 Task: Reply to email with the signature Erica Taylor with the subject Request for project resources from softage.1@softage.net with the message Please let me know if you require any assistance with the upcoming presentation. with CC to softage.7@softage.net with an attached document Business_model_canvas.pdf
Action: Mouse moved to (430, 552)
Screenshot: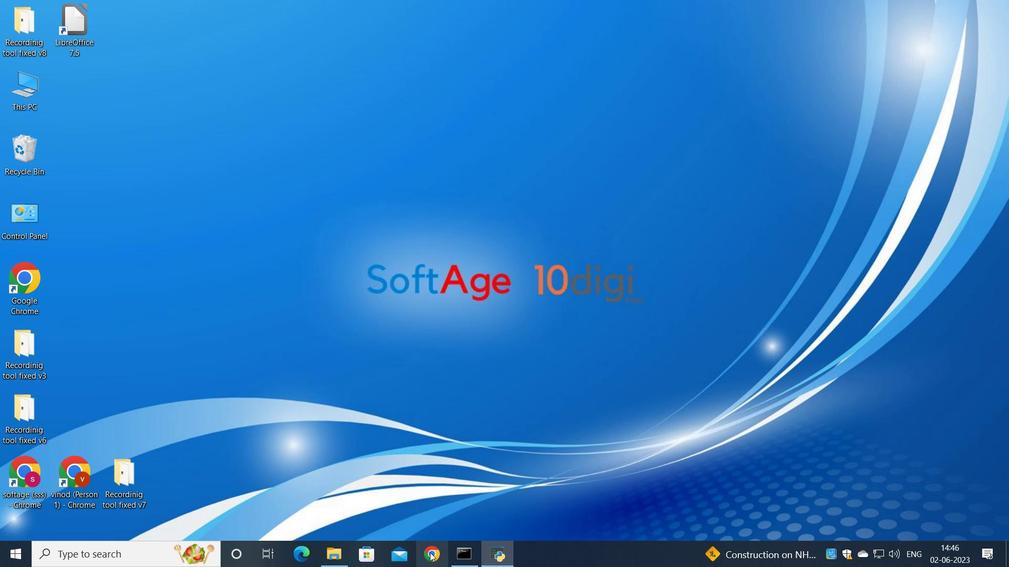 
Action: Mouse pressed left at (430, 552)
Screenshot: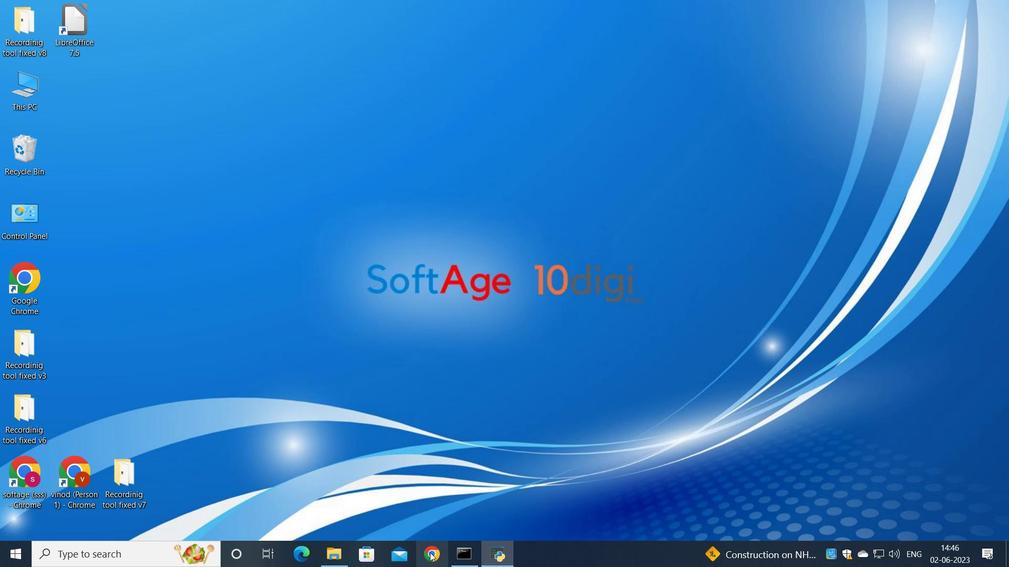 
Action: Mouse moved to (440, 351)
Screenshot: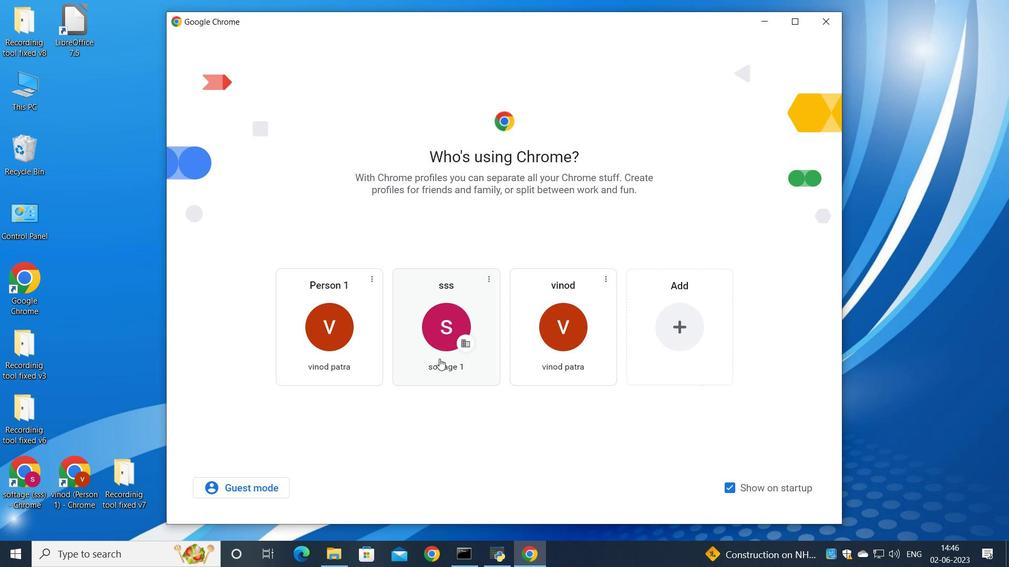 
Action: Mouse pressed left at (440, 351)
Screenshot: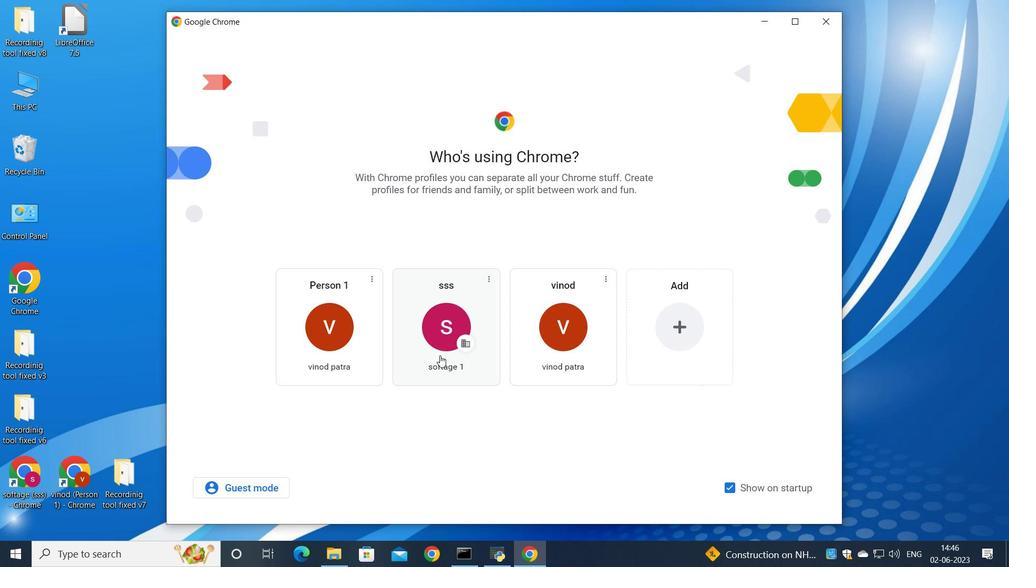 
Action: Mouse moved to (880, 83)
Screenshot: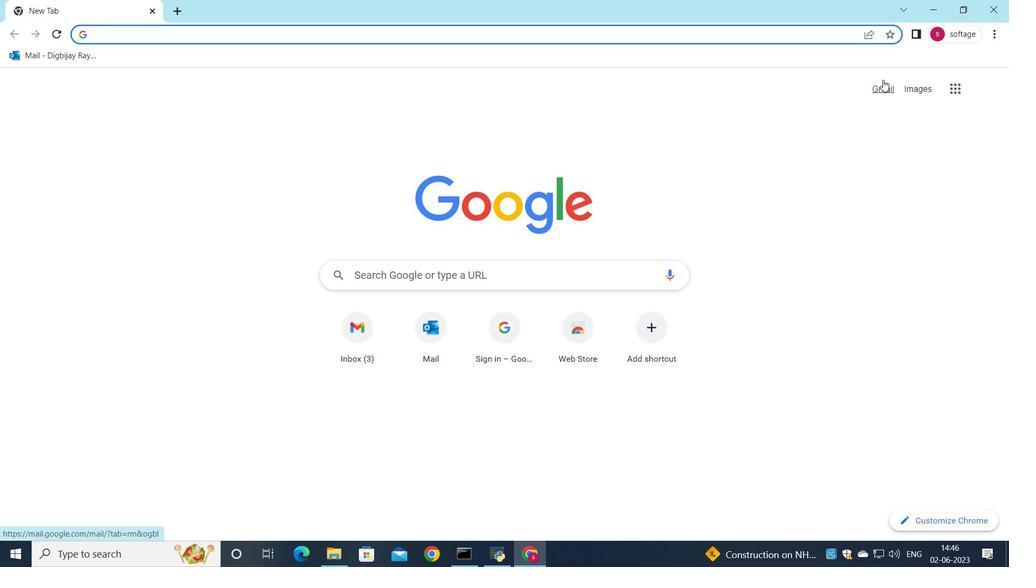 
Action: Mouse pressed left at (880, 83)
Screenshot: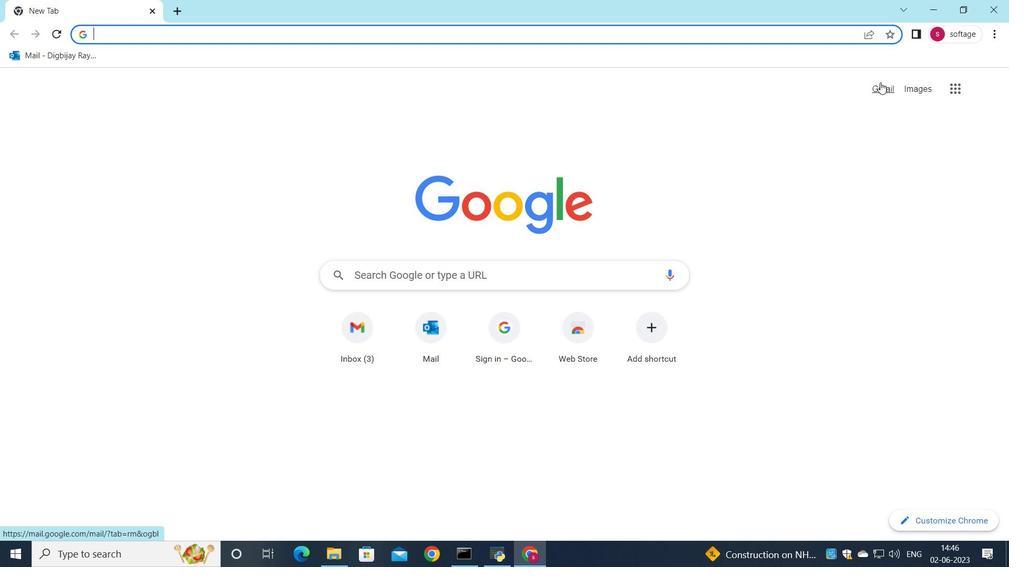 
Action: Mouse moved to (855, 87)
Screenshot: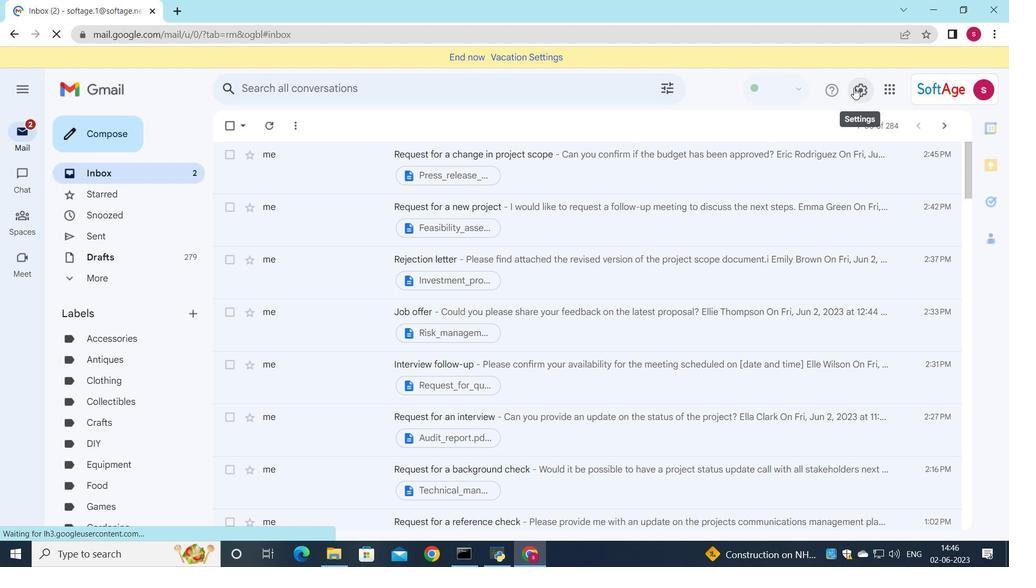 
Action: Mouse pressed left at (855, 87)
Screenshot: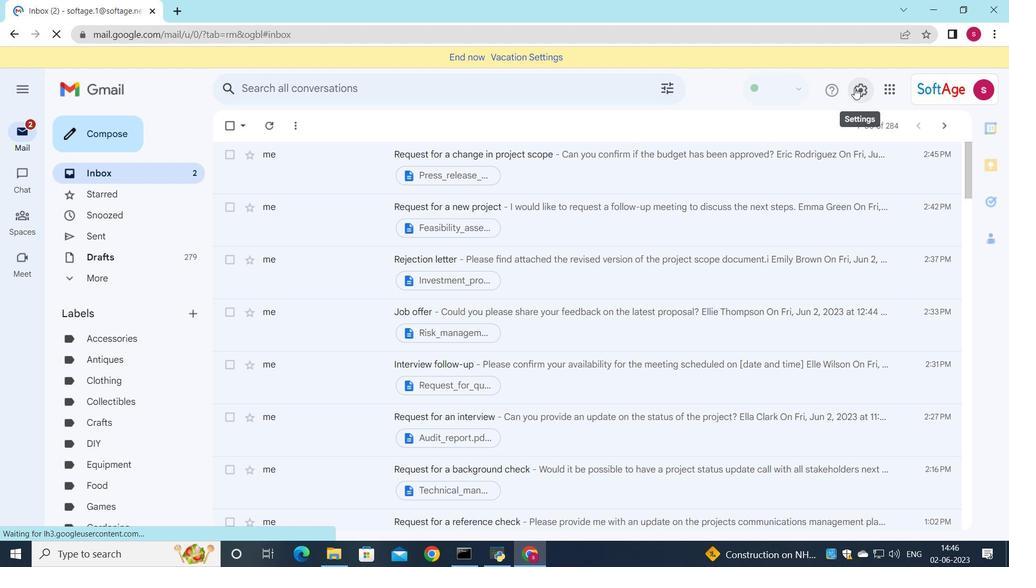 
Action: Mouse moved to (865, 149)
Screenshot: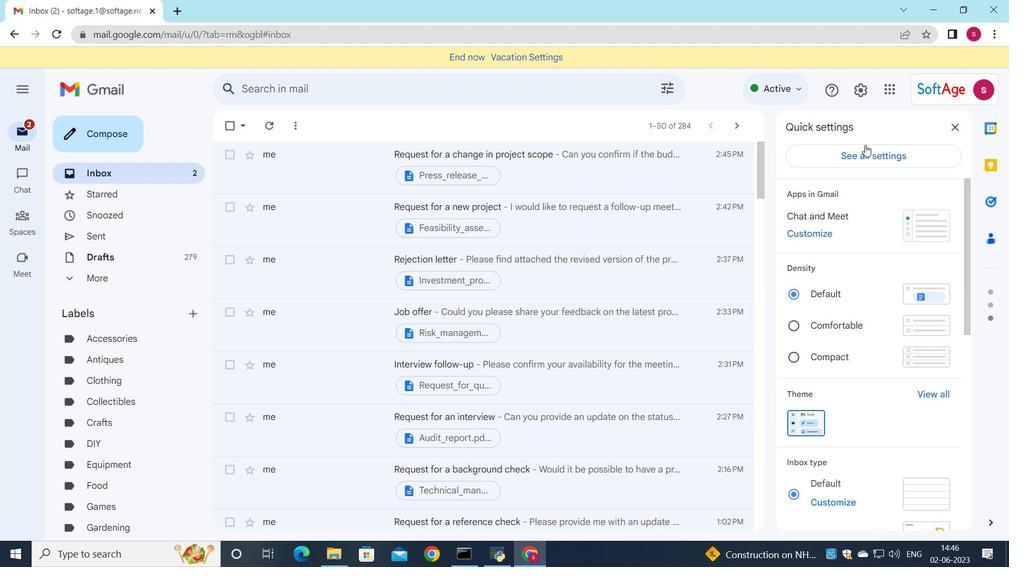 
Action: Mouse pressed left at (865, 149)
Screenshot: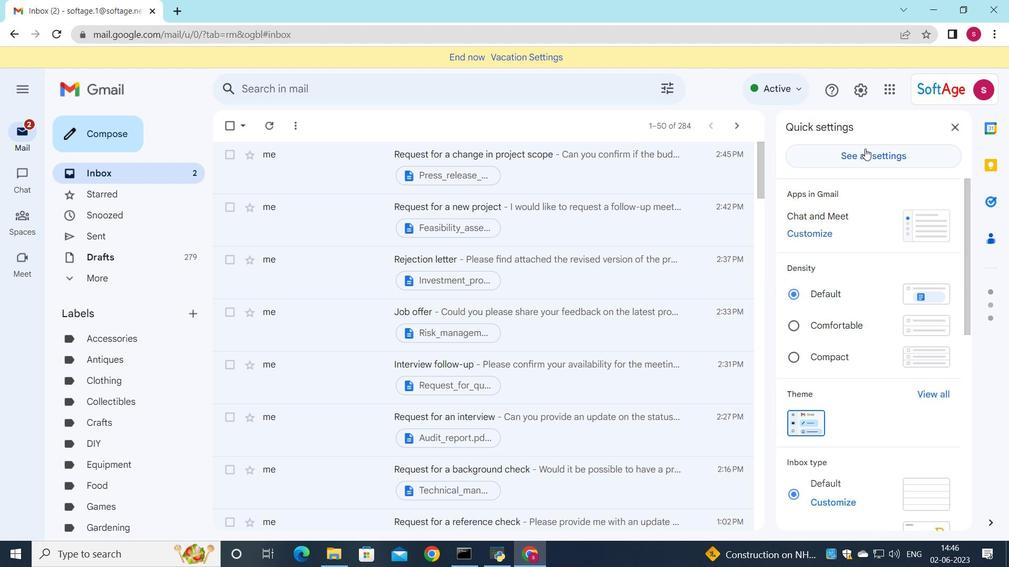 
Action: Mouse moved to (541, 435)
Screenshot: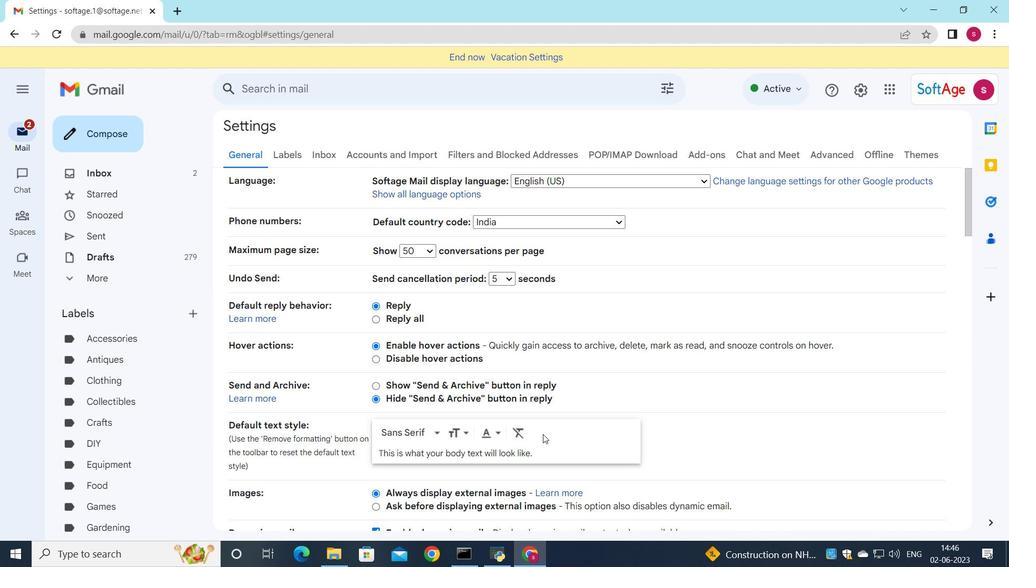 
Action: Mouse scrolled (541, 435) with delta (0, 0)
Screenshot: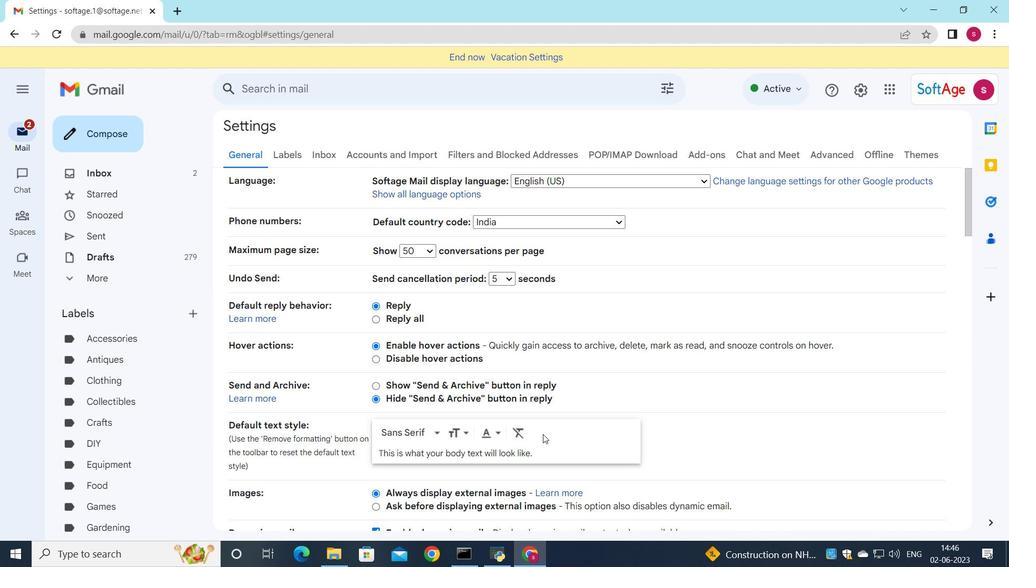 
Action: Mouse moved to (539, 437)
Screenshot: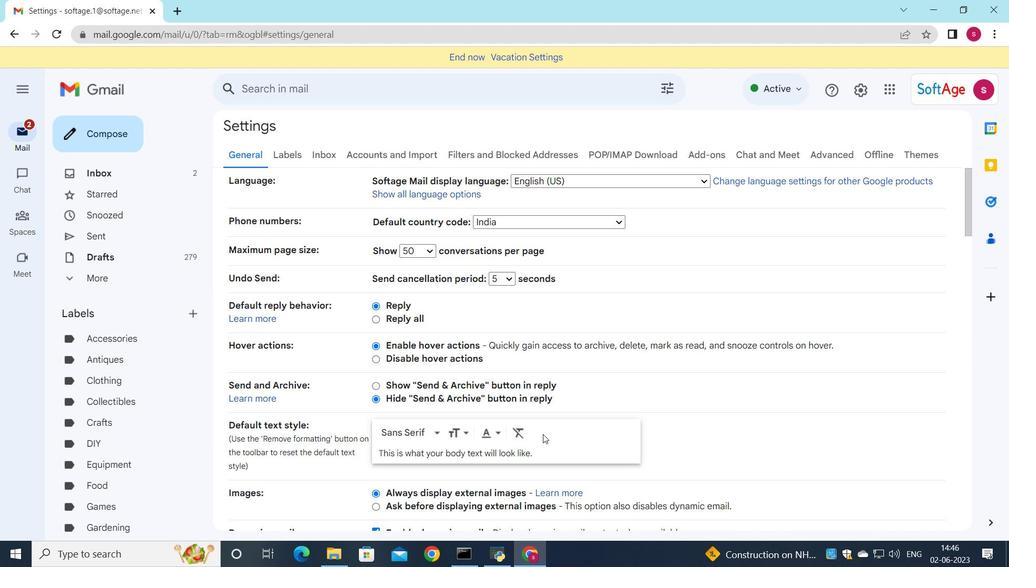 
Action: Mouse scrolled (539, 436) with delta (0, 0)
Screenshot: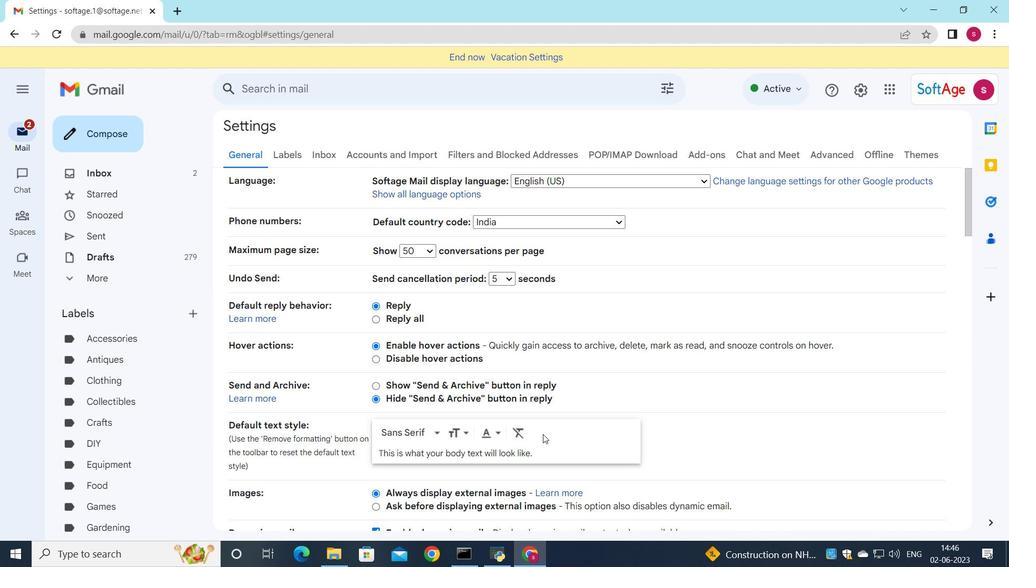 
Action: Mouse moved to (535, 439)
Screenshot: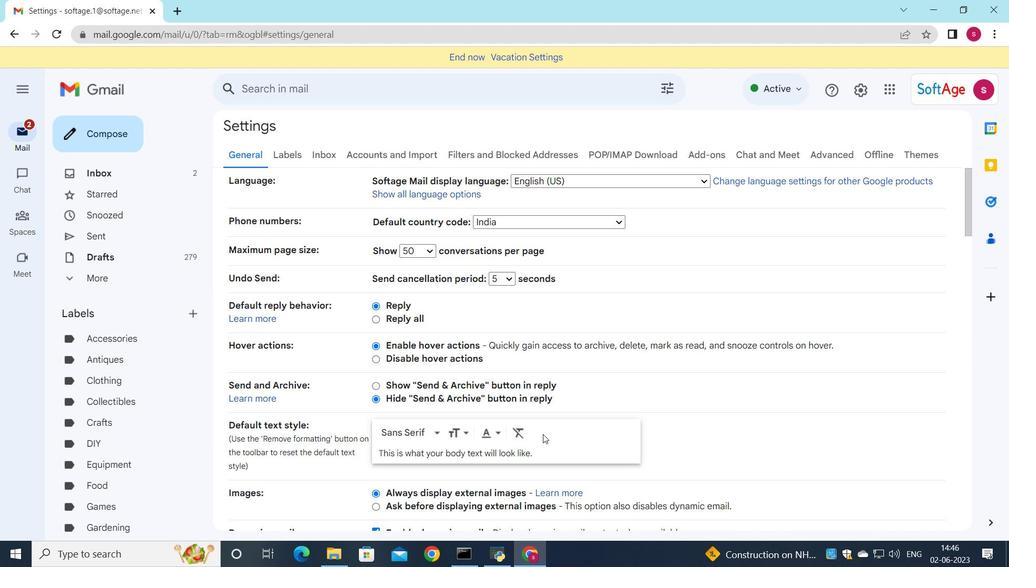 
Action: Mouse scrolled (536, 438) with delta (0, 0)
Screenshot: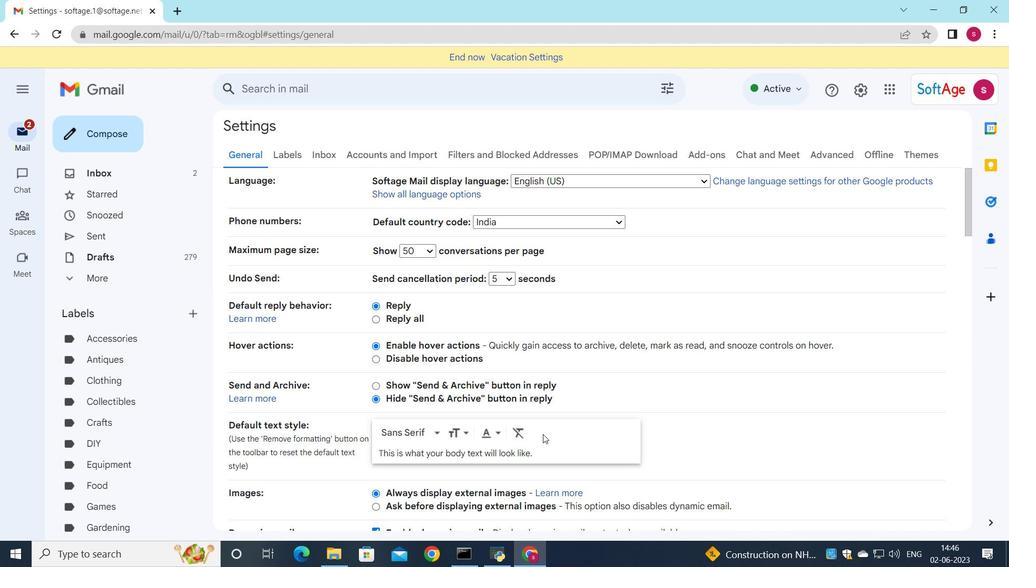 
Action: Mouse moved to (514, 440)
Screenshot: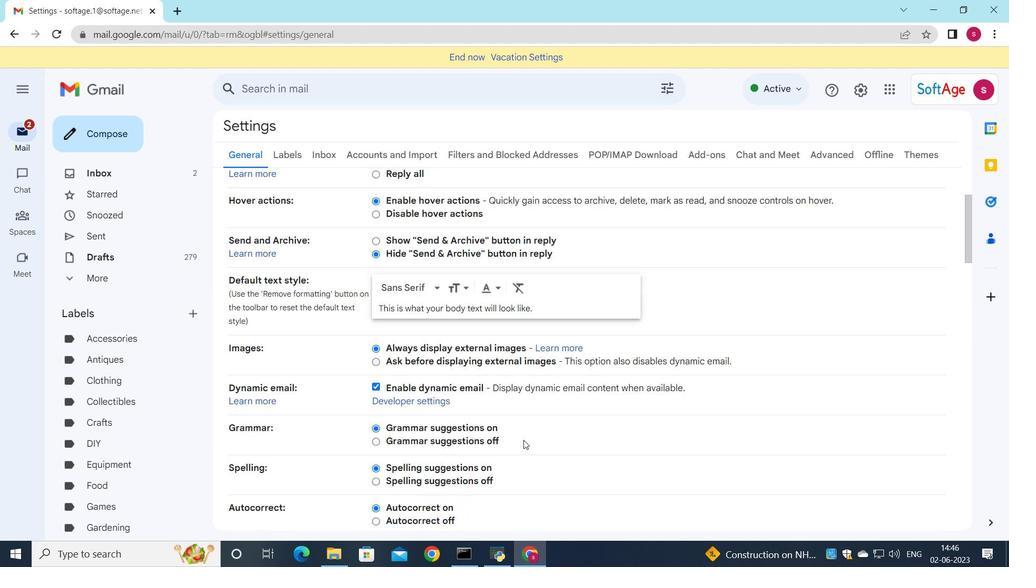 
Action: Mouse scrolled (514, 440) with delta (0, 0)
Screenshot: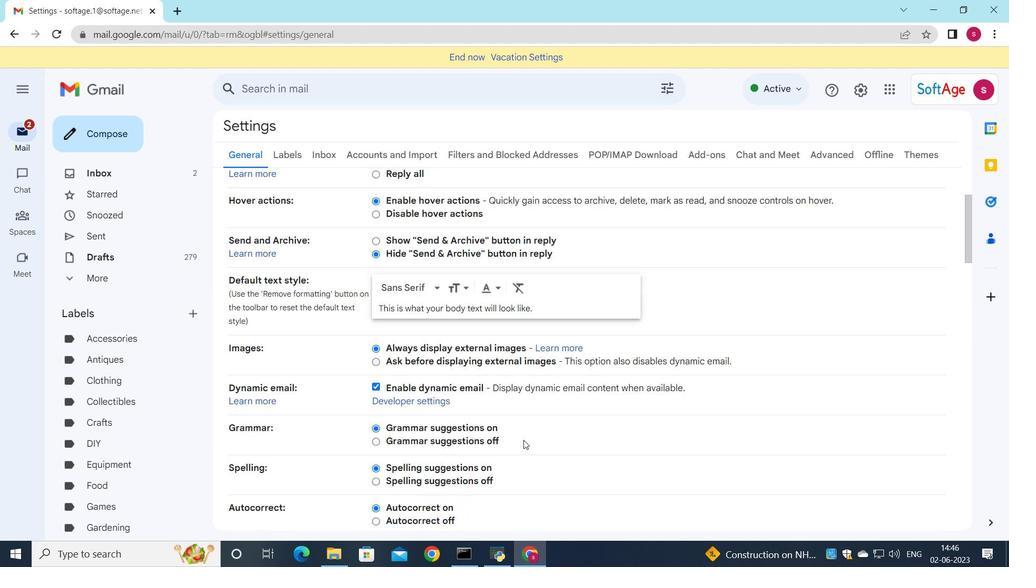 
Action: Mouse scrolled (514, 440) with delta (0, 0)
Screenshot: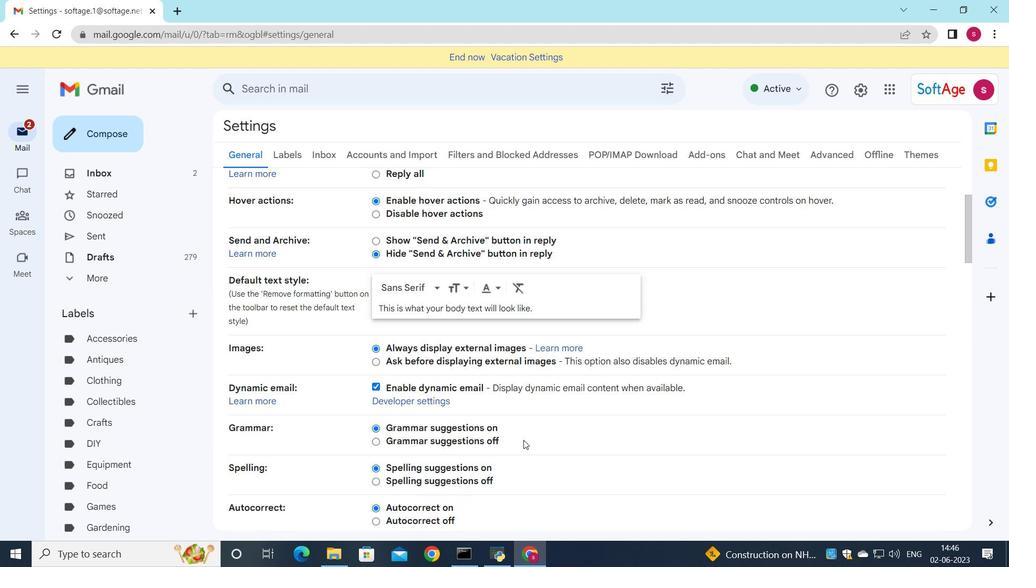 
Action: Mouse scrolled (514, 440) with delta (0, 0)
Screenshot: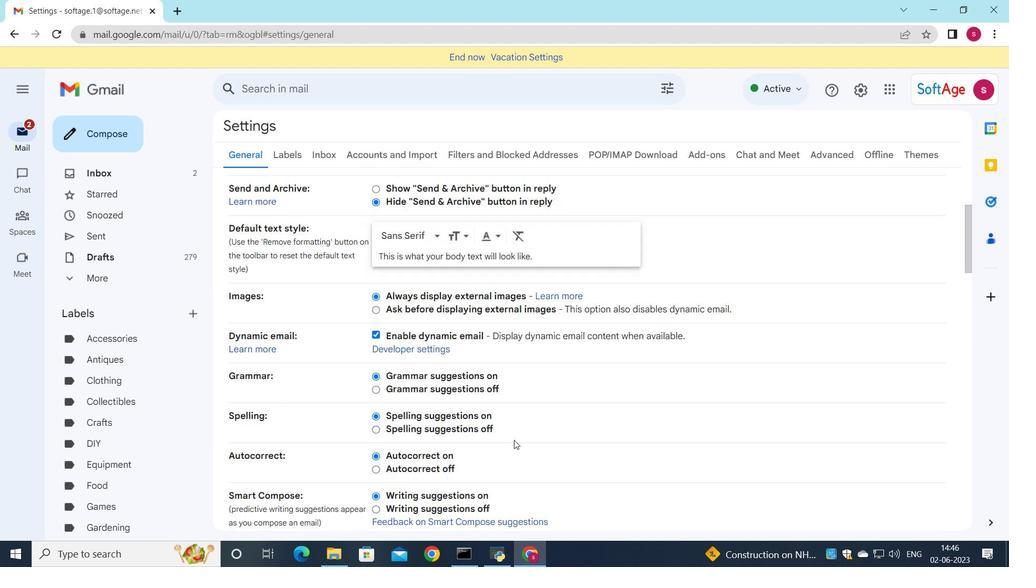 
Action: Mouse moved to (518, 459)
Screenshot: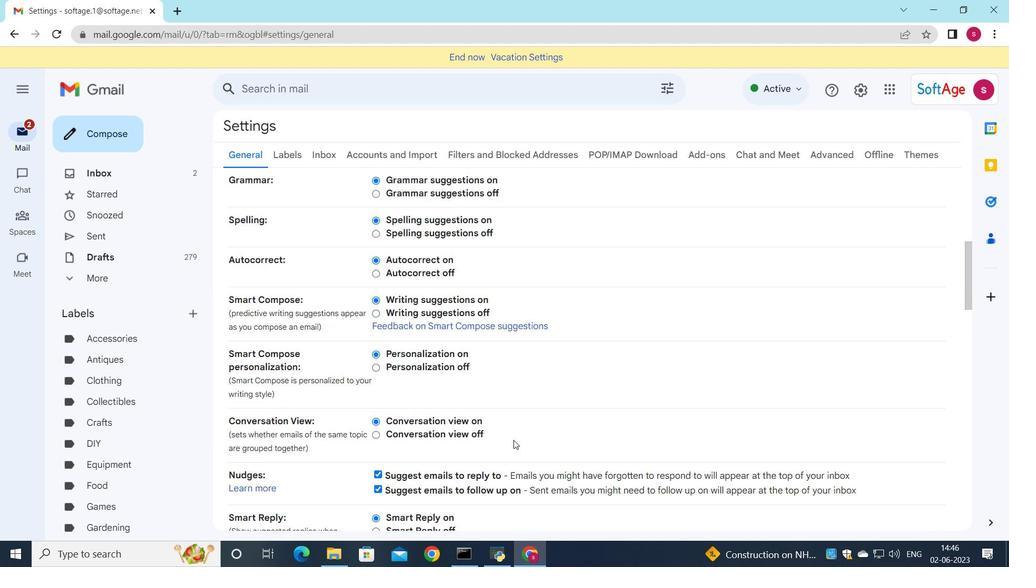 
Action: Mouse scrolled (518, 458) with delta (0, 0)
Screenshot: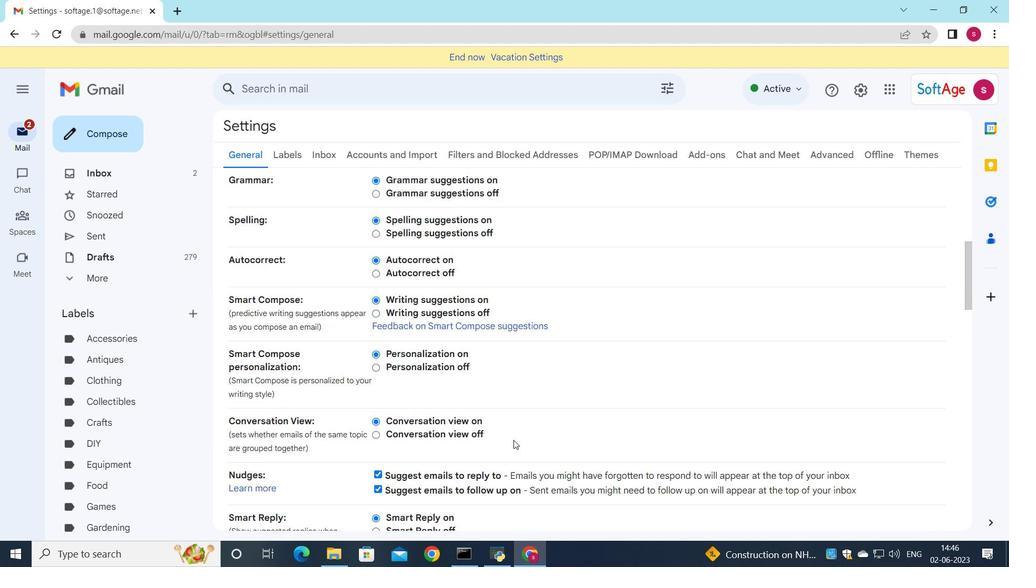 
Action: Mouse moved to (518, 459)
Screenshot: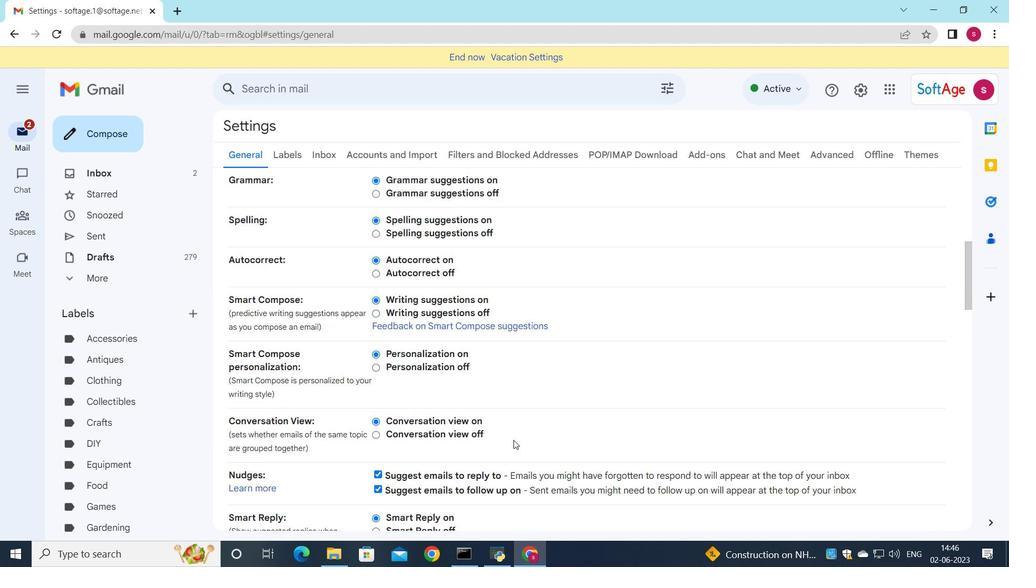 
Action: Mouse scrolled (518, 459) with delta (0, 0)
Screenshot: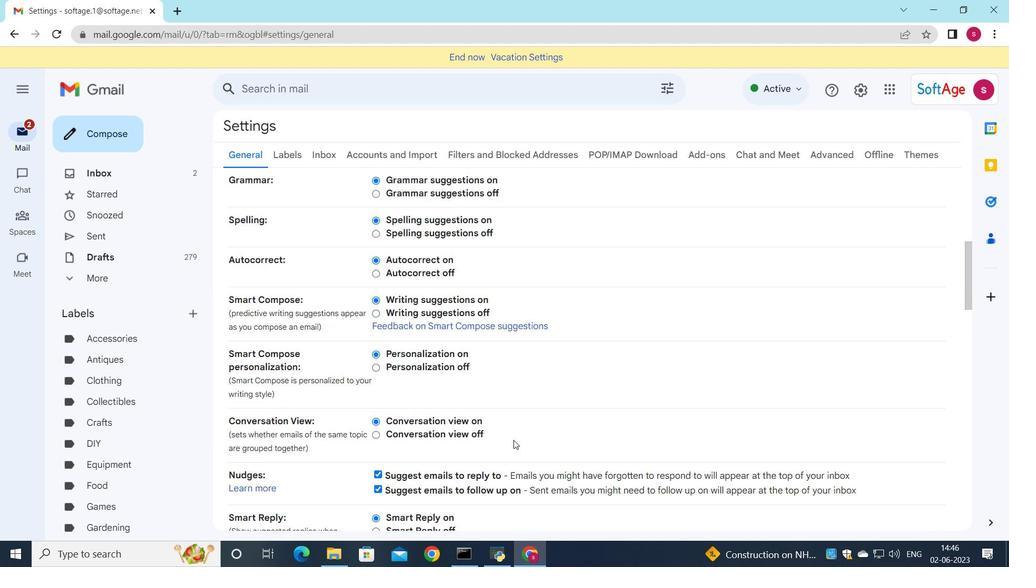 
Action: Mouse moved to (492, 447)
Screenshot: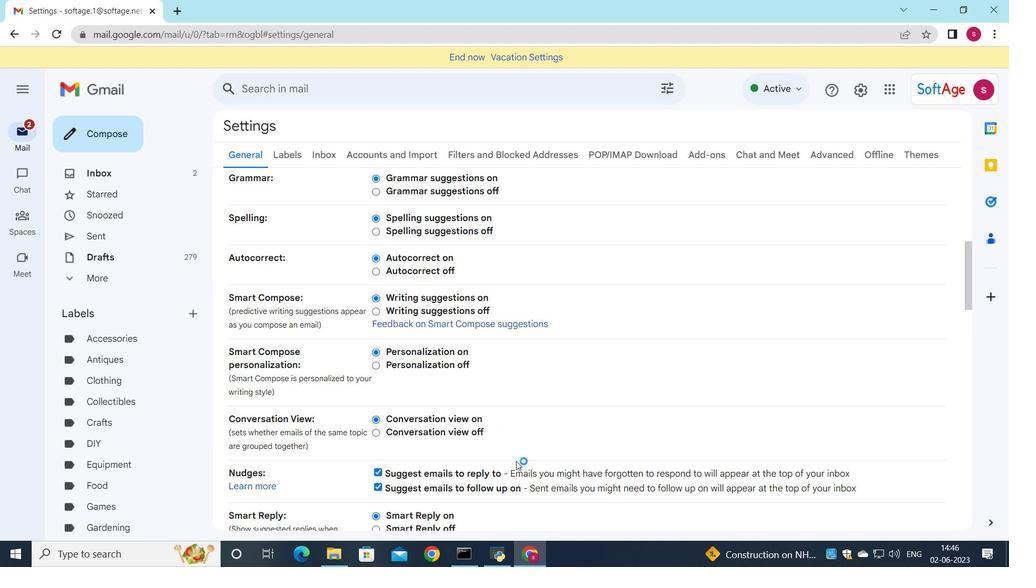 
Action: Mouse scrolled (492, 447) with delta (0, 0)
Screenshot: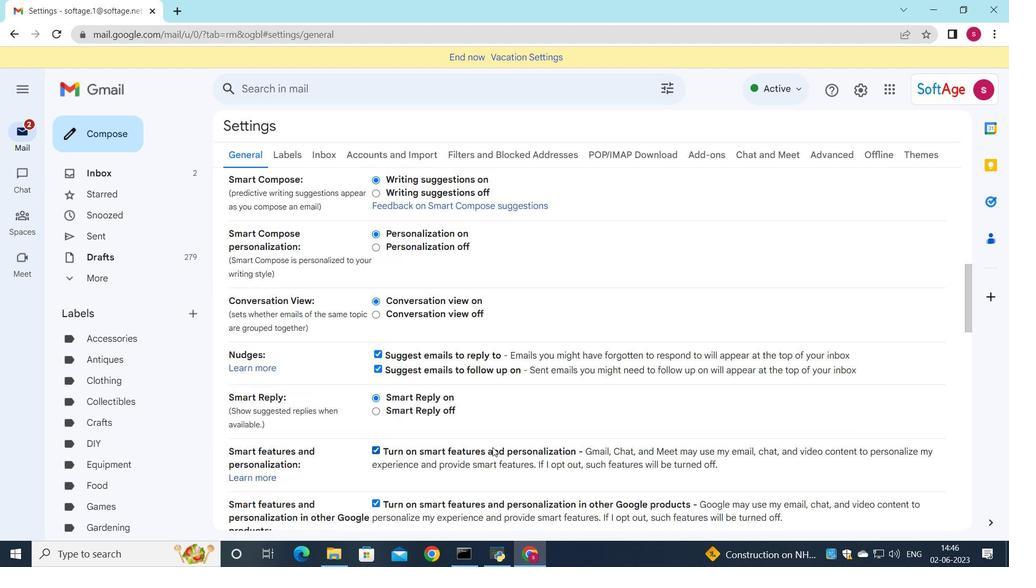 
Action: Mouse scrolled (492, 447) with delta (0, 0)
Screenshot: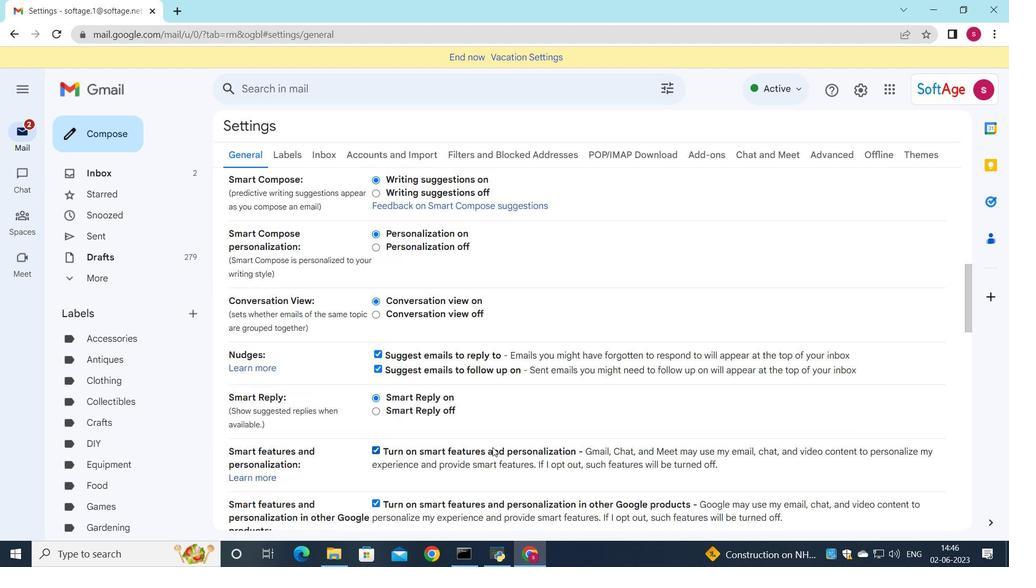 
Action: Mouse scrolled (492, 447) with delta (0, 0)
Screenshot: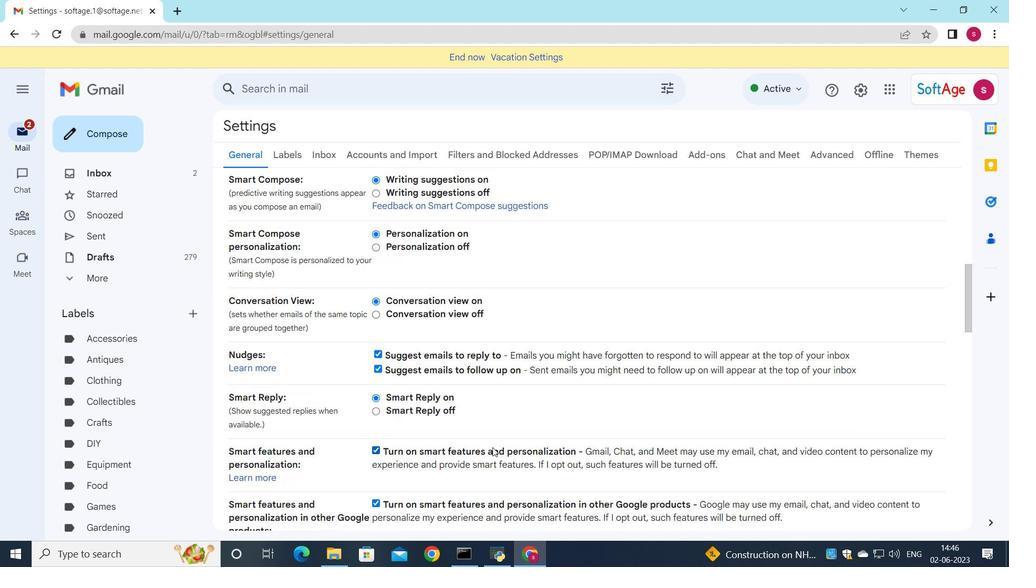 
Action: Mouse scrolled (492, 447) with delta (0, 0)
Screenshot: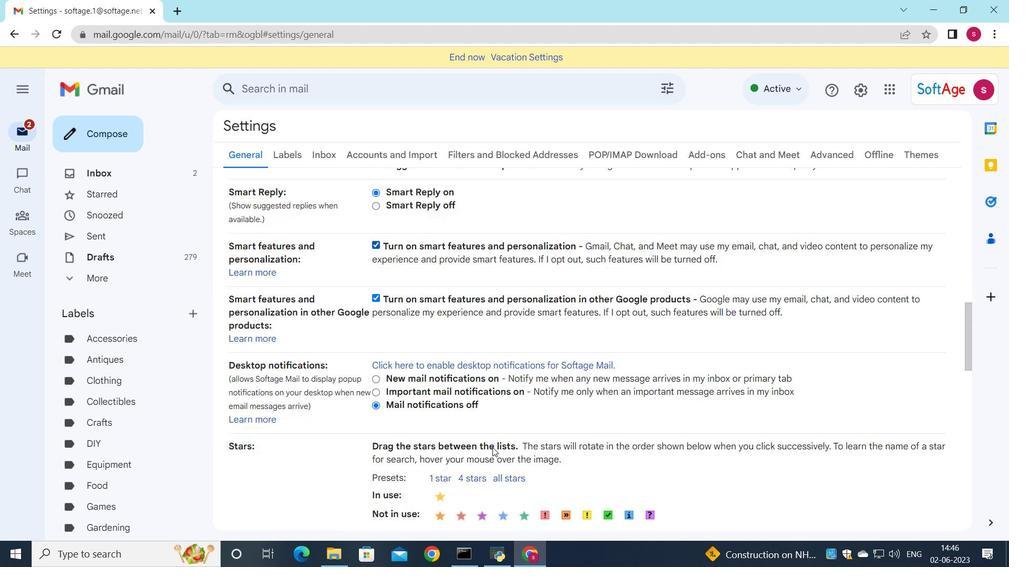 
Action: Mouse scrolled (492, 447) with delta (0, 0)
Screenshot: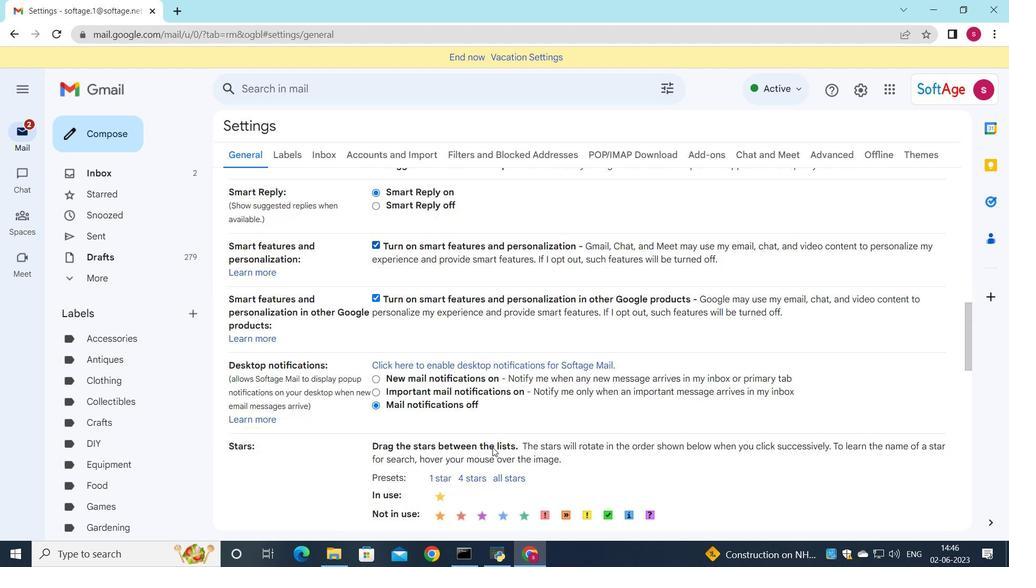
Action: Mouse scrolled (492, 447) with delta (0, 0)
Screenshot: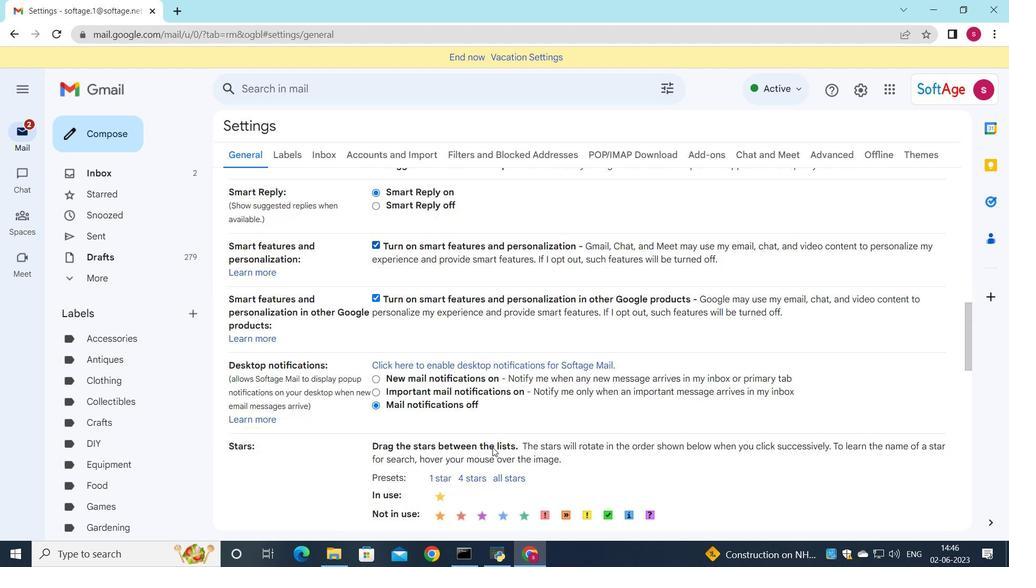 
Action: Mouse scrolled (492, 447) with delta (0, 0)
Screenshot: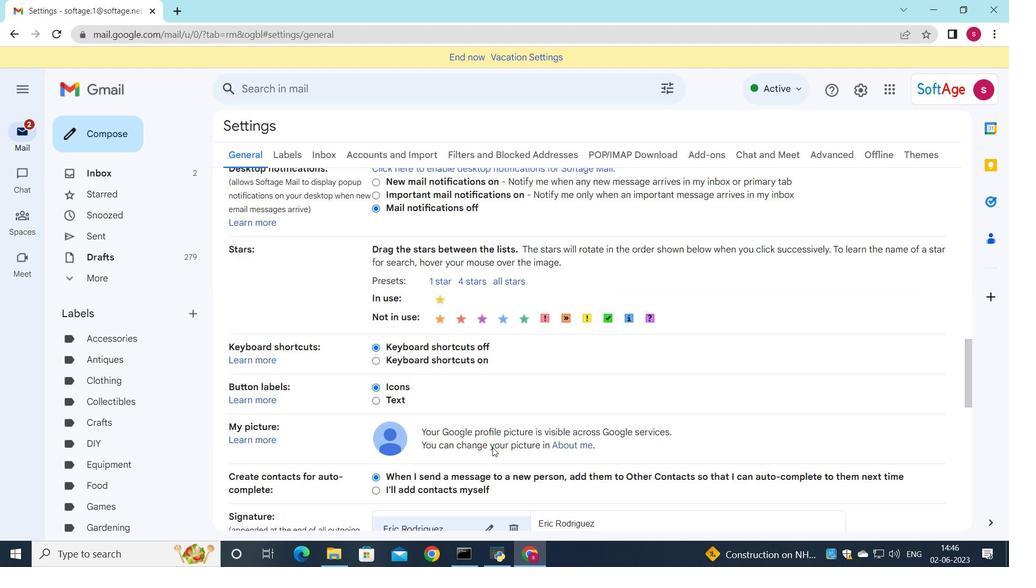 
Action: Mouse scrolled (492, 447) with delta (0, 0)
Screenshot: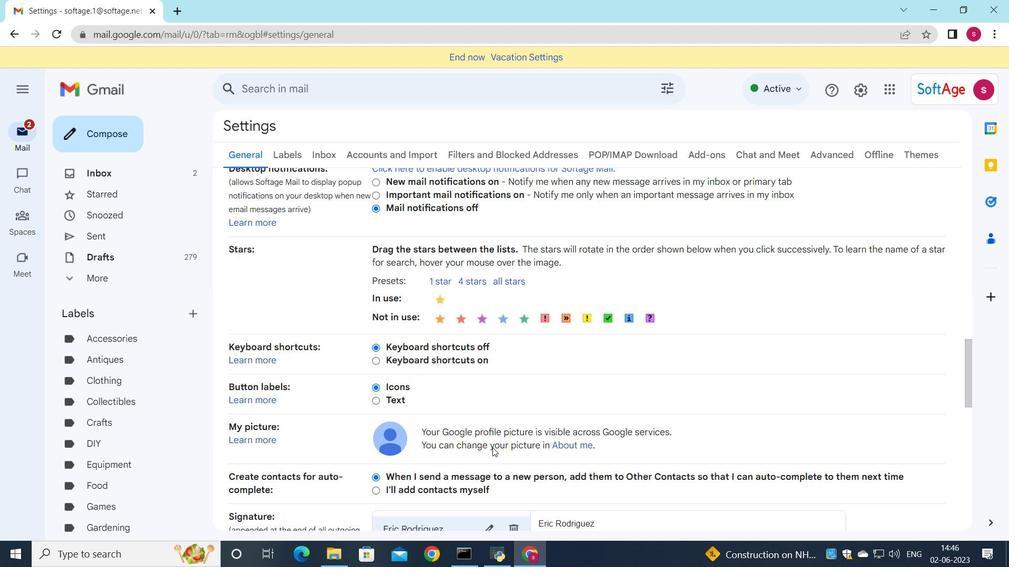 
Action: Mouse scrolled (492, 447) with delta (0, 0)
Screenshot: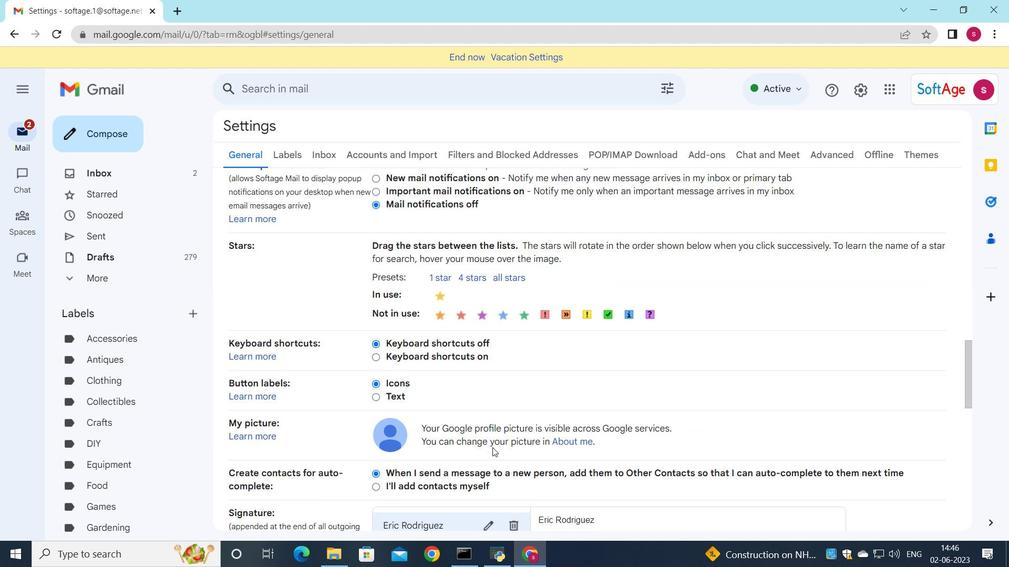 
Action: Mouse moved to (510, 329)
Screenshot: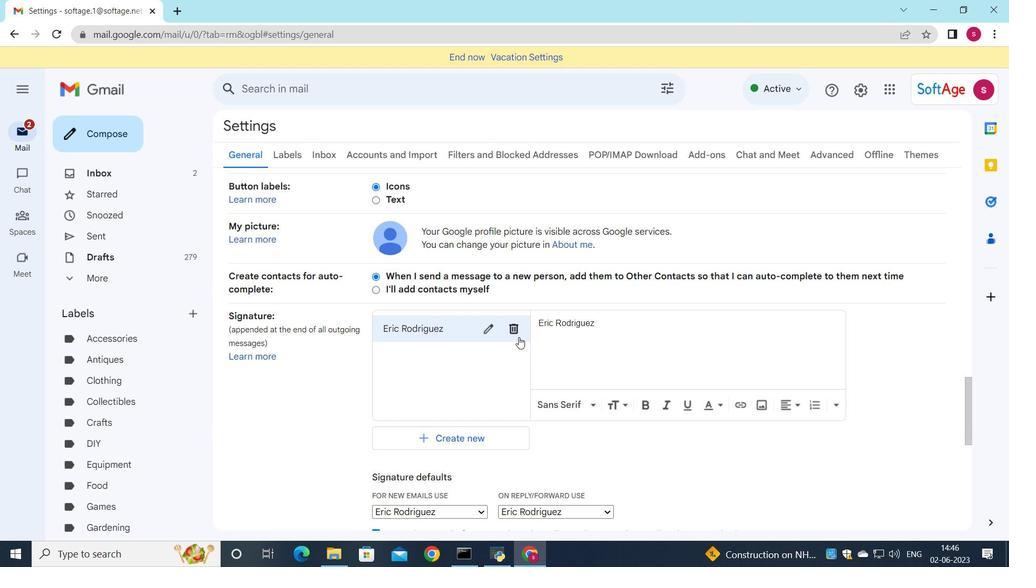 
Action: Mouse pressed left at (510, 329)
Screenshot: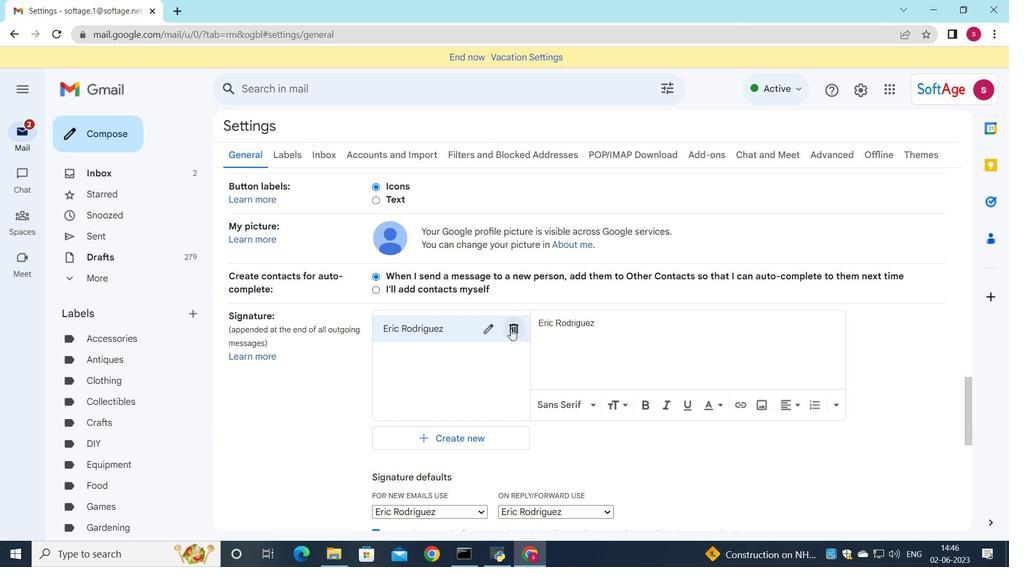 
Action: Mouse moved to (623, 325)
Screenshot: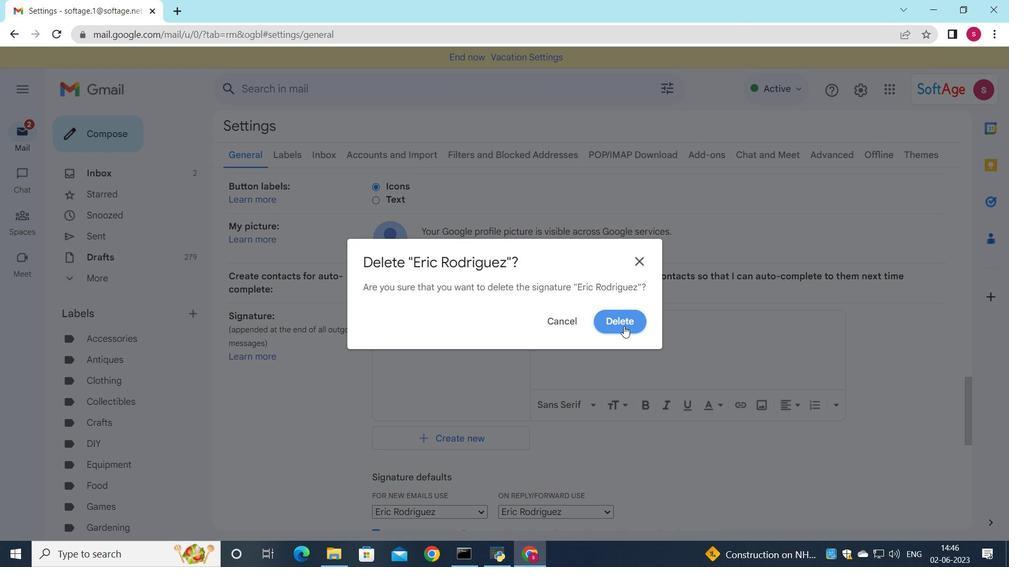 
Action: Mouse pressed left at (623, 325)
Screenshot: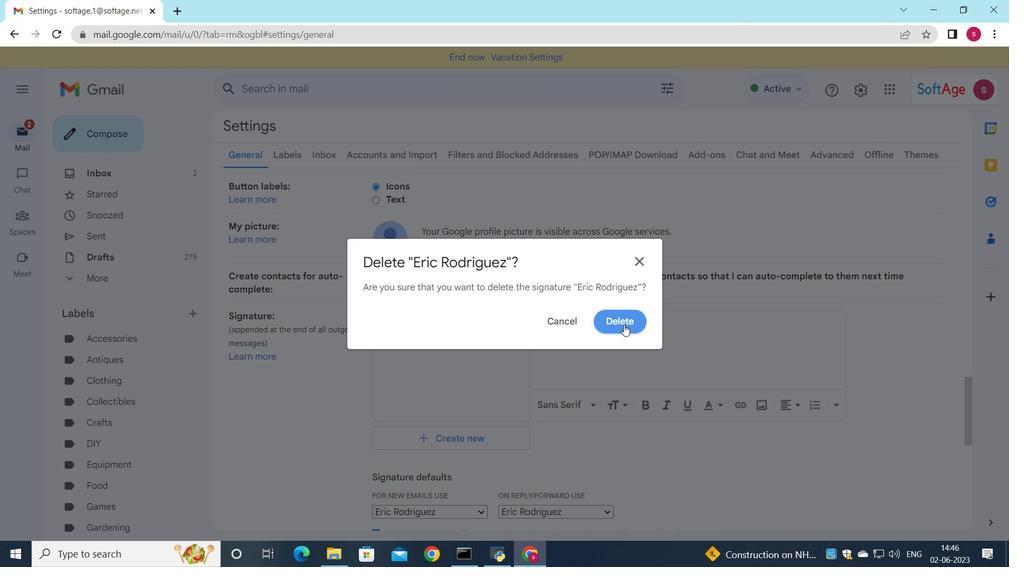 
Action: Mouse moved to (430, 341)
Screenshot: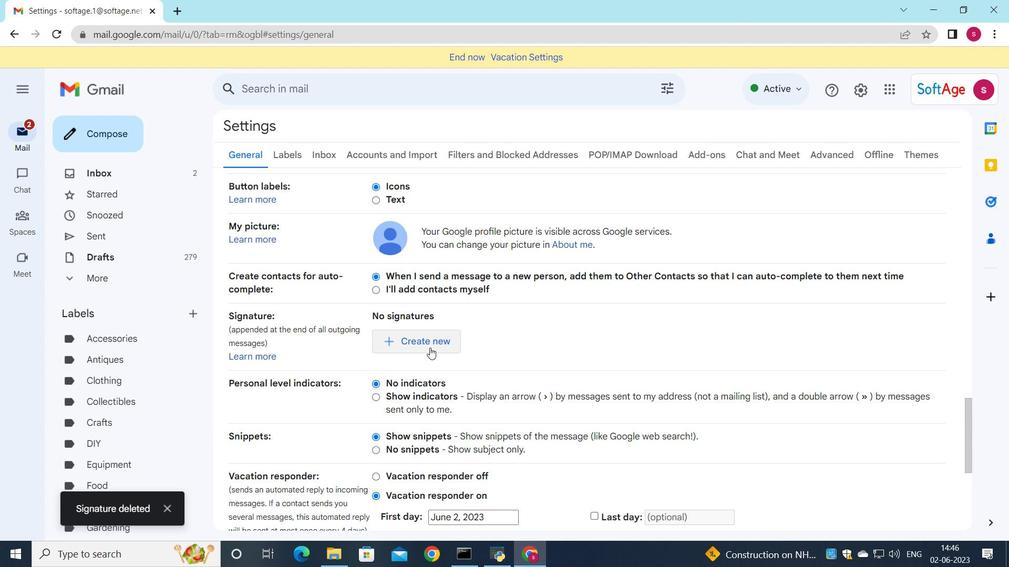 
Action: Mouse pressed left at (430, 341)
Screenshot: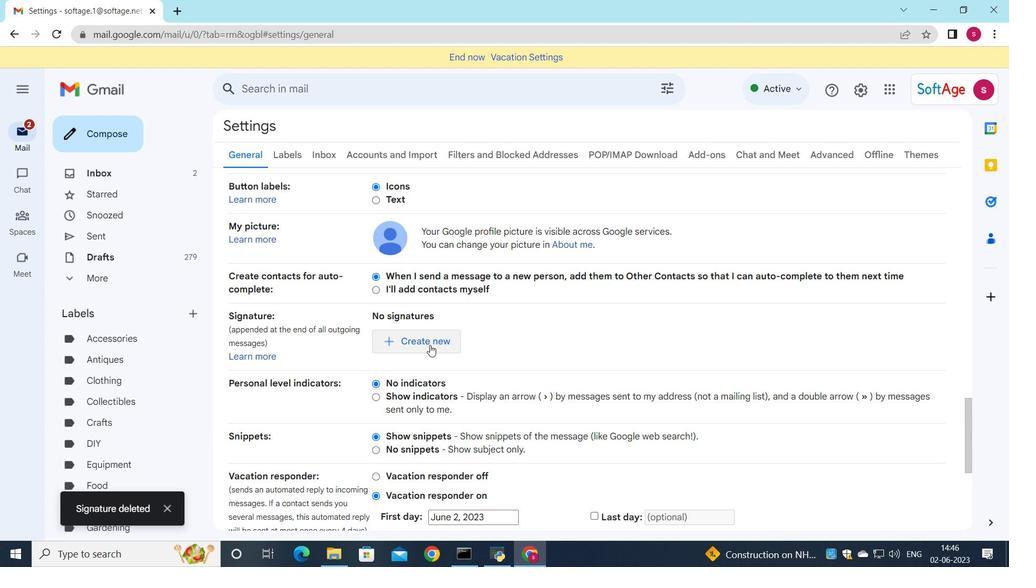
Action: Mouse moved to (471, 344)
Screenshot: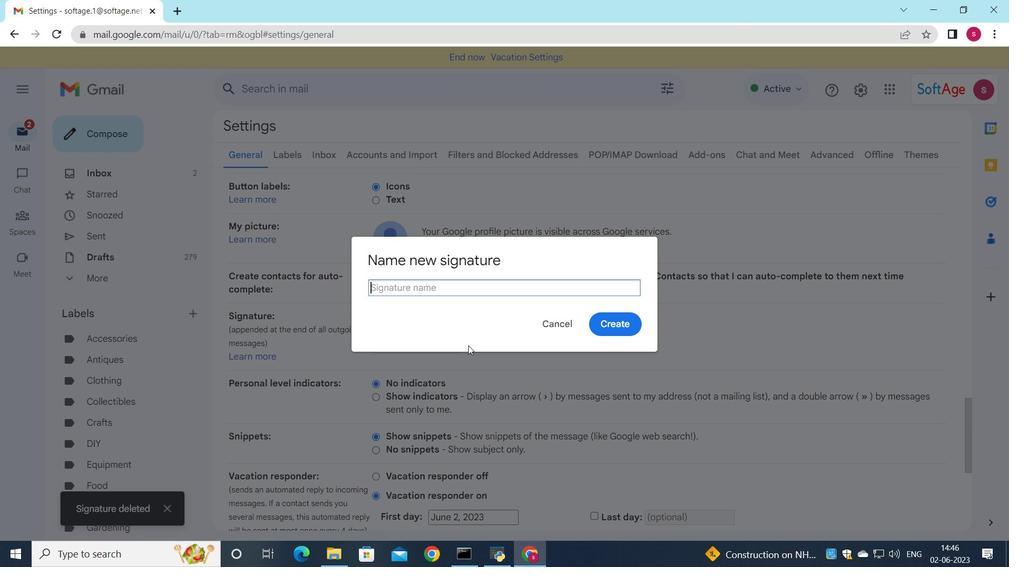 
Action: Key pressed <Key.shift>Erica<Key.space>tay<Key.backspace><Key.backspace><Key.backspace><Key.shift>Taylor
Screenshot: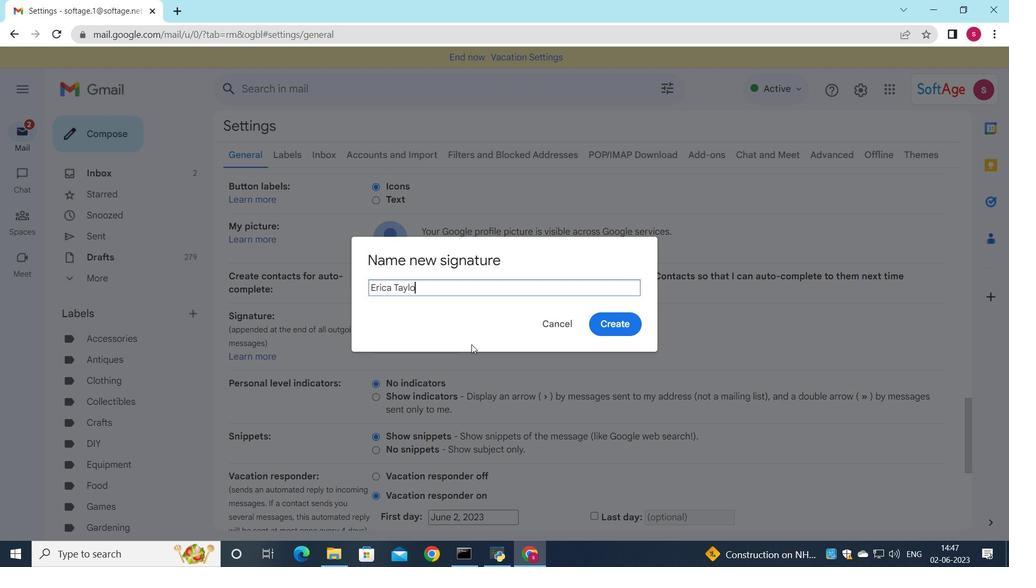 
Action: Mouse moved to (617, 330)
Screenshot: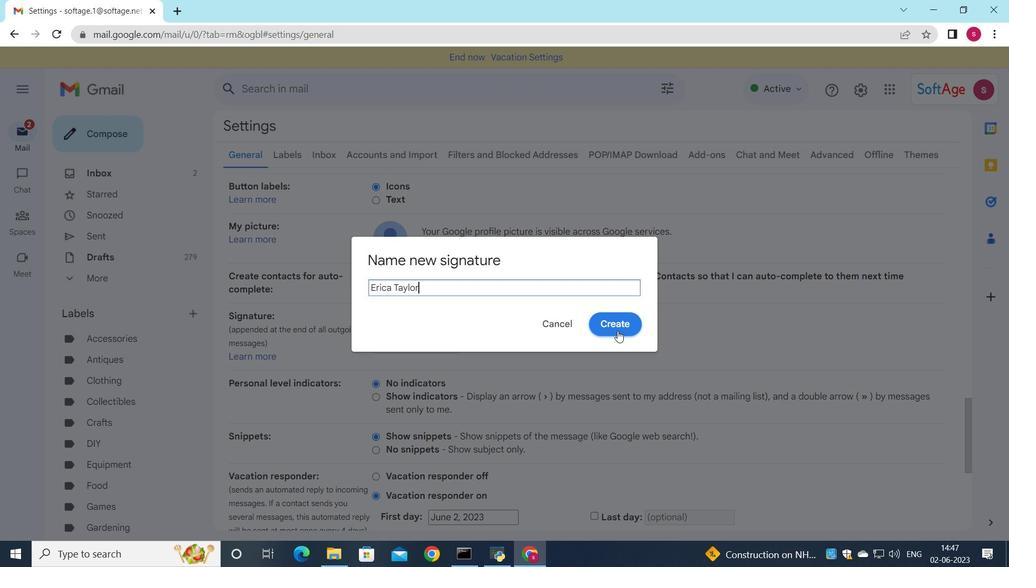 
Action: Mouse pressed left at (617, 330)
Screenshot: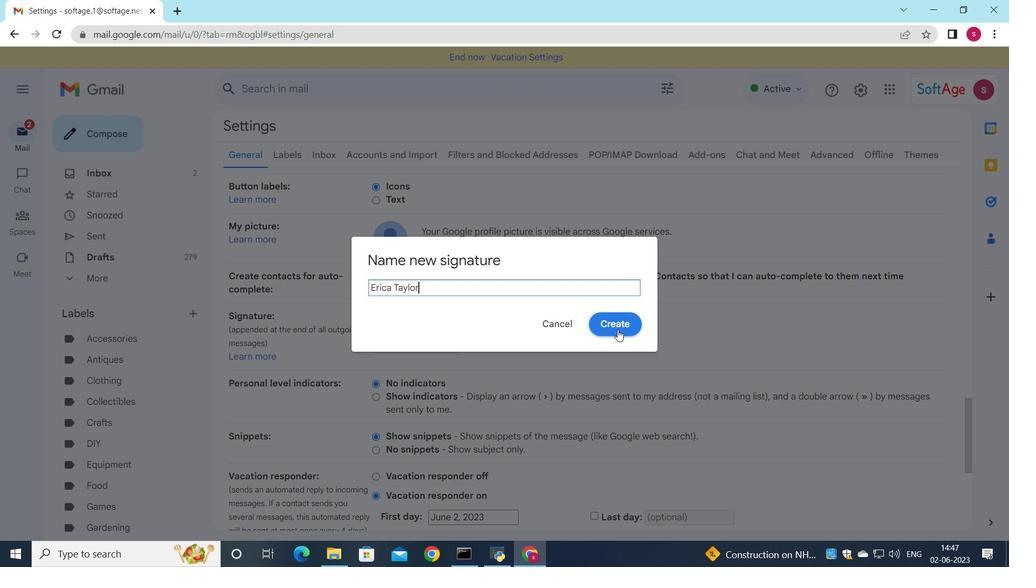 
Action: Mouse moved to (650, 337)
Screenshot: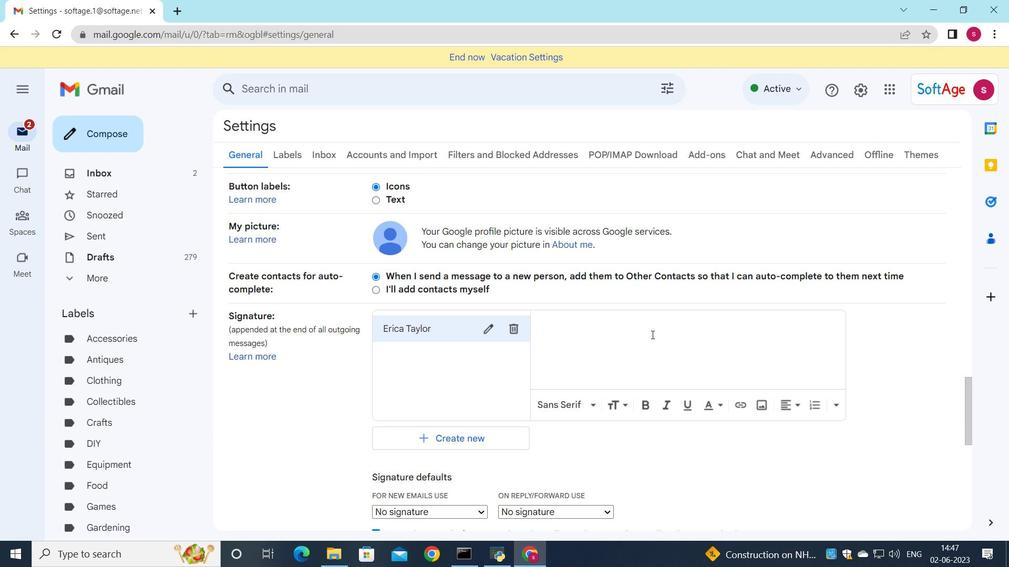 
Action: Mouse pressed left at (650, 337)
Screenshot: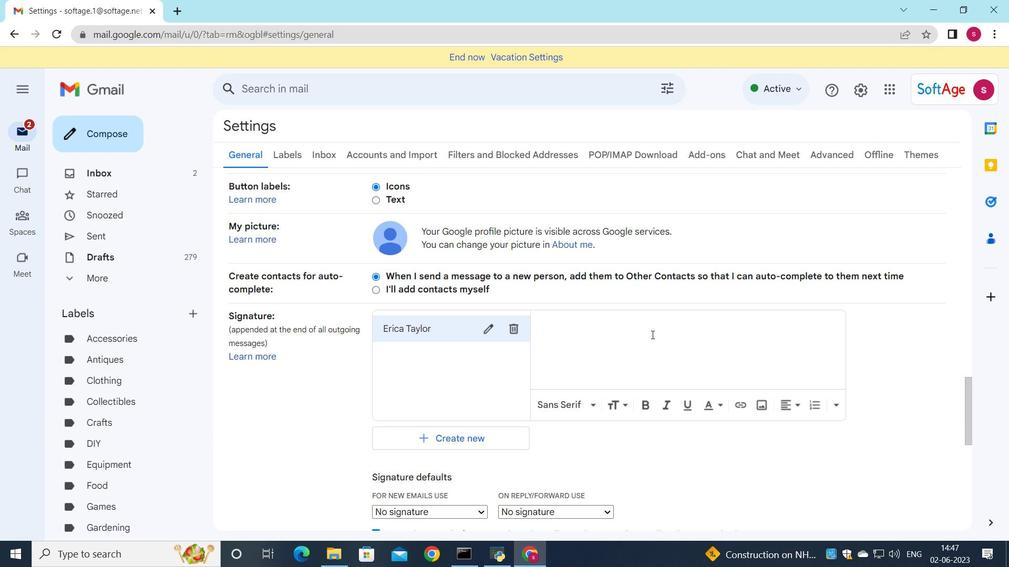 
Action: Key pressed <Key.shift>Erica<Key.space><Key.shift>Taylor
Screenshot: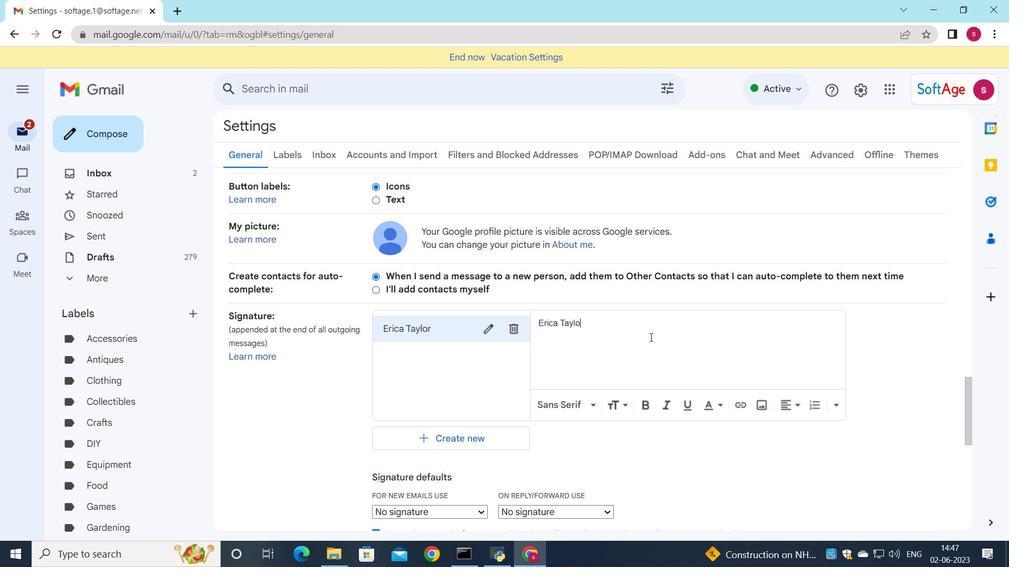 
Action: Mouse scrolled (650, 336) with delta (0, 0)
Screenshot: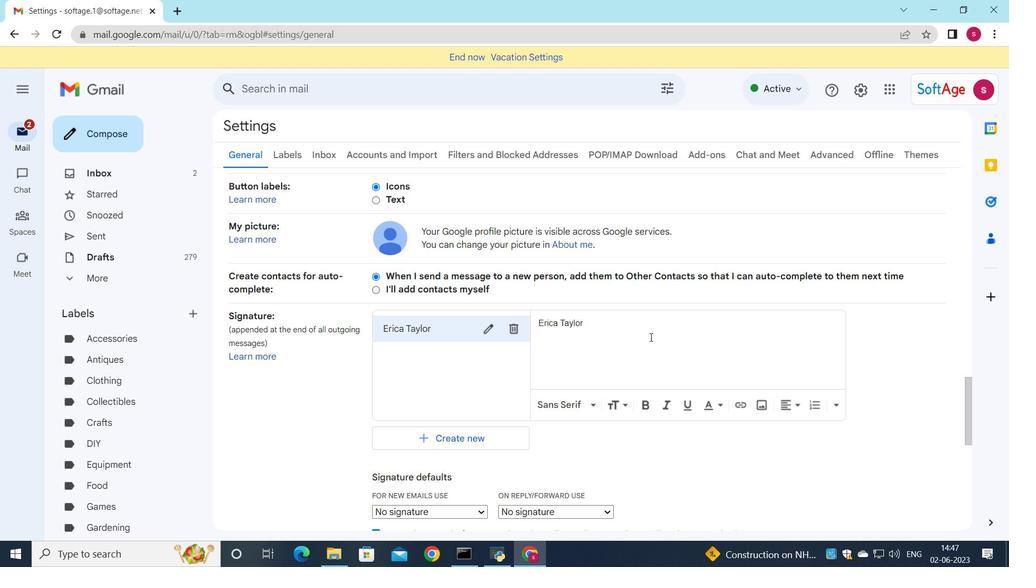 
Action: Mouse scrolled (650, 336) with delta (0, 0)
Screenshot: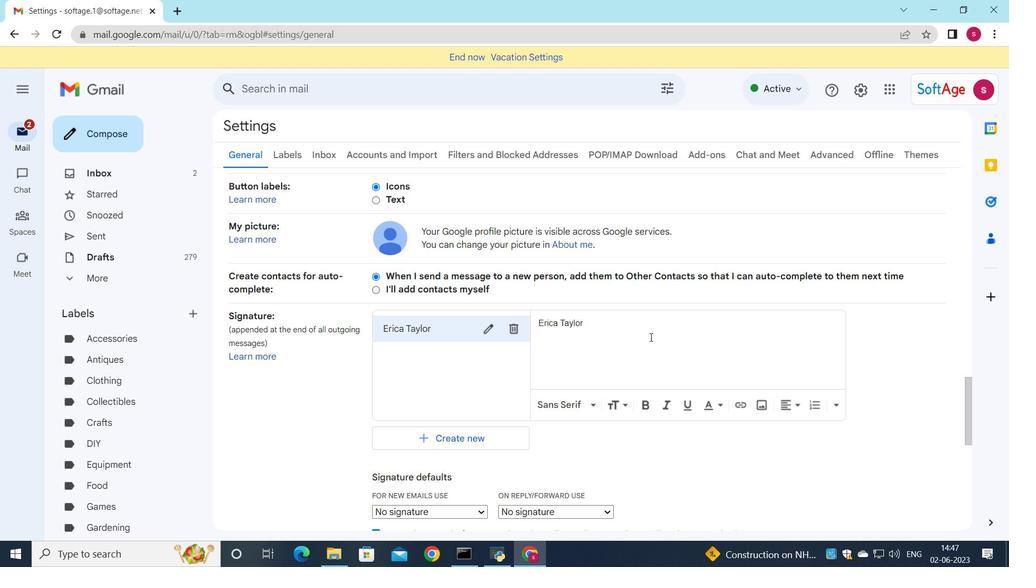 
Action: Mouse scrolled (650, 336) with delta (0, 0)
Screenshot: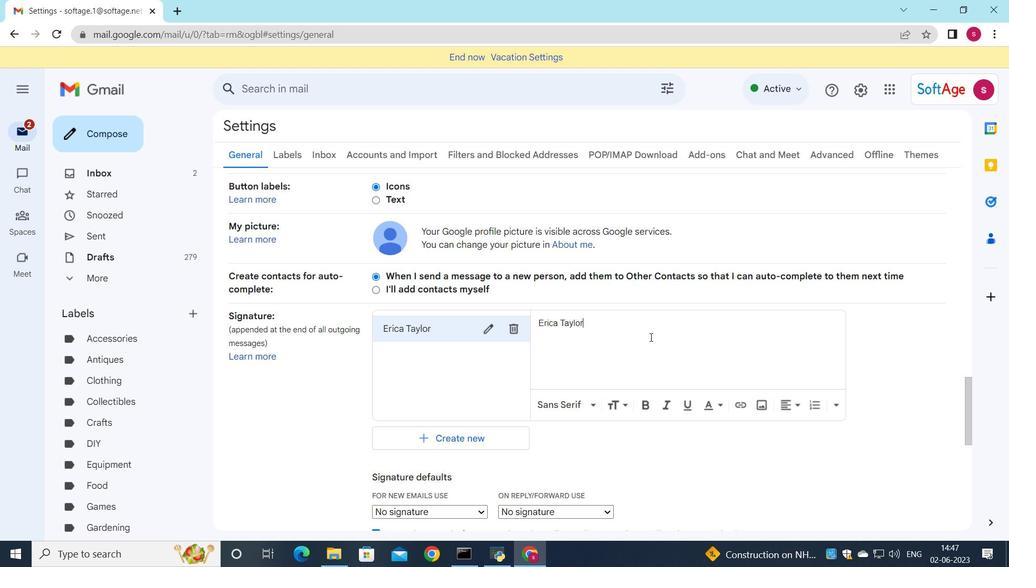 
Action: Mouse moved to (477, 311)
Screenshot: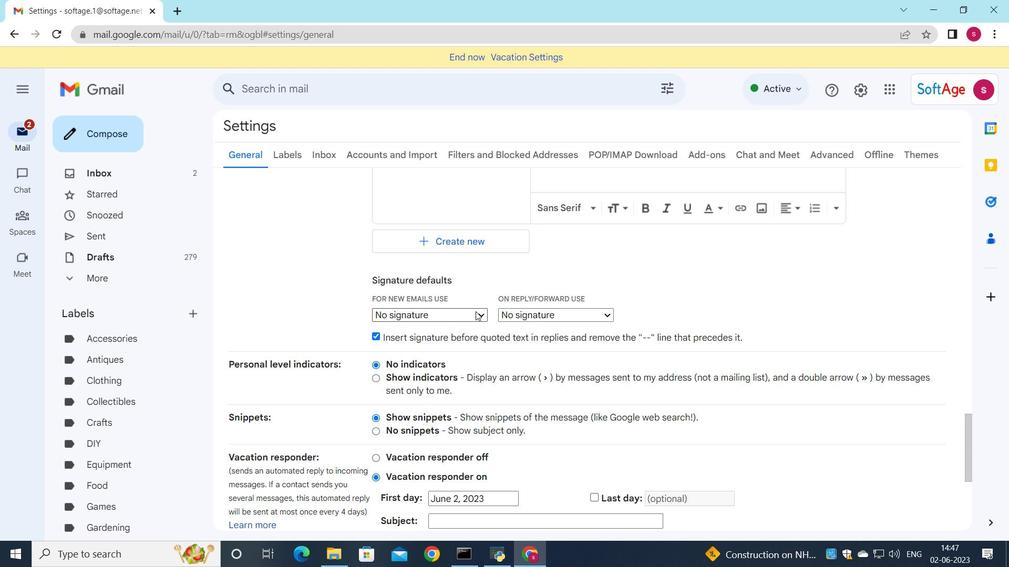 
Action: Mouse pressed left at (477, 311)
Screenshot: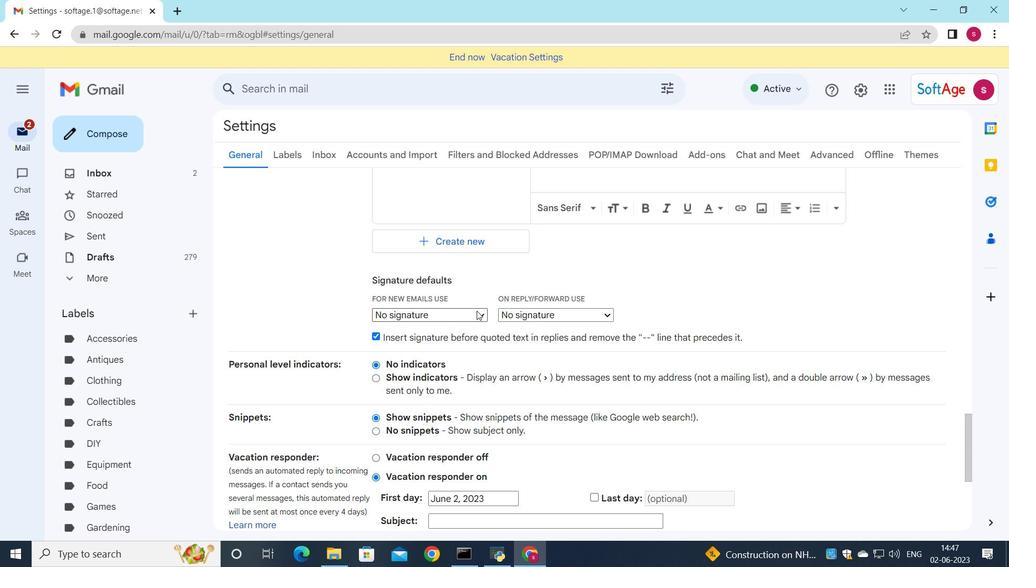
Action: Mouse moved to (466, 343)
Screenshot: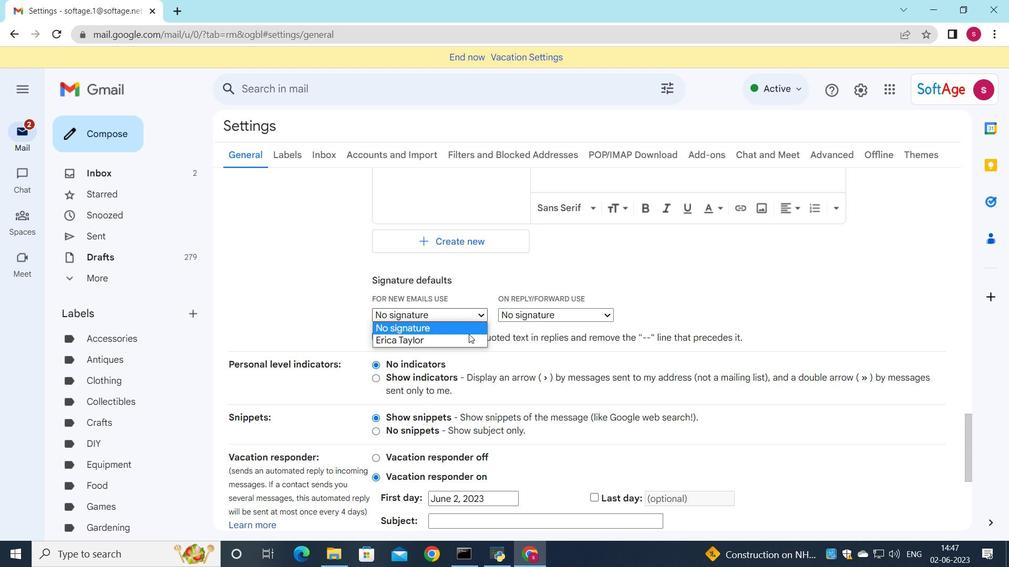 
Action: Mouse pressed left at (466, 343)
Screenshot: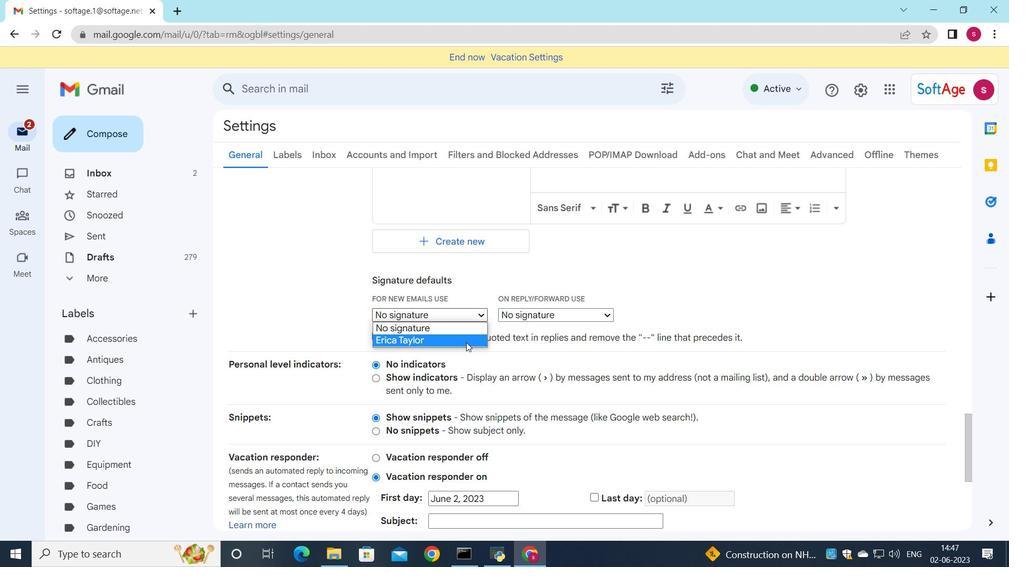 
Action: Mouse moved to (531, 314)
Screenshot: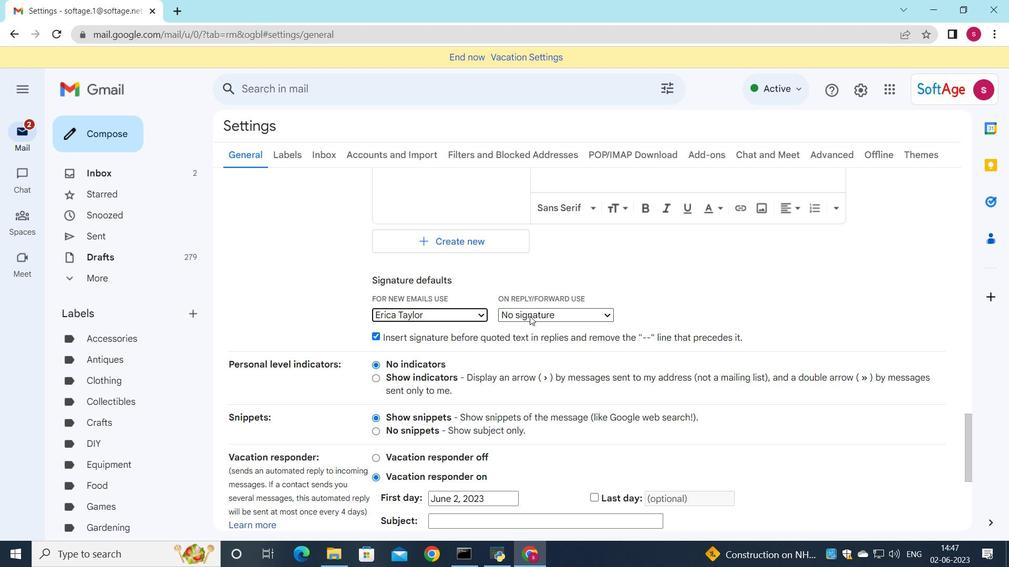 
Action: Mouse pressed left at (531, 314)
Screenshot: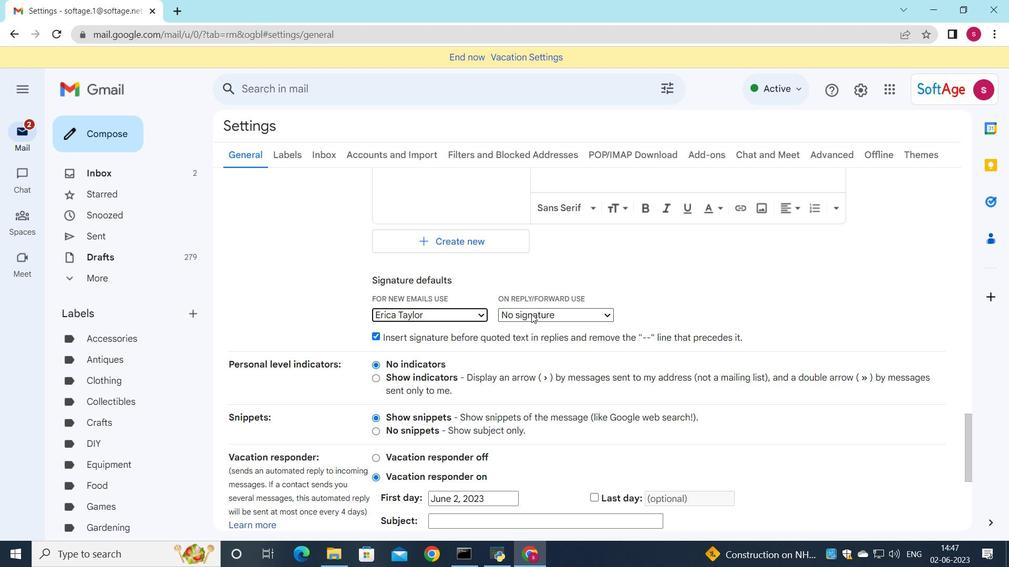 
Action: Mouse moved to (528, 338)
Screenshot: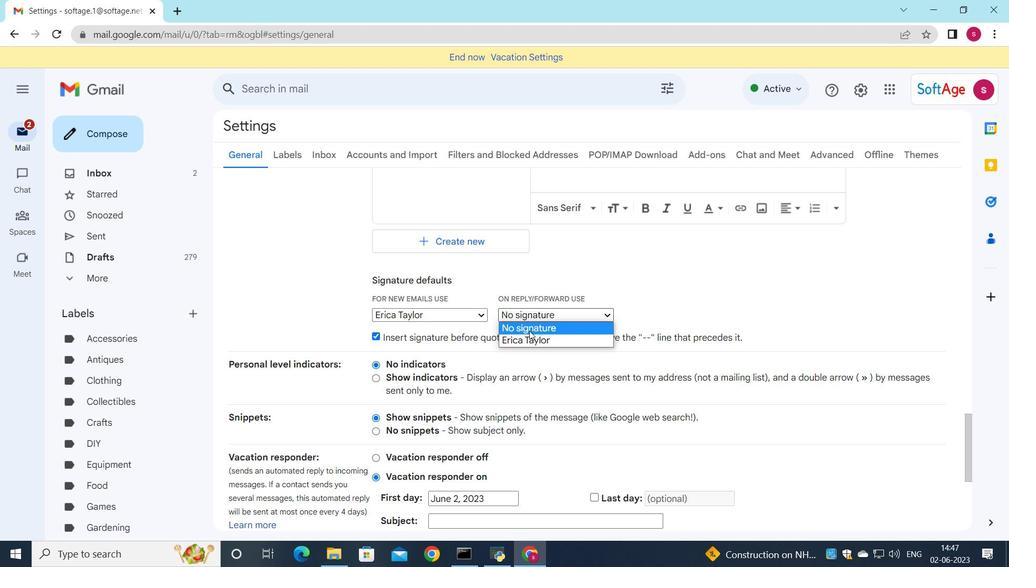 
Action: Mouse pressed left at (528, 338)
Screenshot: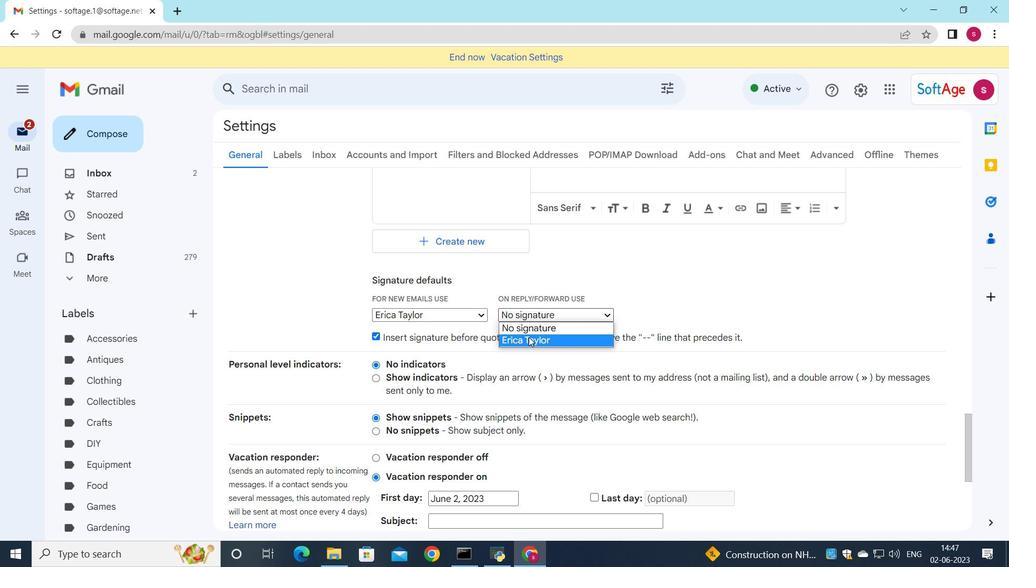 
Action: Mouse moved to (528, 338)
Screenshot: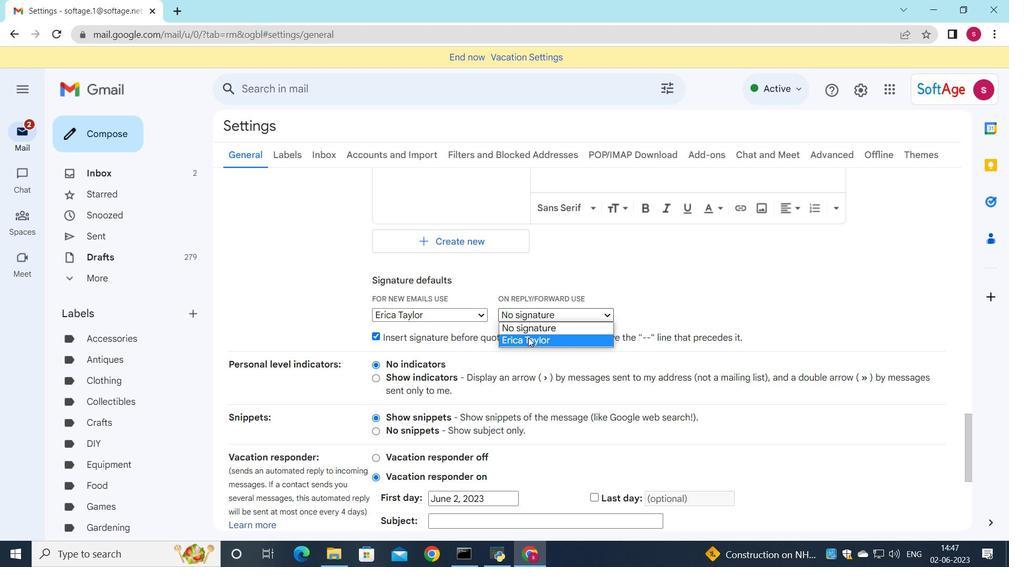 
Action: Mouse scrolled (528, 337) with delta (0, 0)
Screenshot: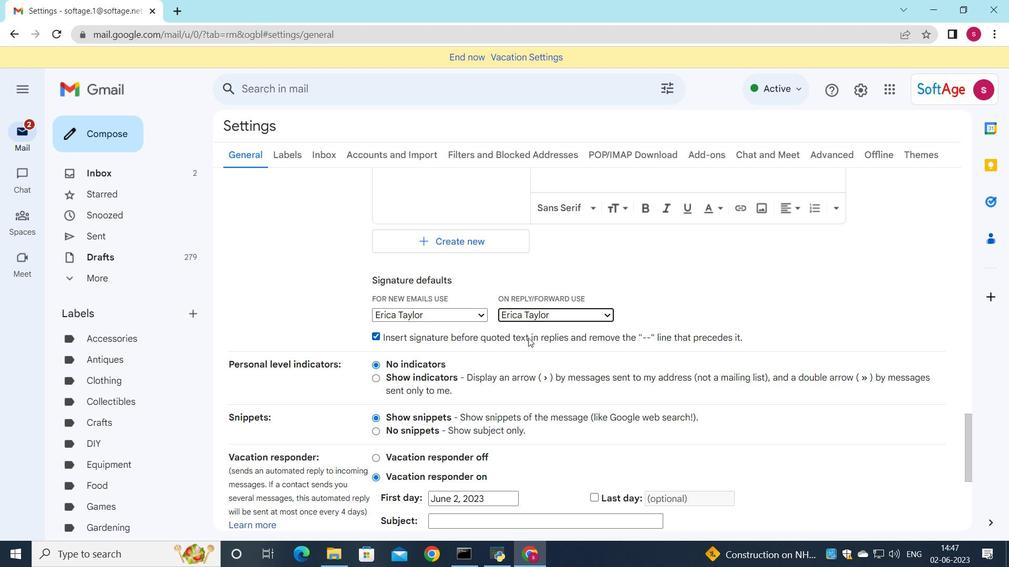 
Action: Mouse scrolled (528, 337) with delta (0, 0)
Screenshot: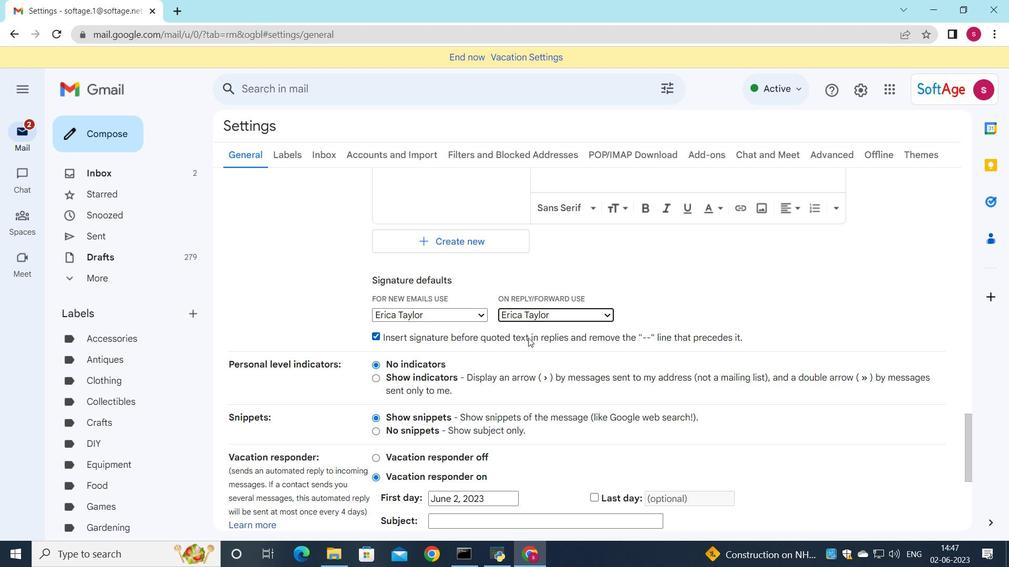 
Action: Mouse scrolled (528, 337) with delta (0, 0)
Screenshot: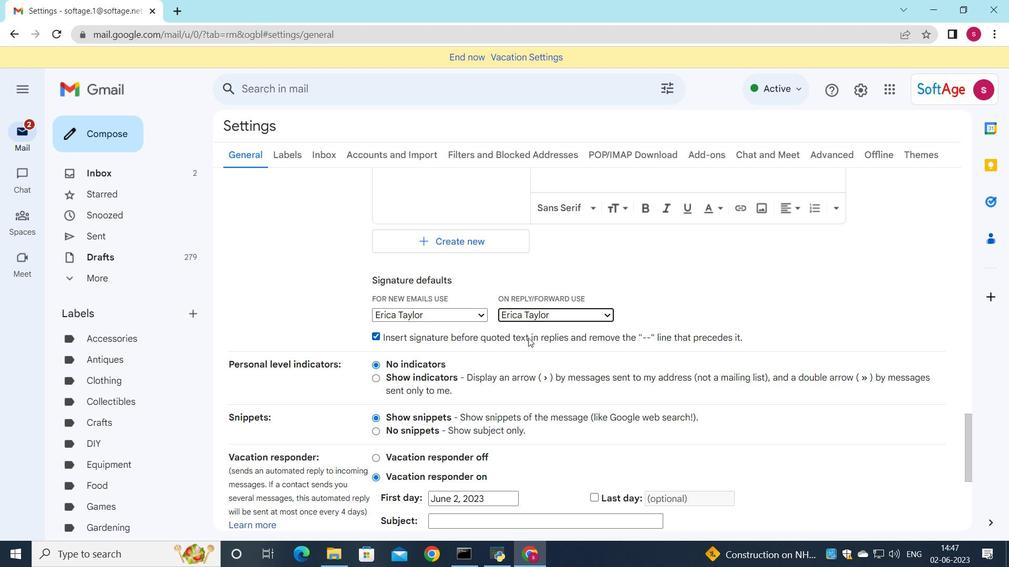 
Action: Mouse moved to (528, 338)
Screenshot: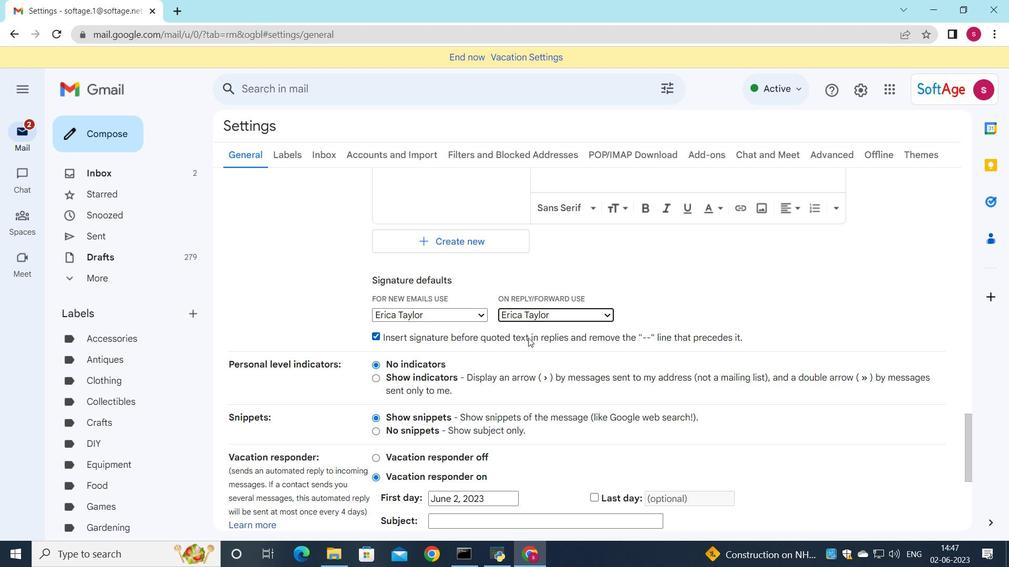 
Action: Mouse scrolled (528, 337) with delta (0, 0)
Screenshot: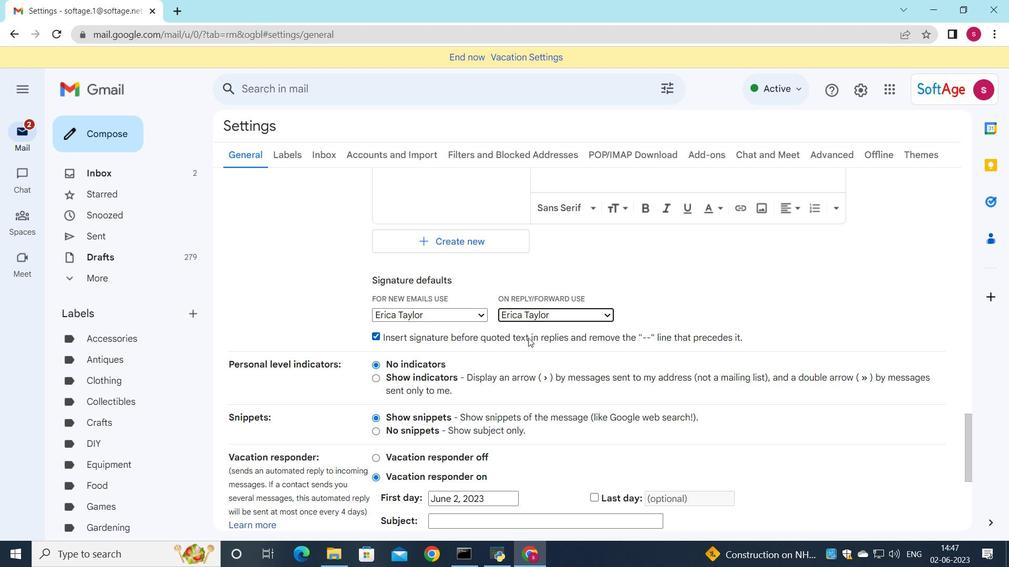 
Action: Mouse moved to (527, 338)
Screenshot: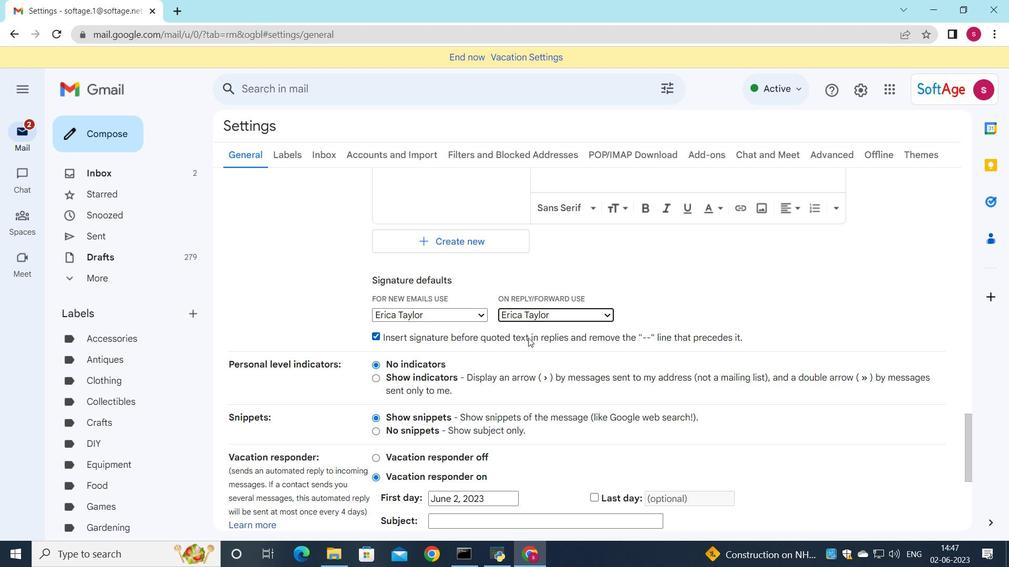 
Action: Mouse scrolled (527, 337) with delta (0, 0)
Screenshot: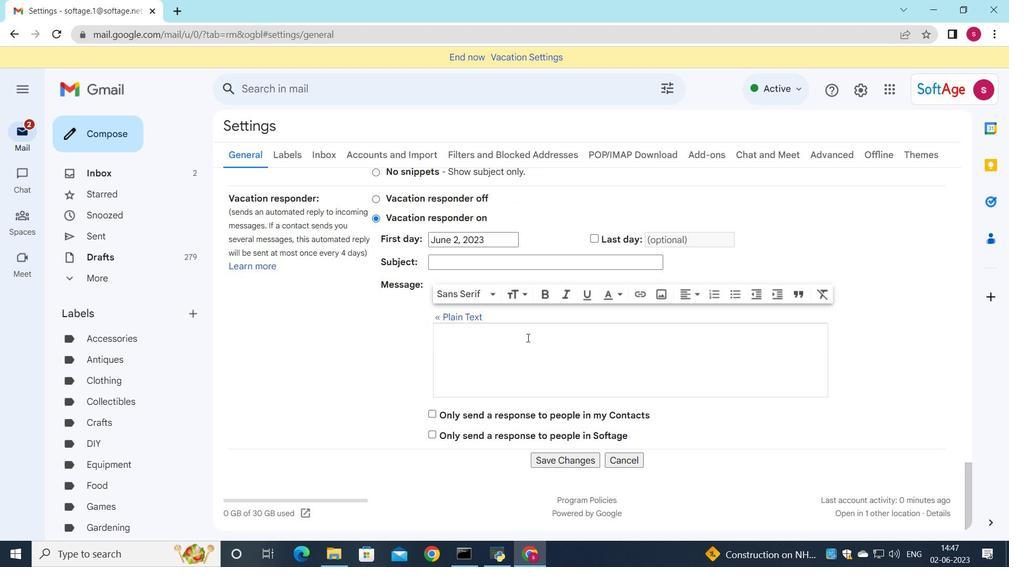 
Action: Mouse moved to (527, 338)
Screenshot: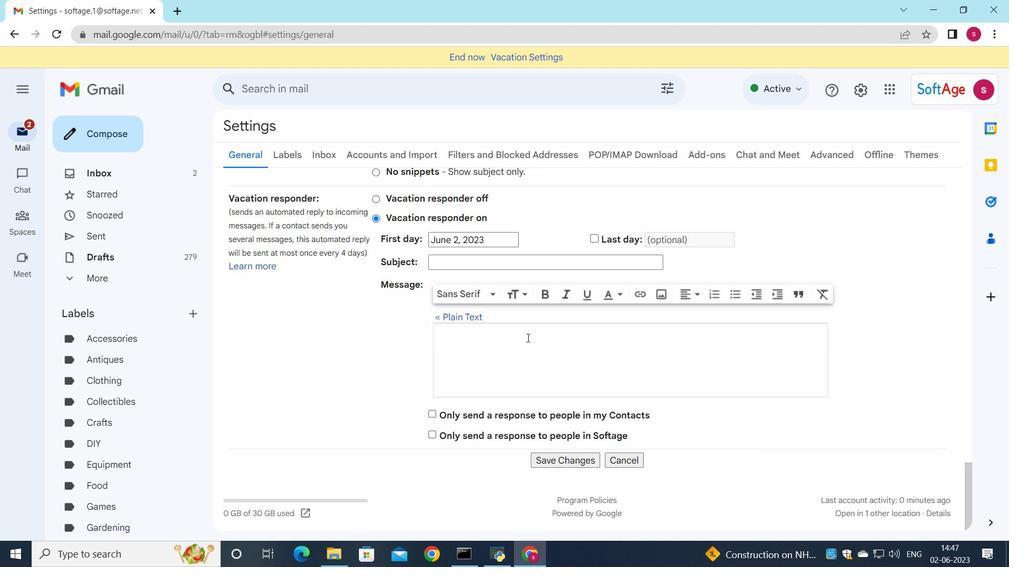 
Action: Mouse scrolled (527, 338) with delta (0, 0)
Screenshot: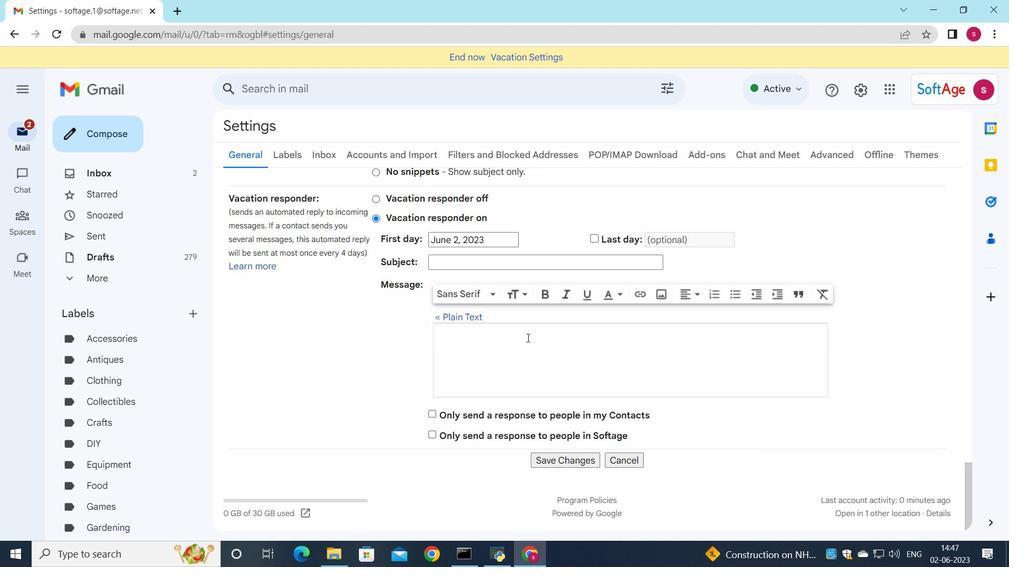 
Action: Mouse moved to (525, 345)
Screenshot: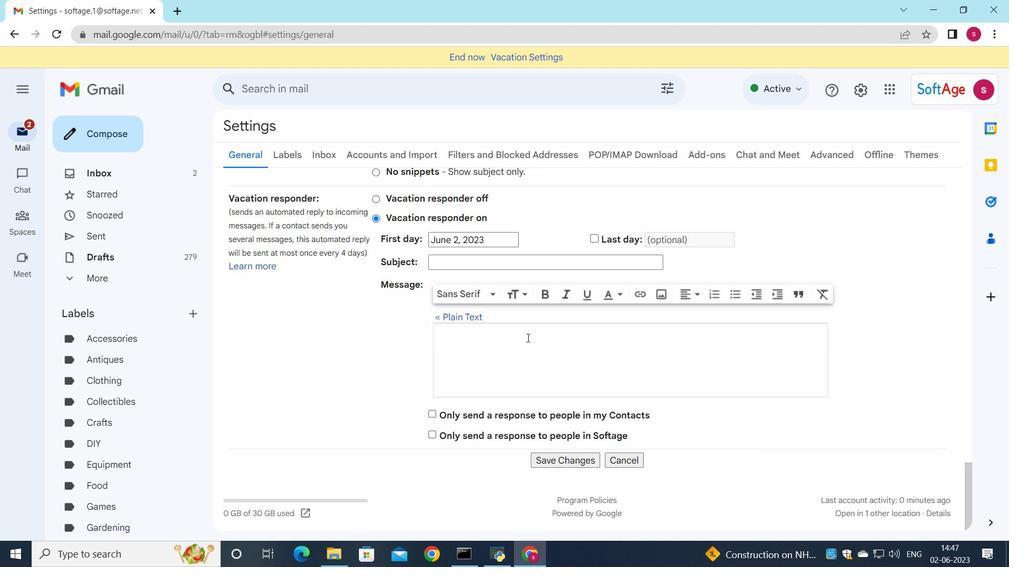 
Action: Mouse scrolled (525, 344) with delta (0, 0)
Screenshot: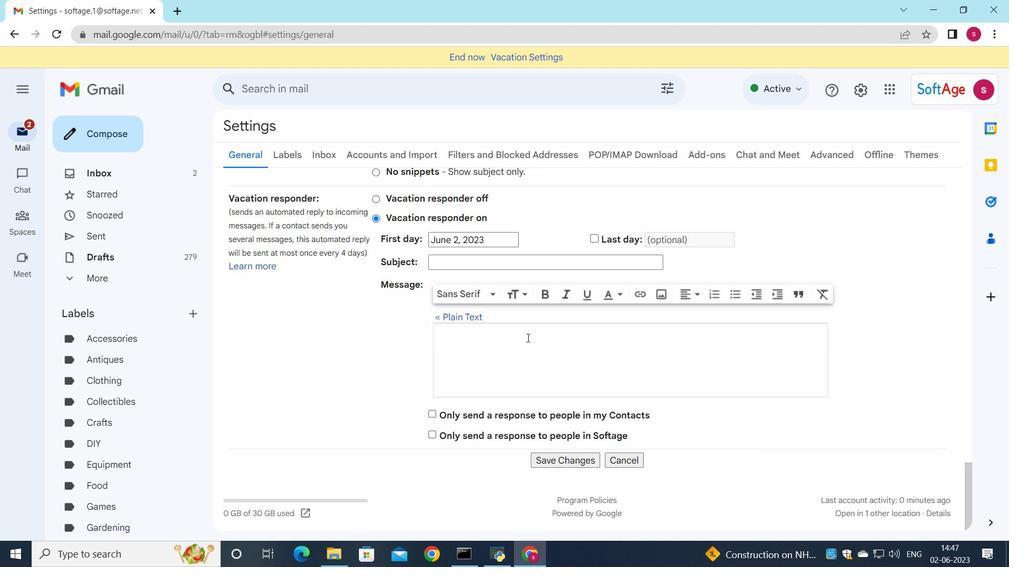 
Action: Mouse moved to (519, 366)
Screenshot: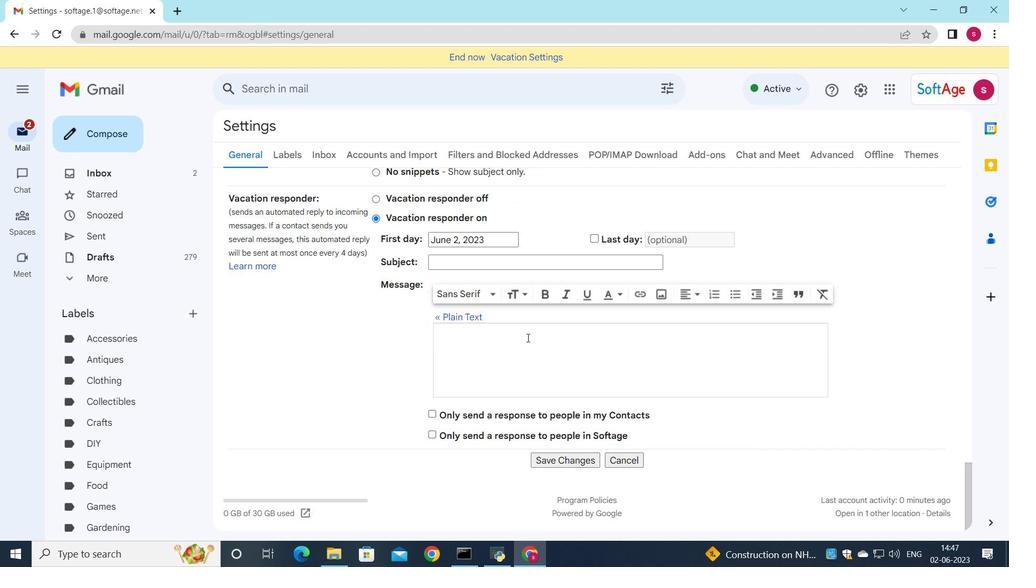 
Action: Mouse scrolled (519, 365) with delta (0, 0)
Screenshot: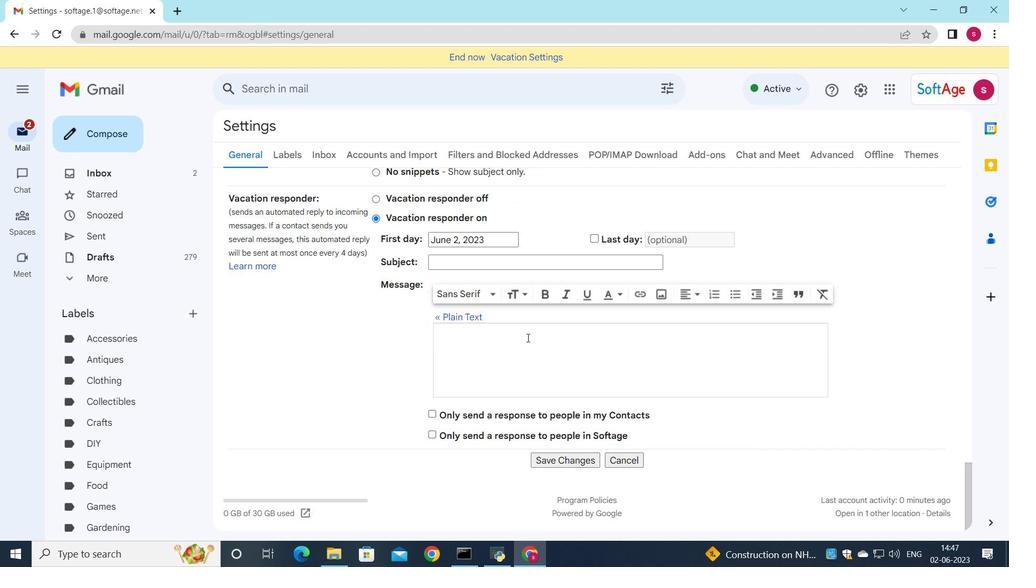 
Action: Mouse moved to (570, 464)
Screenshot: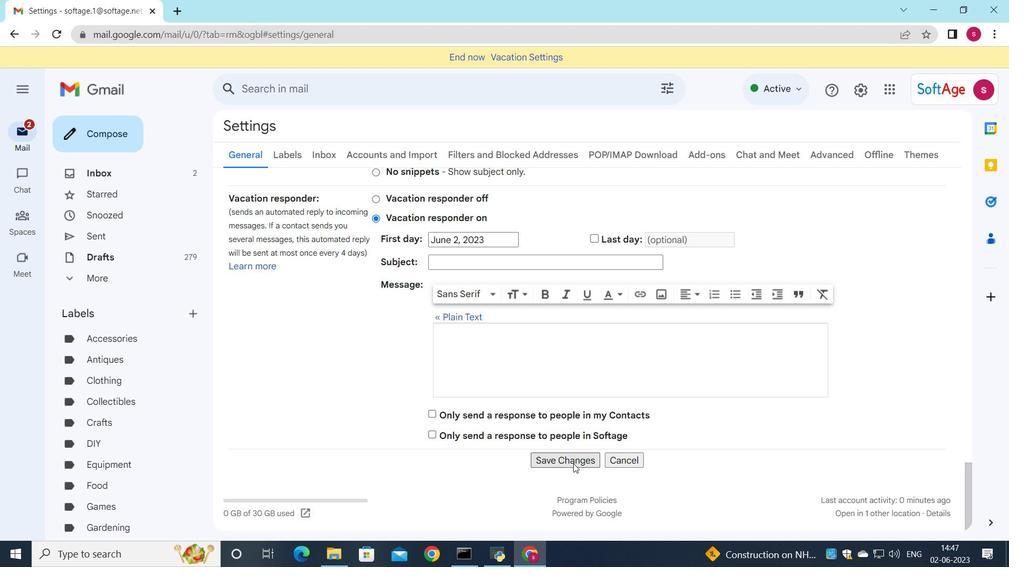 
Action: Mouse pressed left at (570, 464)
Screenshot: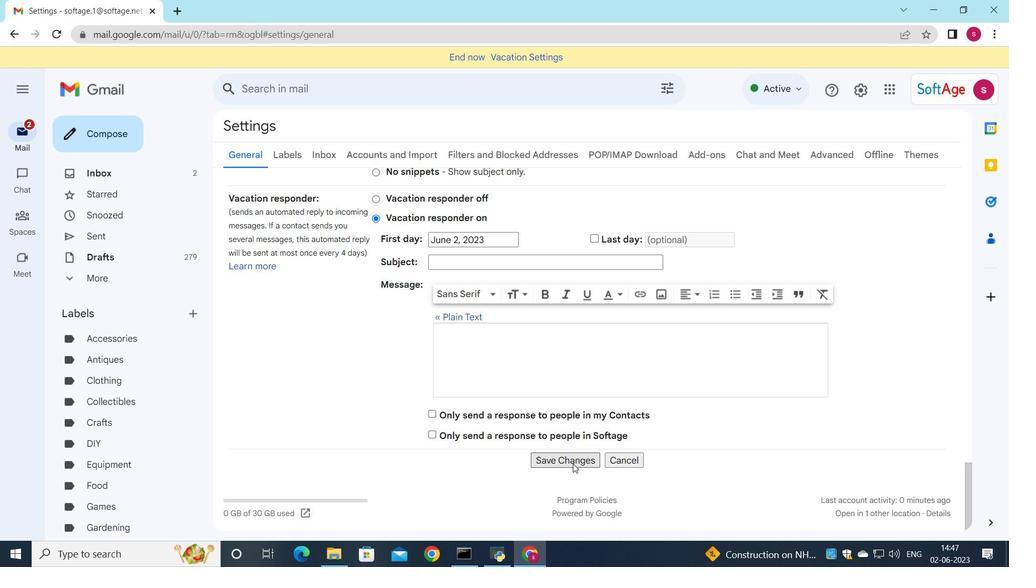 
Action: Mouse moved to (569, 448)
Screenshot: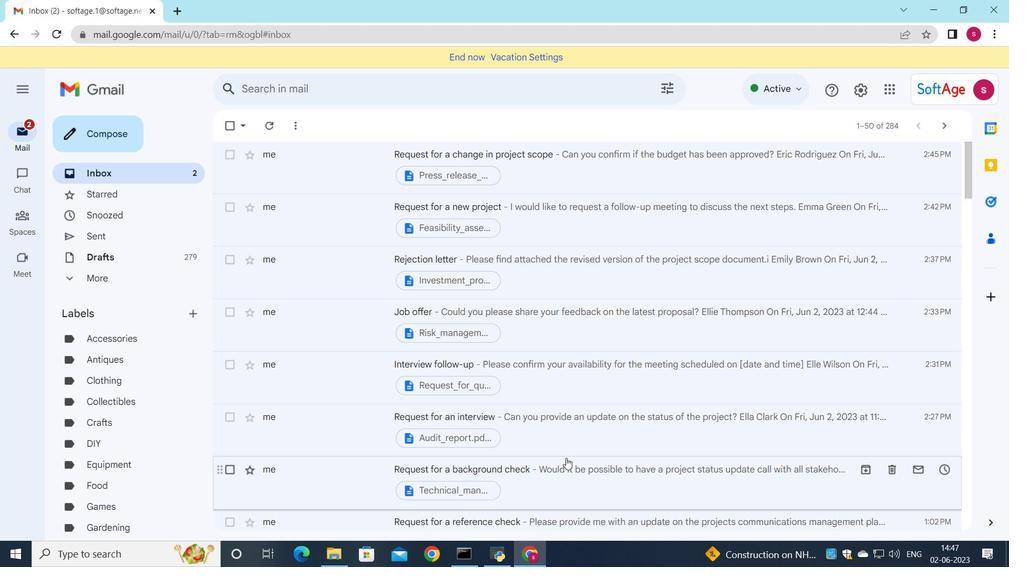 
Action: Mouse pressed left at (569, 448)
Screenshot: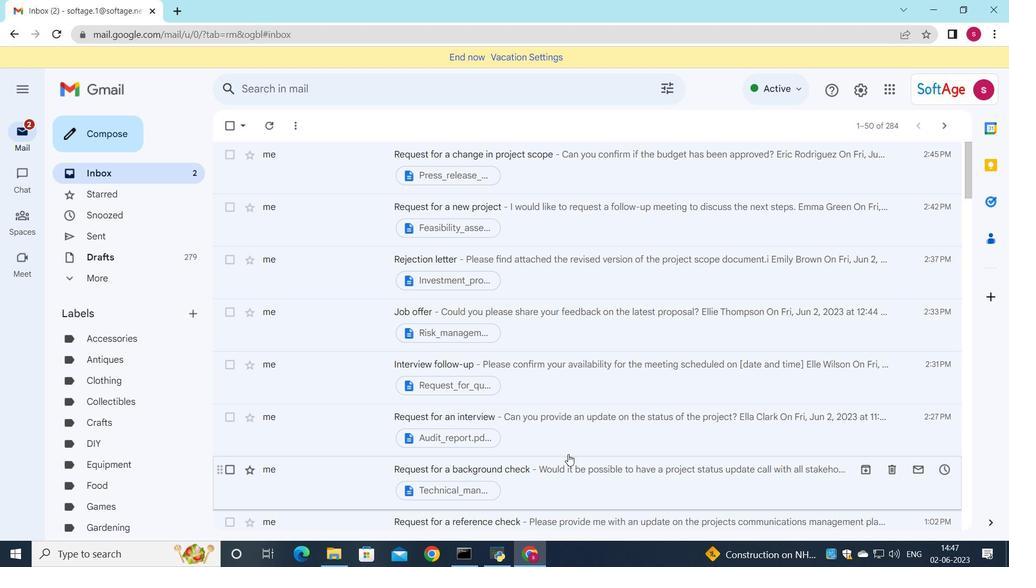 
Action: Mouse moved to (622, 428)
Screenshot: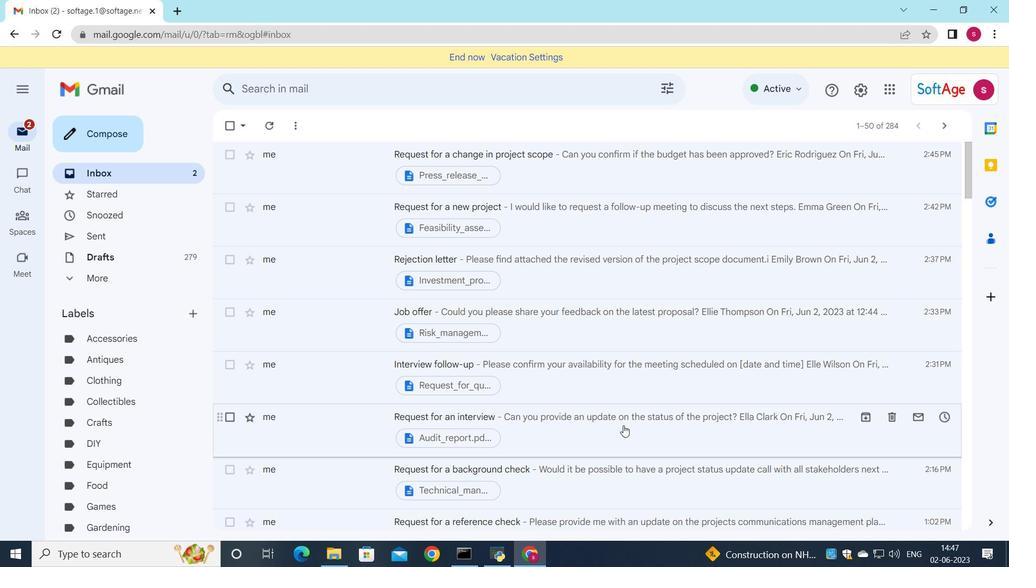 
Action: Mouse pressed left at (622, 428)
Screenshot: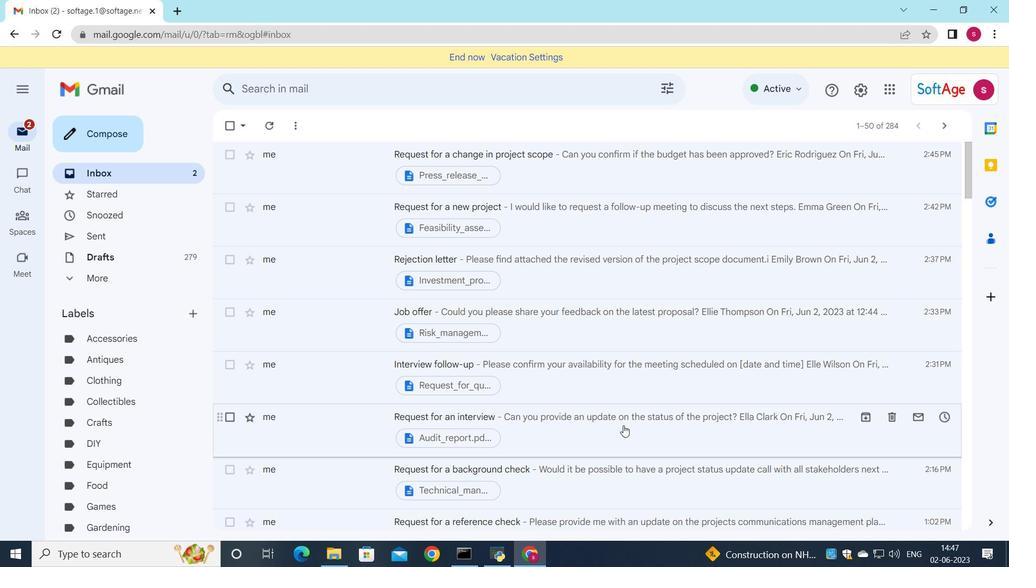 
Action: Mouse moved to (588, 427)
Screenshot: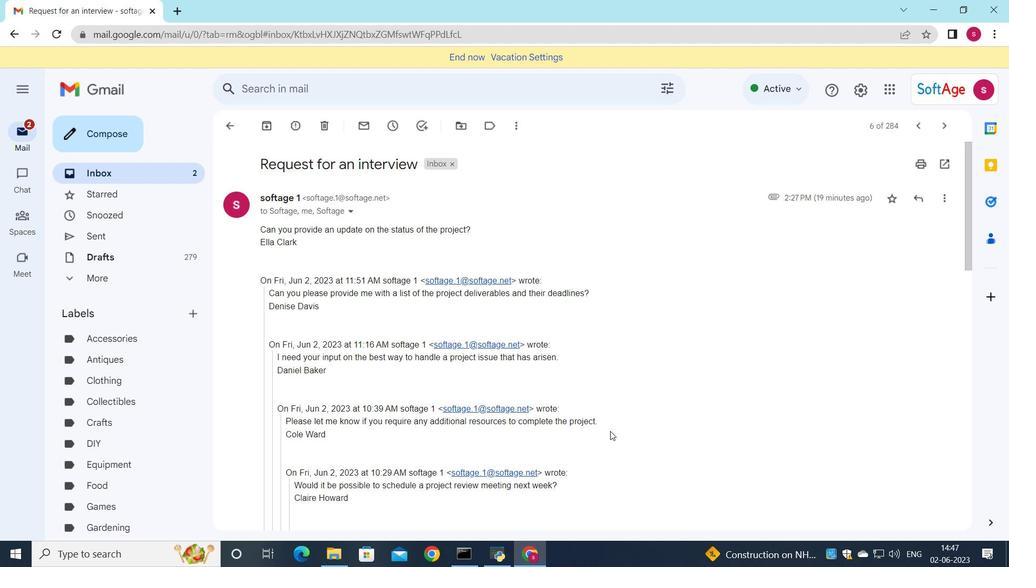 
Action: Mouse scrolled (588, 427) with delta (0, 0)
Screenshot: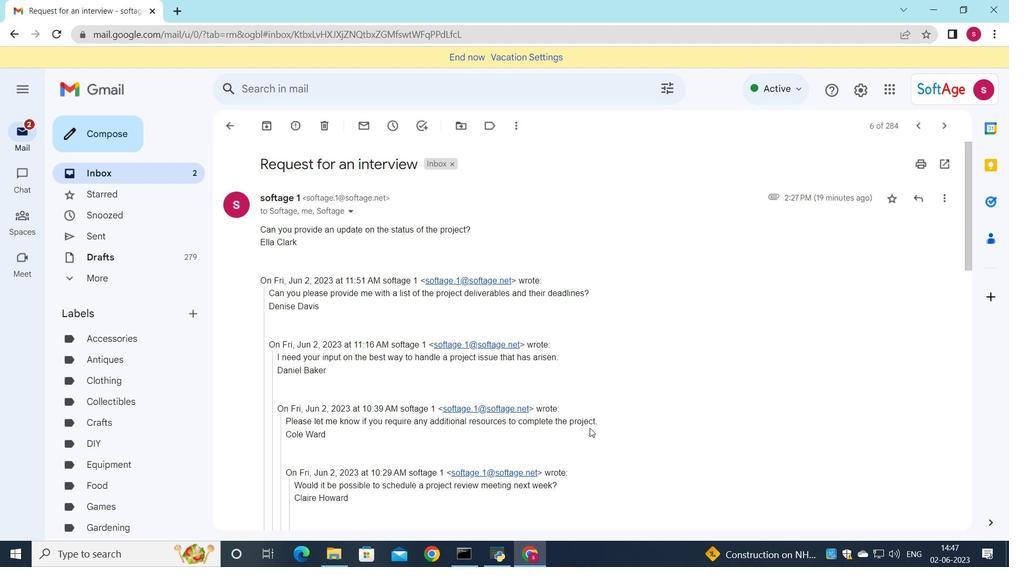 
Action: Mouse scrolled (588, 427) with delta (0, 0)
Screenshot: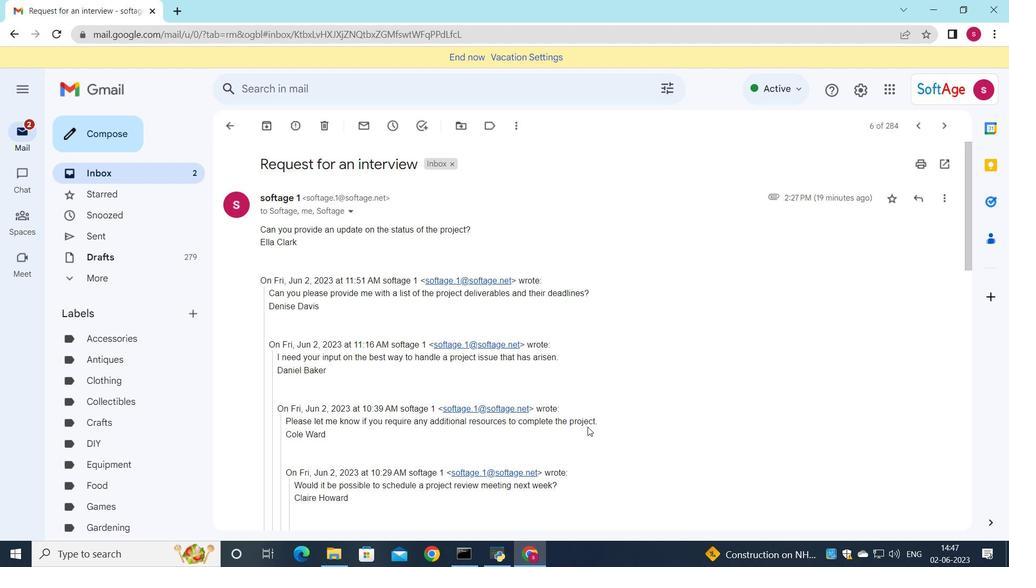 
Action: Mouse moved to (587, 427)
Screenshot: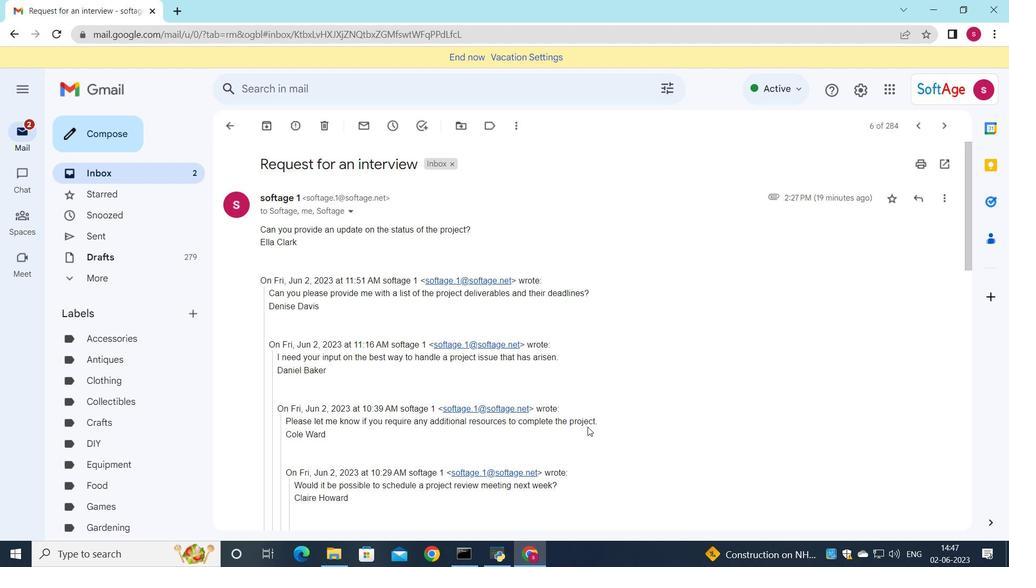 
Action: Mouse scrolled (587, 427) with delta (0, 0)
Screenshot: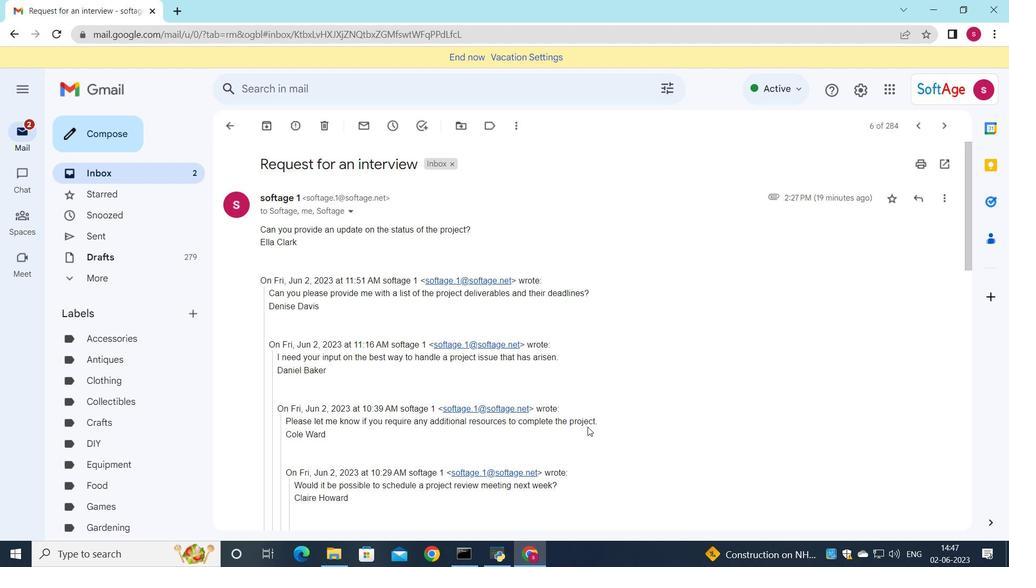 
Action: Mouse moved to (572, 433)
Screenshot: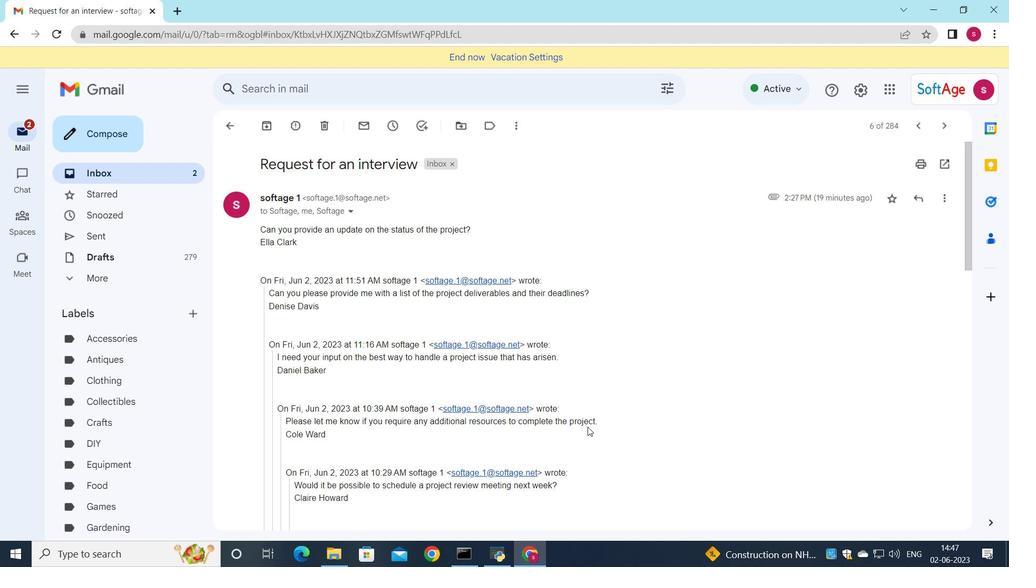 
Action: Mouse scrolled (572, 433) with delta (0, 0)
Screenshot: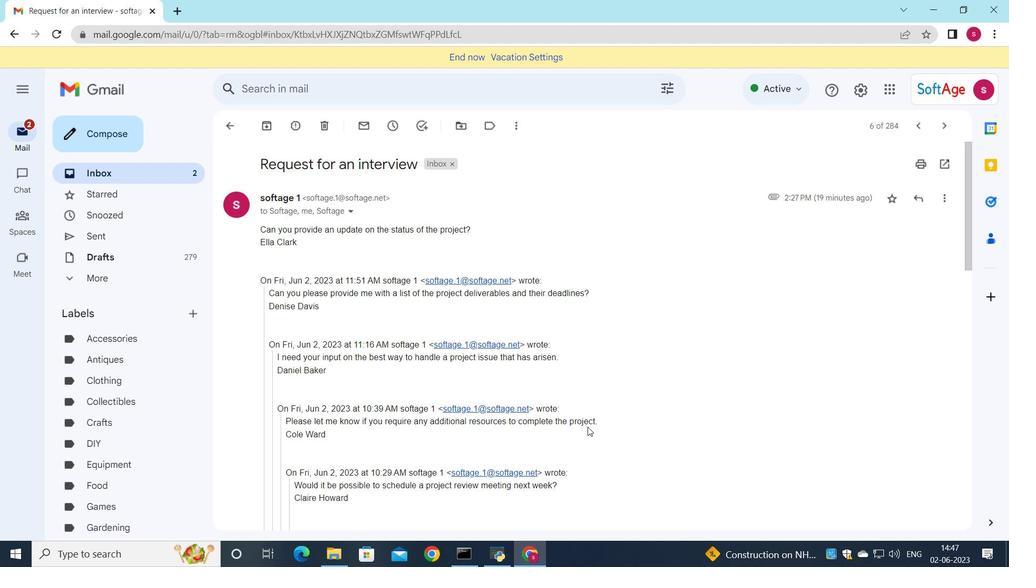 
Action: Mouse moved to (320, 461)
Screenshot: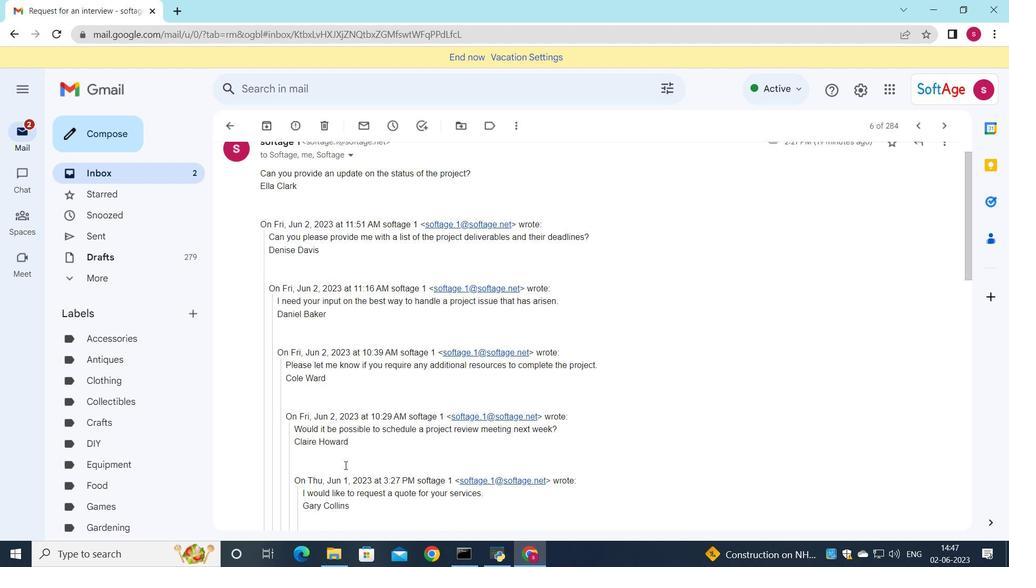 
Action: Mouse scrolled (320, 461) with delta (0, 0)
Screenshot: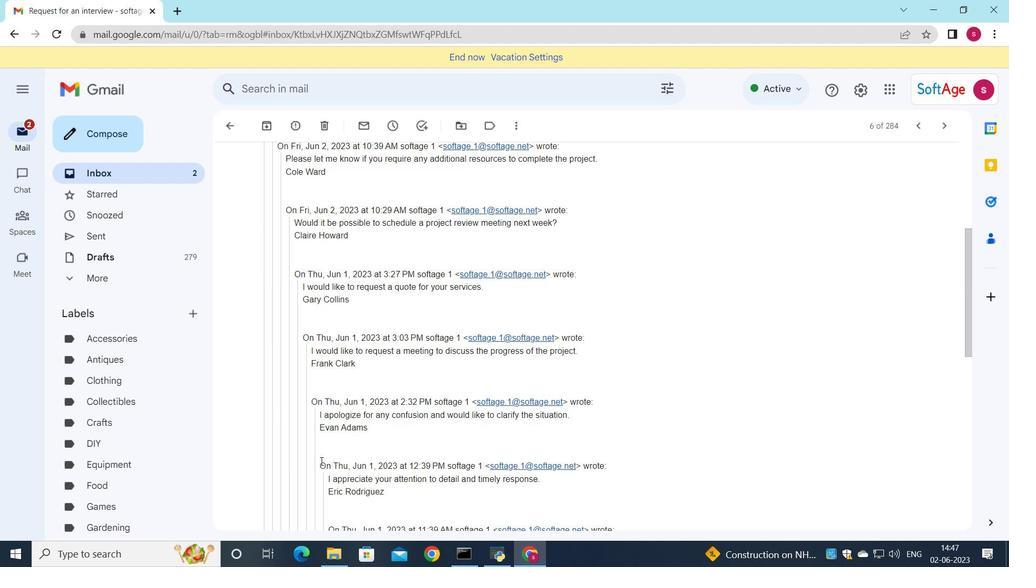 
Action: Mouse scrolled (320, 461) with delta (0, 0)
Screenshot: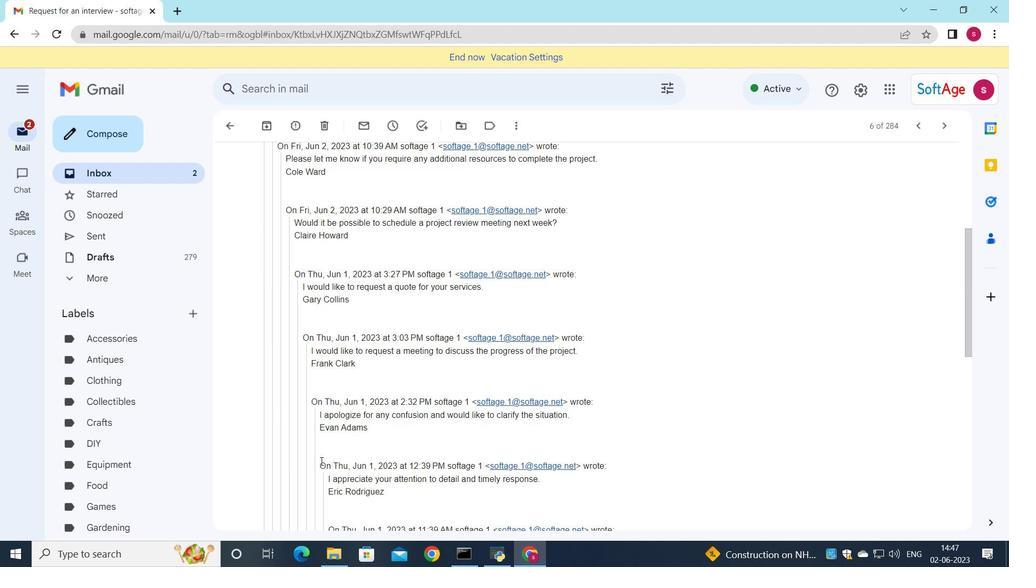 
Action: Mouse moved to (319, 461)
Screenshot: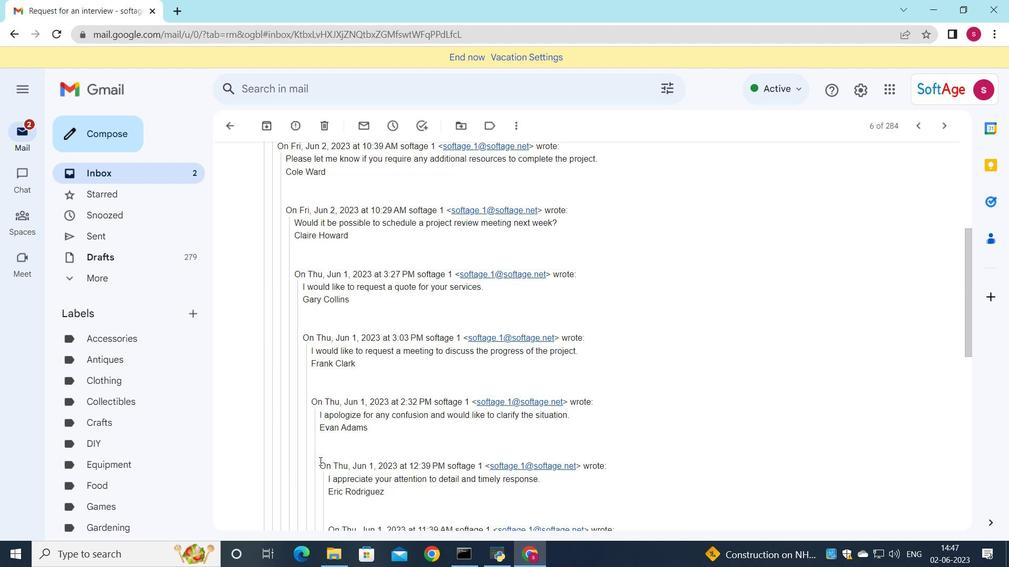 
Action: Mouse scrolled (320, 461) with delta (0, 0)
Screenshot: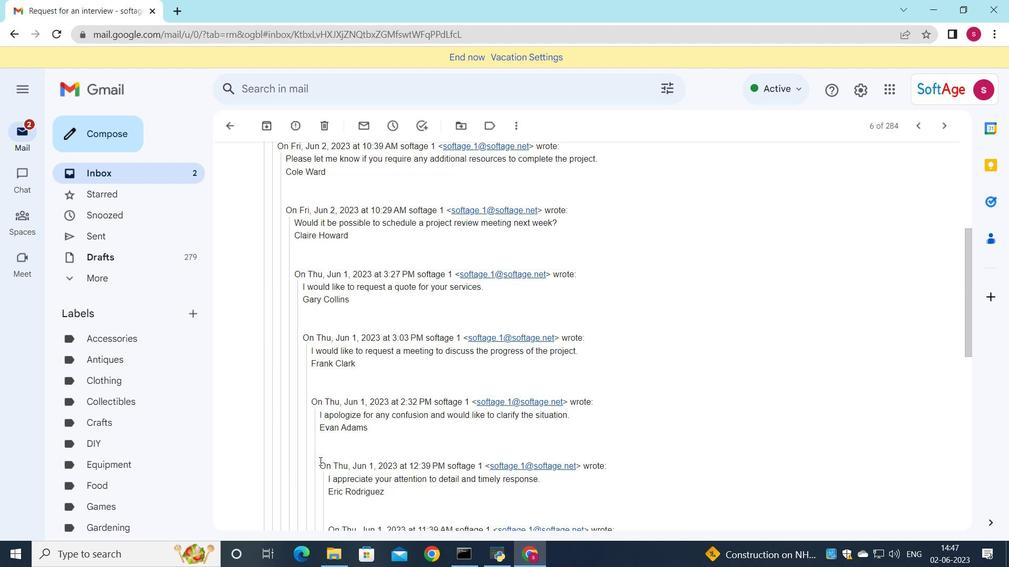 
Action: Mouse moved to (315, 468)
Screenshot: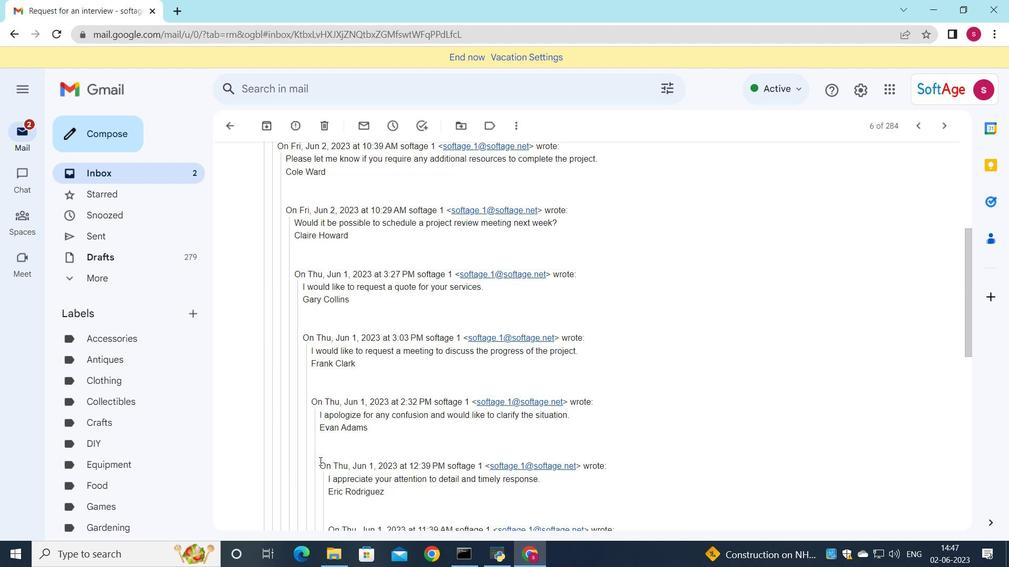 
Action: Mouse scrolled (320, 461) with delta (0, 0)
Screenshot: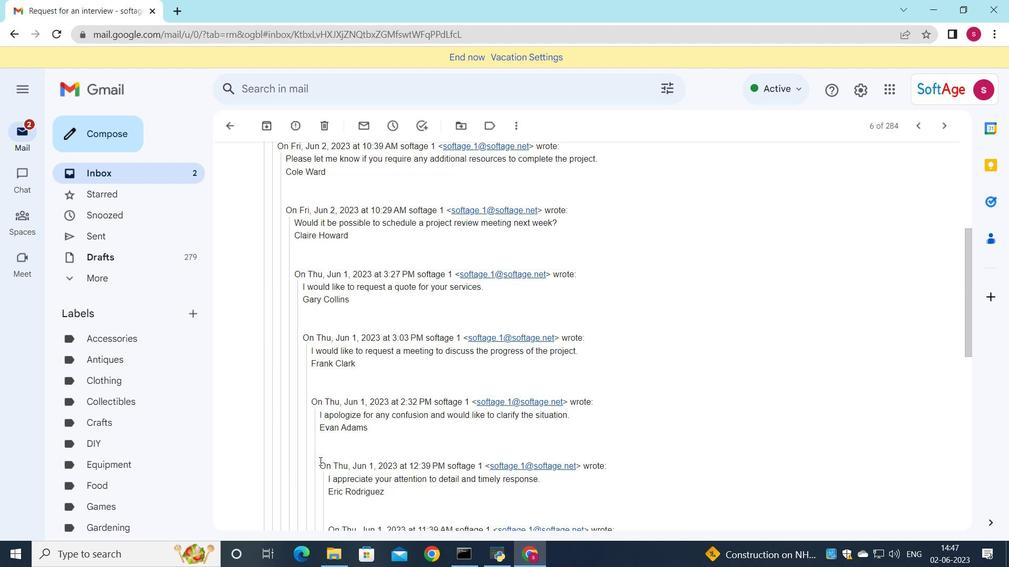 
Action: Mouse moved to (315, 468)
Screenshot: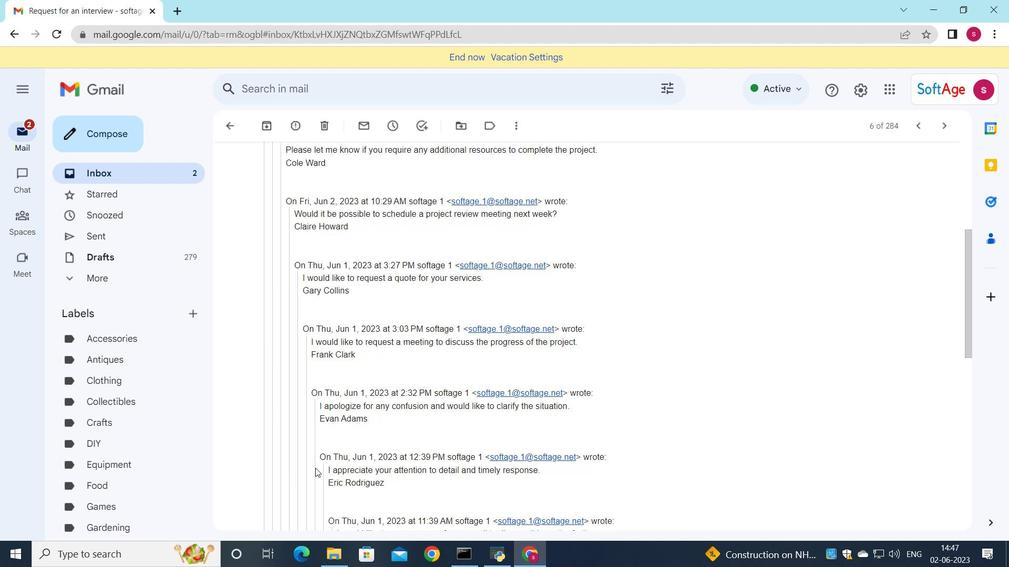 
Action: Mouse scrolled (315, 467) with delta (0, 0)
Screenshot: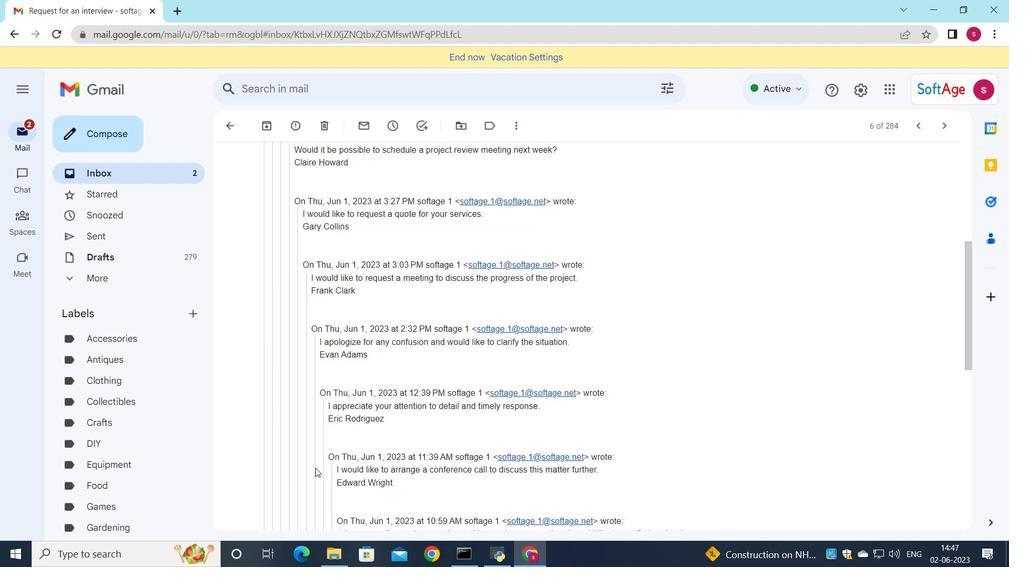 
Action: Mouse scrolled (315, 467) with delta (0, 0)
Screenshot: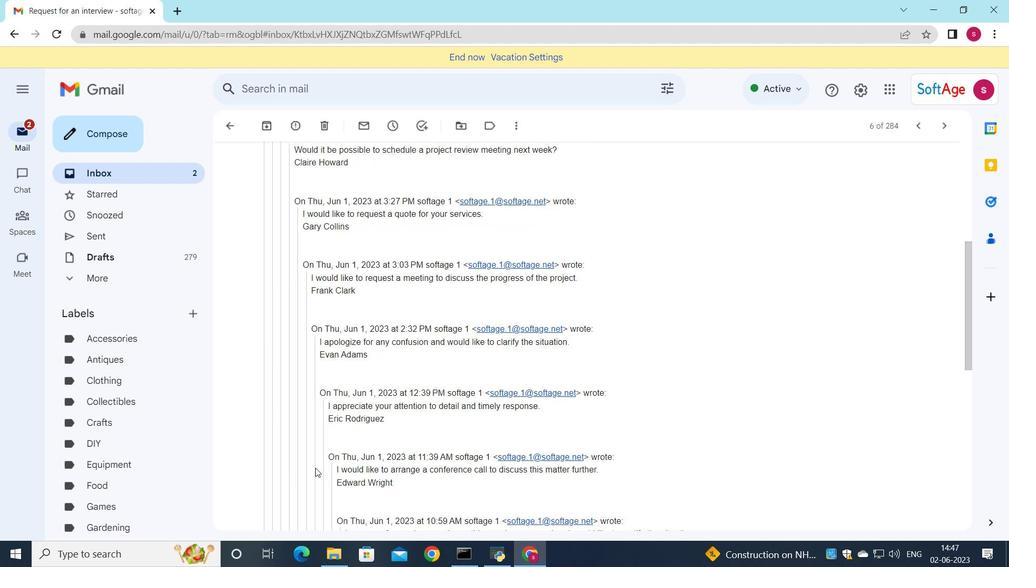 
Action: Mouse scrolled (315, 467) with delta (0, 0)
Screenshot: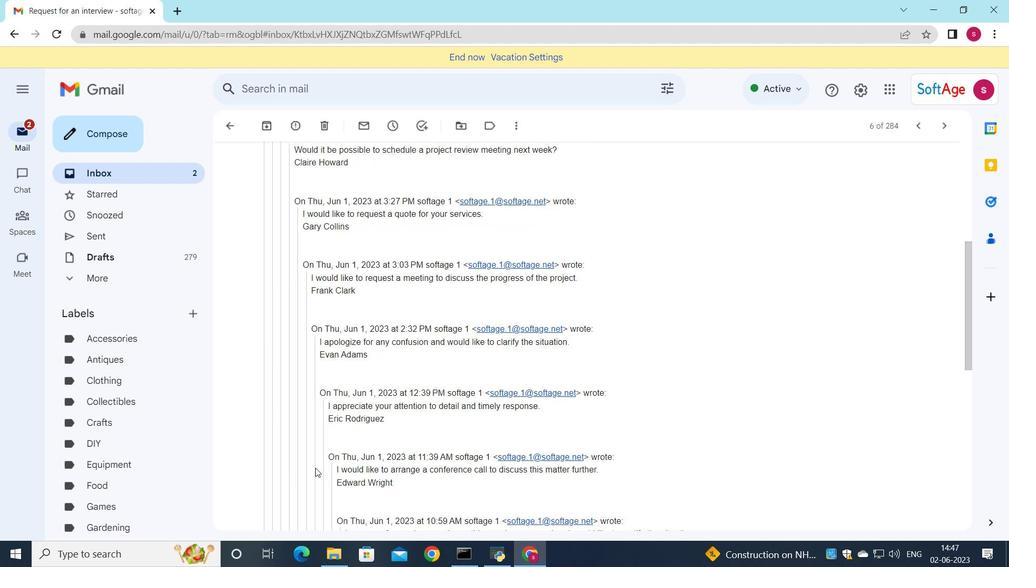 
Action: Mouse moved to (314, 475)
Screenshot: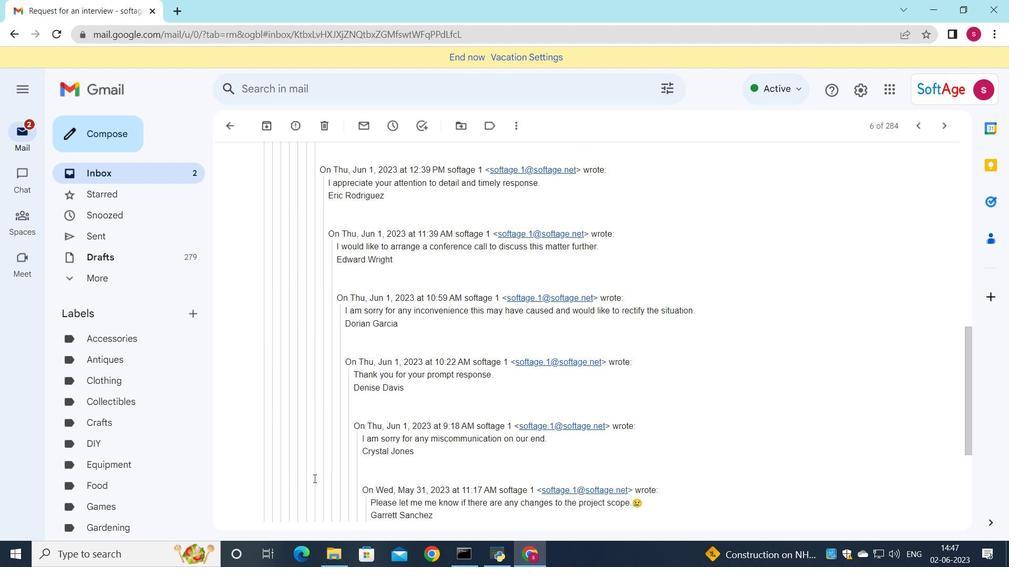 
Action: Mouse scrolled (314, 475) with delta (0, 0)
Screenshot: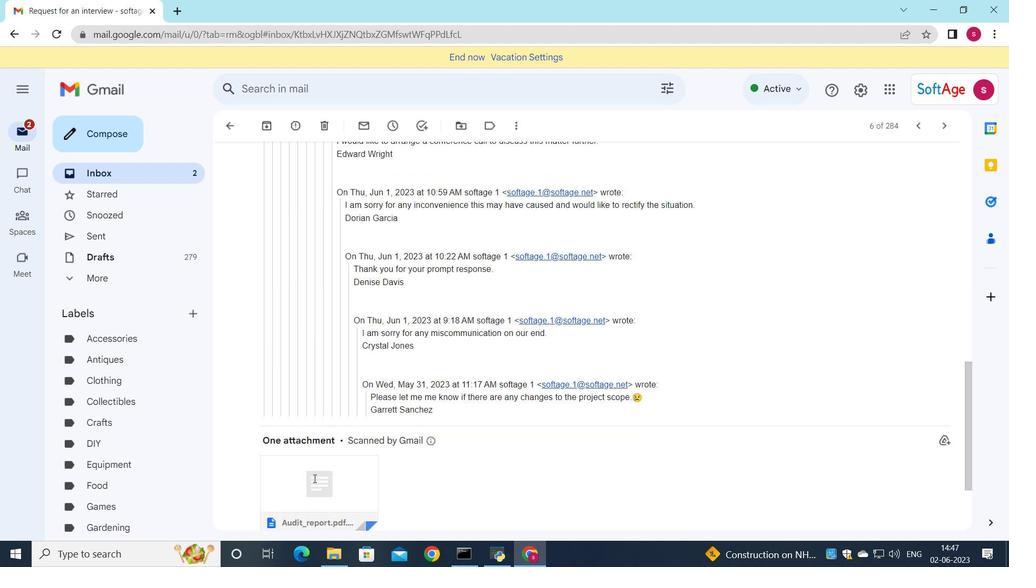 
Action: Mouse scrolled (314, 475) with delta (0, 0)
Screenshot: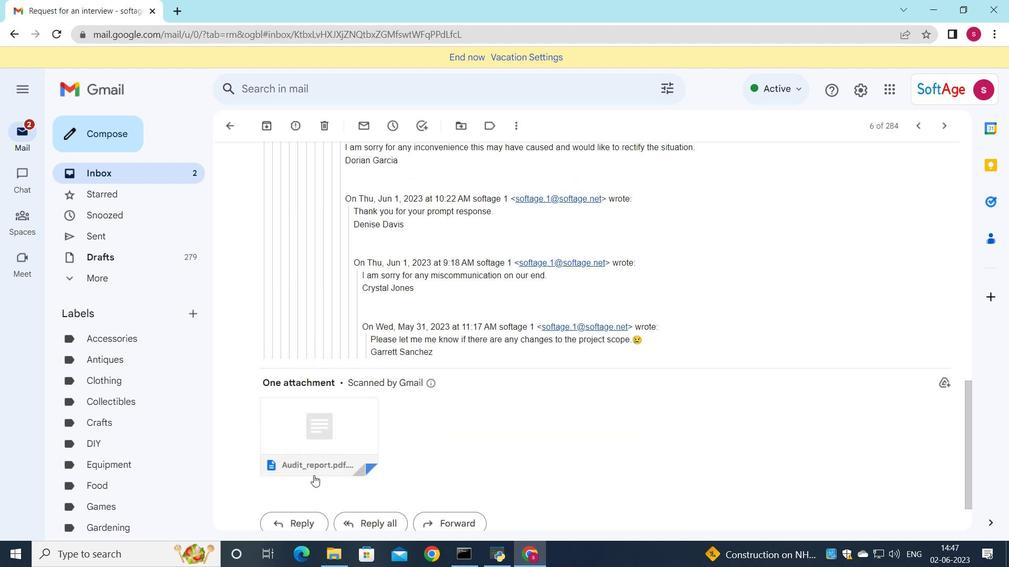 
Action: Mouse moved to (312, 462)
Screenshot: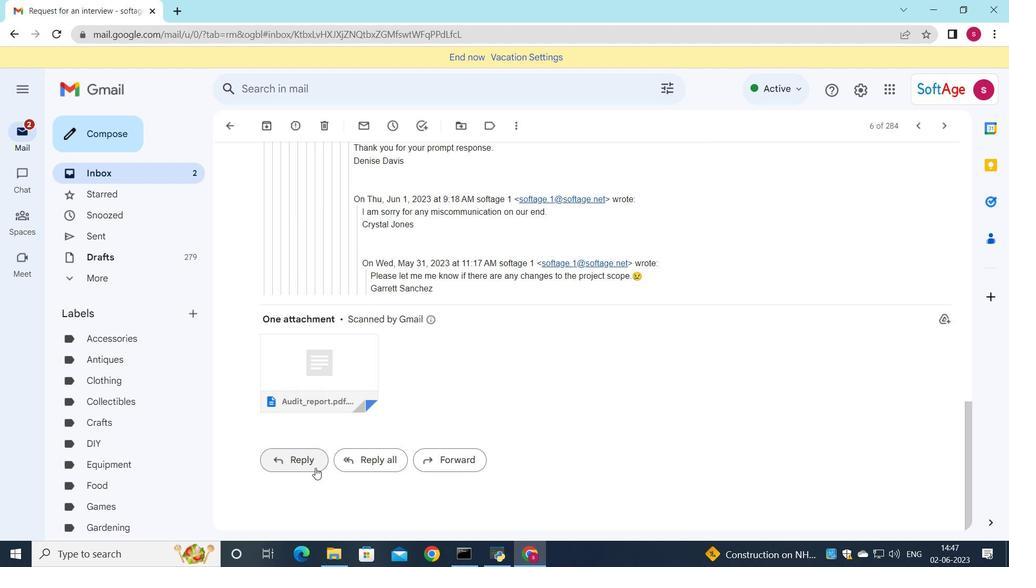
Action: Mouse pressed left at (312, 462)
Screenshot: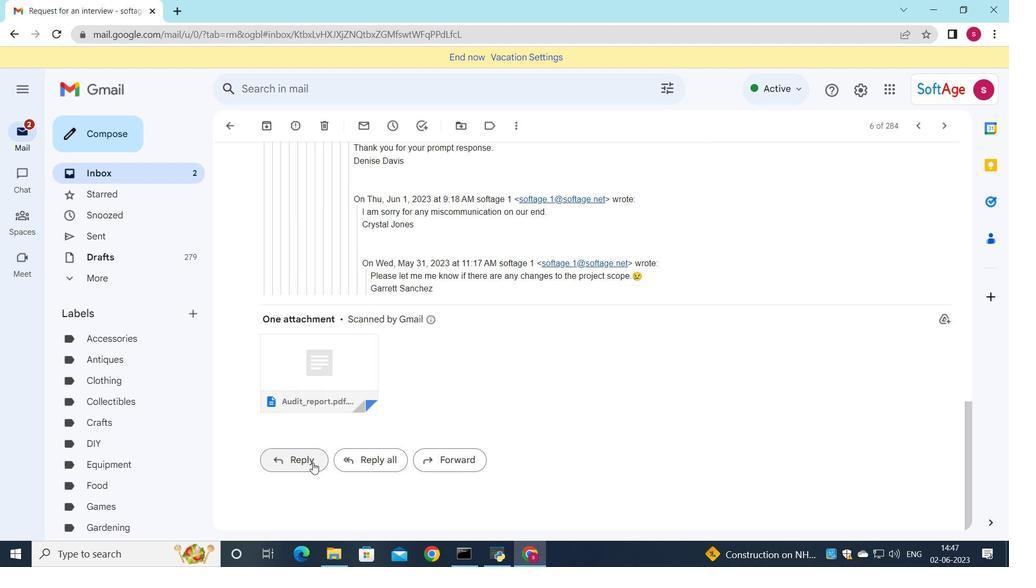 
Action: Mouse moved to (285, 358)
Screenshot: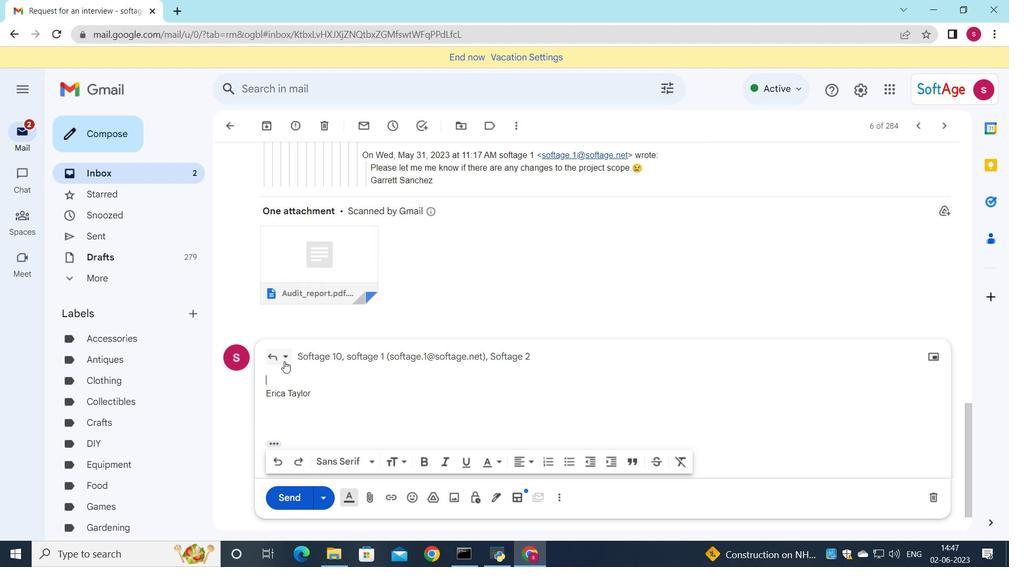 
Action: Mouse pressed left at (285, 358)
Screenshot: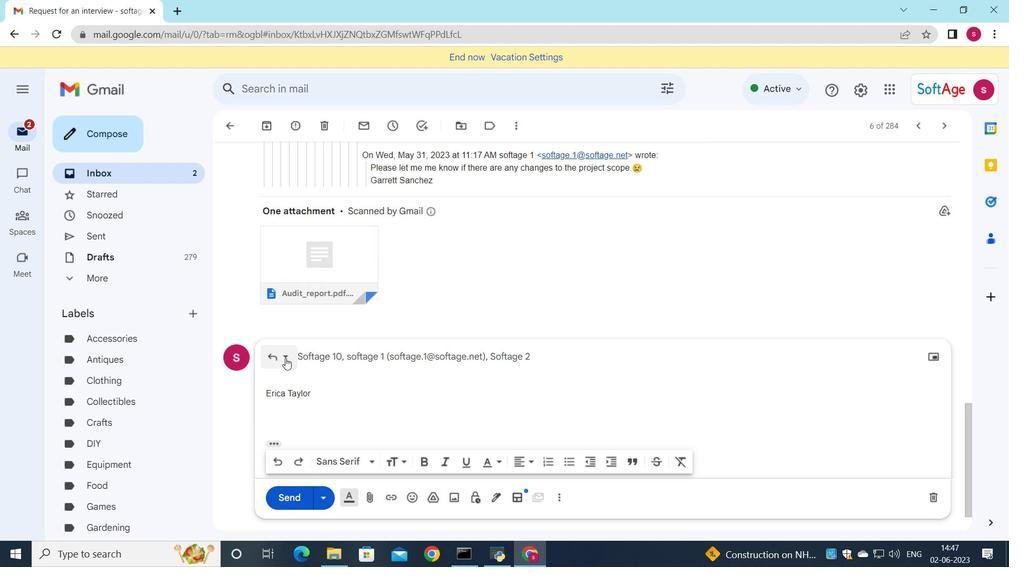 
Action: Mouse moved to (320, 455)
Screenshot: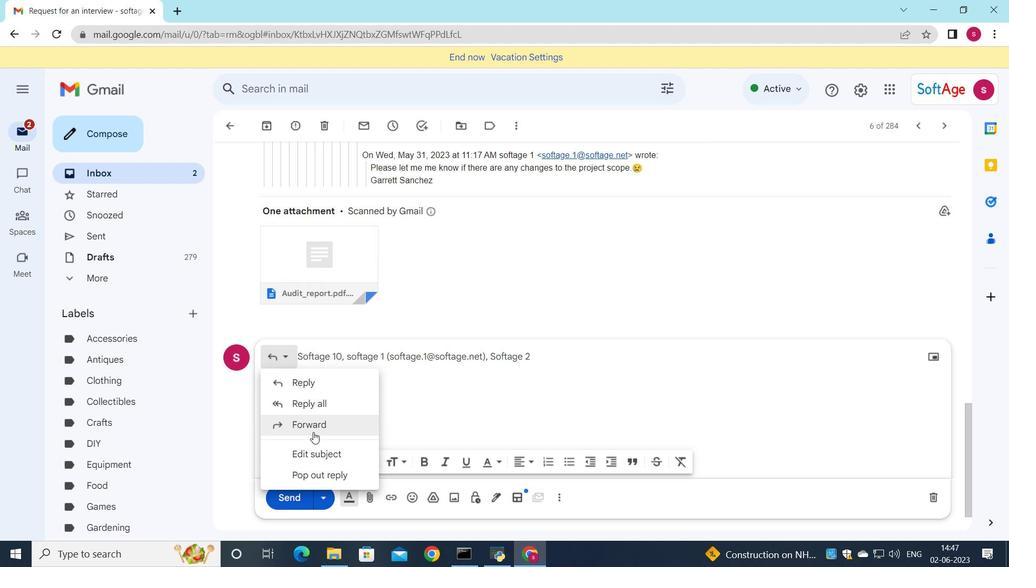 
Action: Mouse pressed left at (320, 455)
Screenshot: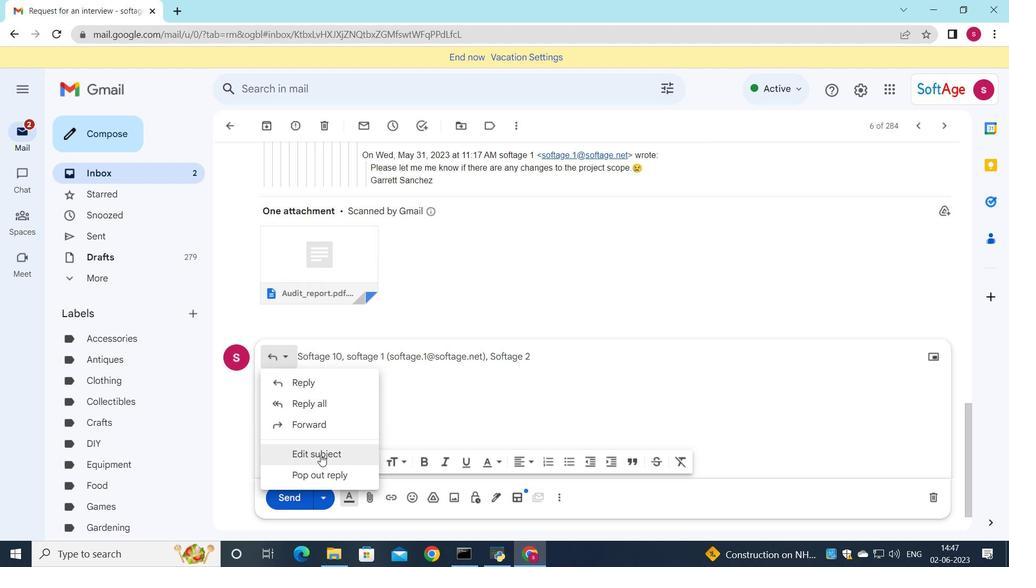 
Action: Mouse moved to (690, 258)
Screenshot: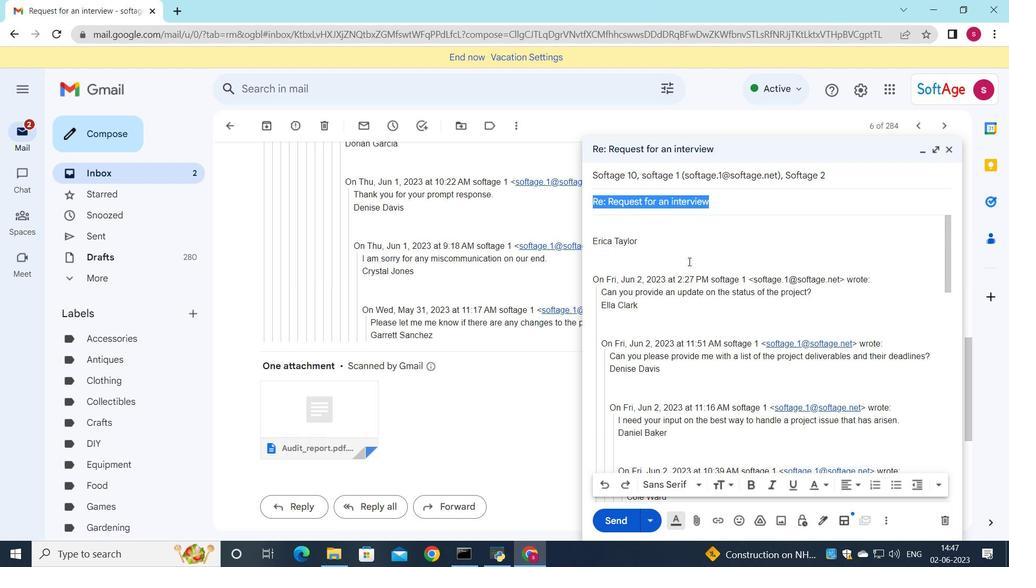 
Action: Key pressed <Key.shift>request<Key.space>for<Key.space>project<Key.space>resources
Screenshot: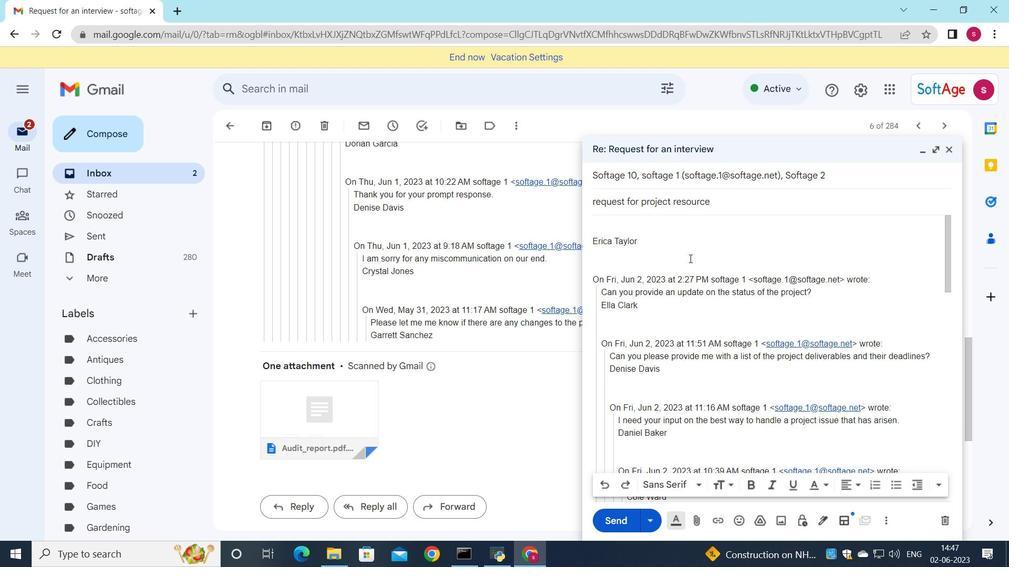 
Action: Mouse moved to (615, 229)
Screenshot: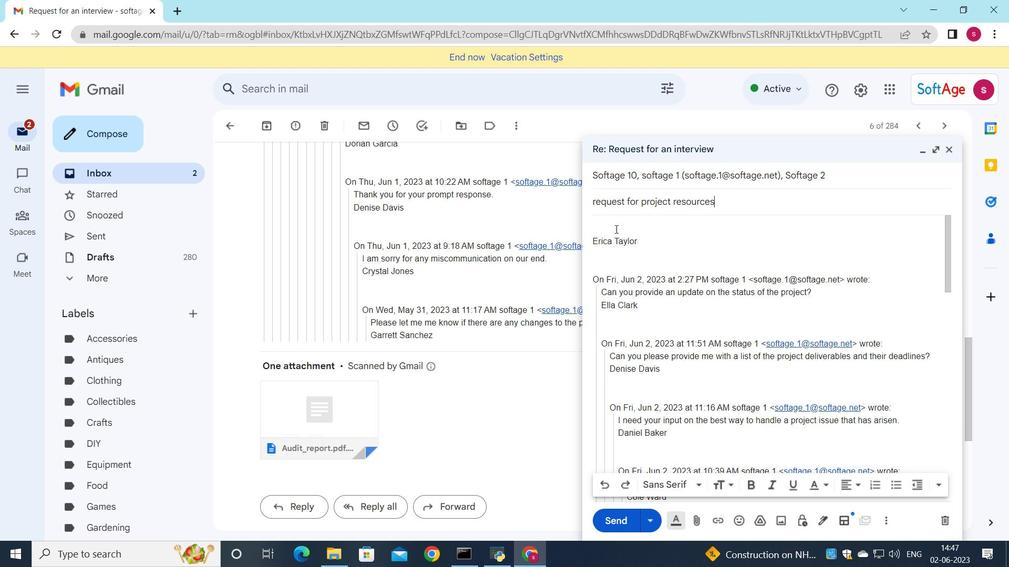 
Action: Mouse pressed left at (615, 229)
Screenshot: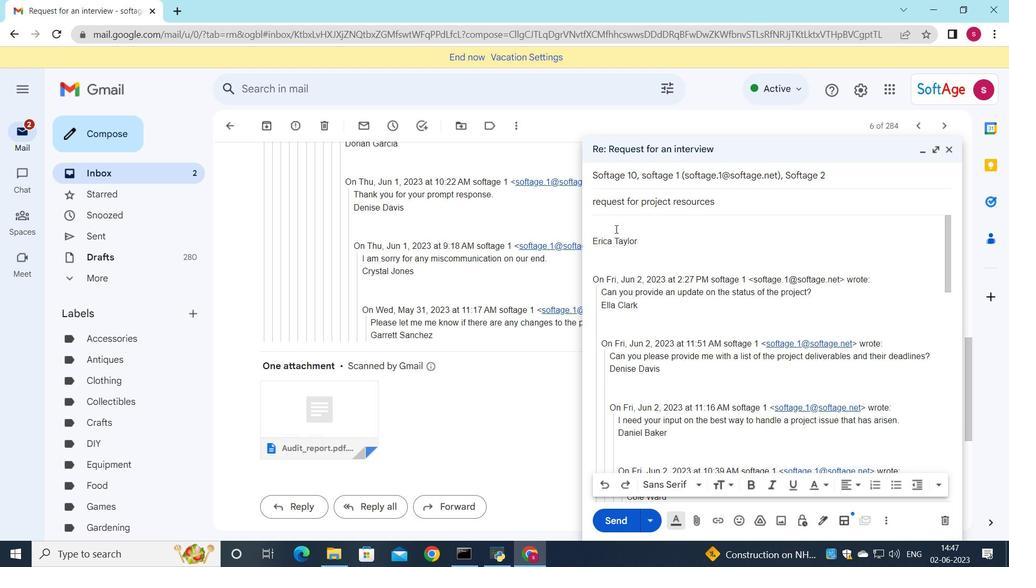 
Action: Mouse moved to (622, 227)
Screenshot: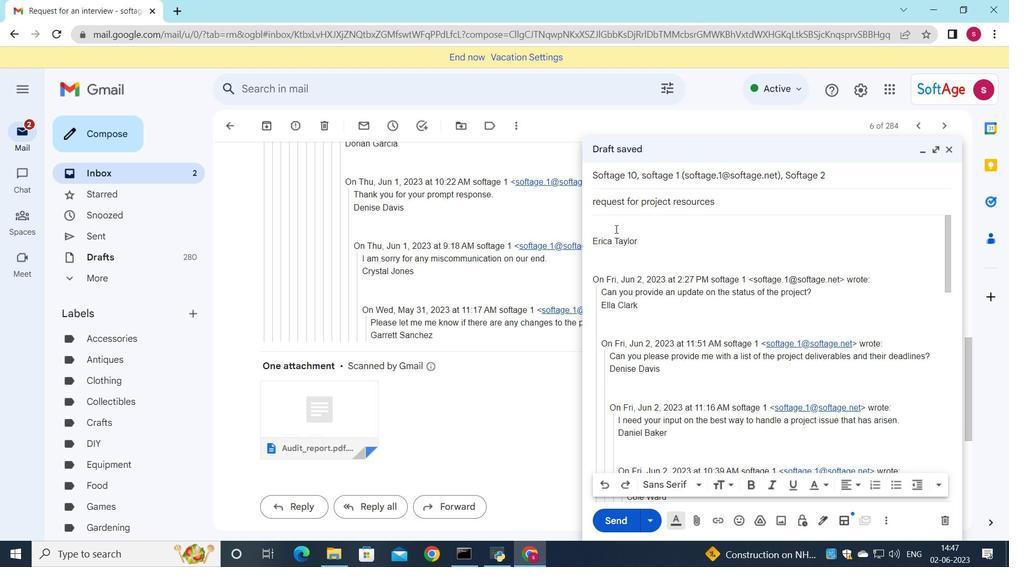
Action: Key pressed <Key.shift>Please<Key.space>let<Key.space>me<Key.space>know<Key.space>if<Key.space>you<Key.space>require<Key.space>any<Key.space>assistance<Key.space>with<Key.space>the<Key.space>upcoming<Key.space>presentation.
Screenshot: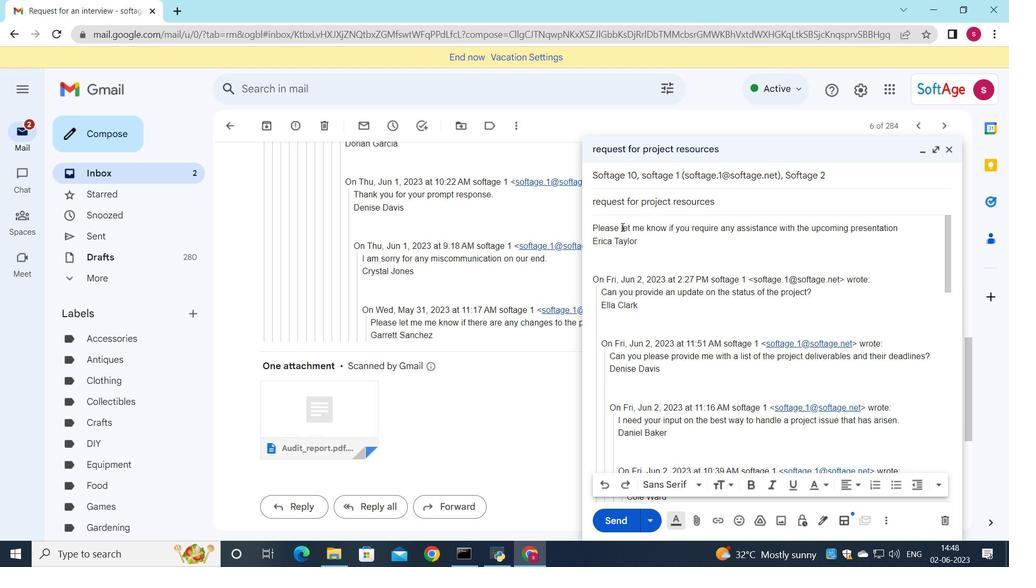 
Action: Mouse moved to (849, 179)
Screenshot: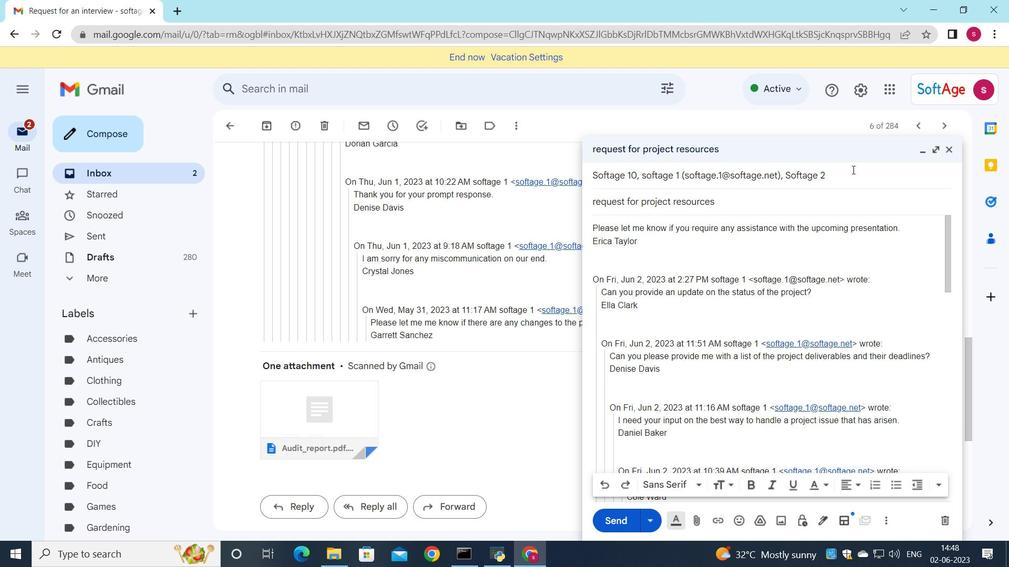 
Action: Mouse pressed left at (849, 179)
Screenshot: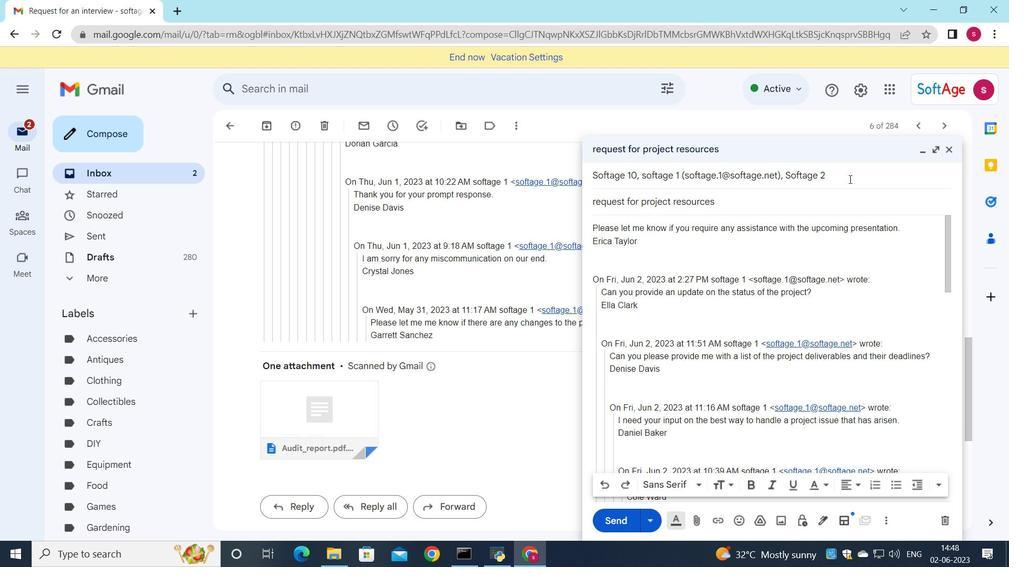 
Action: Mouse moved to (920, 192)
Screenshot: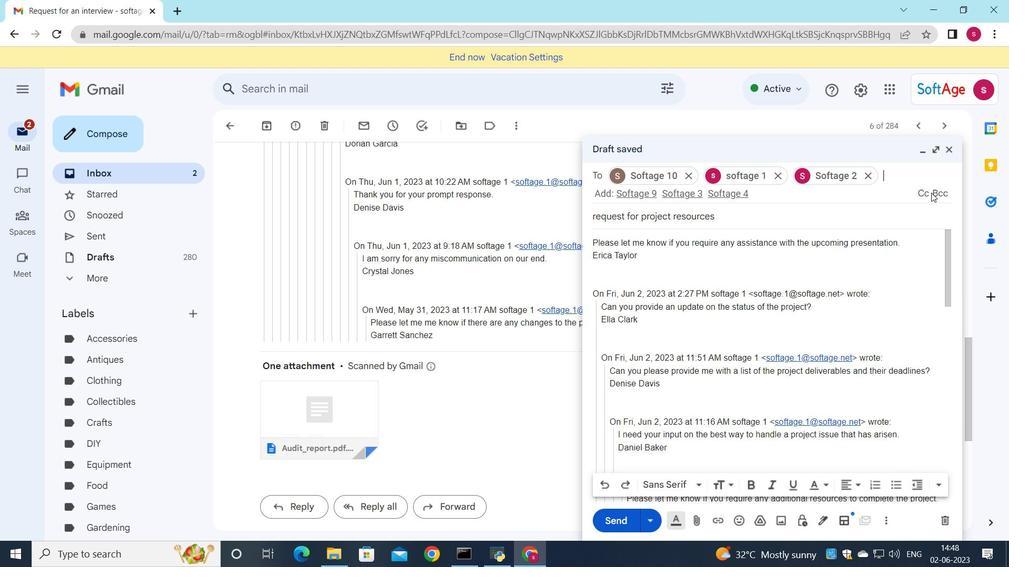 
Action: Mouse pressed left at (920, 192)
Screenshot: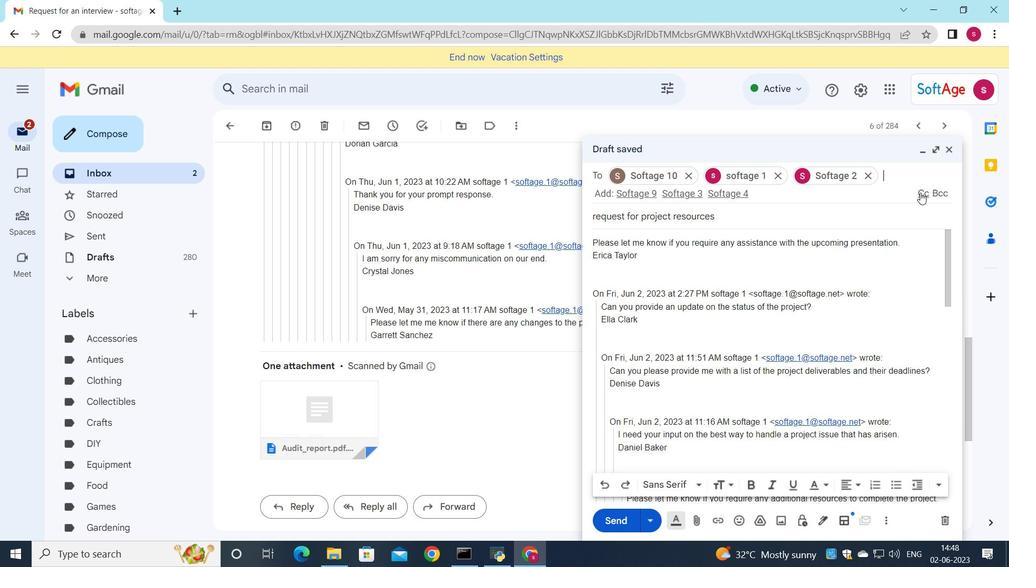 
Action: Mouse moved to (795, 231)
Screenshot: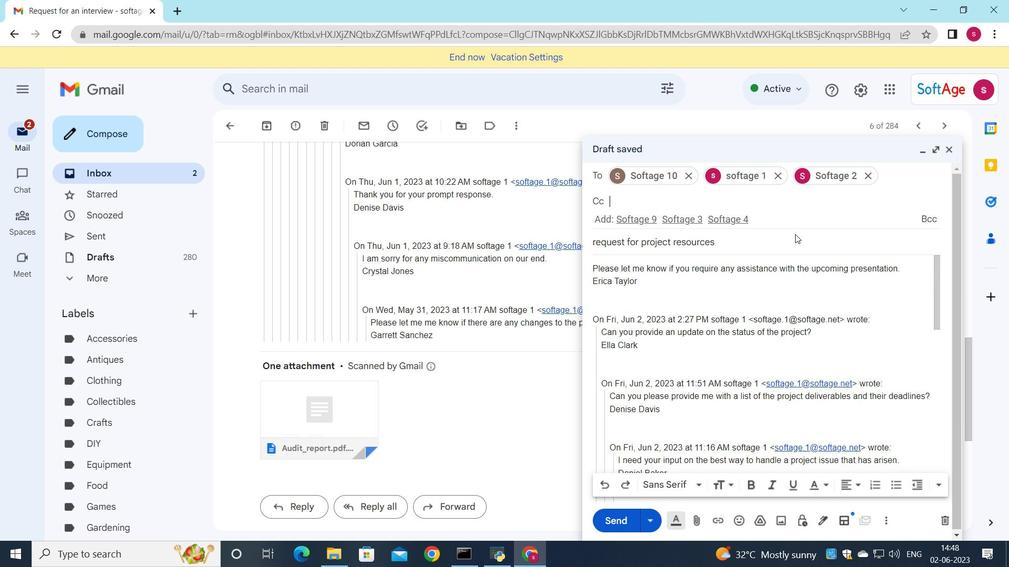 
Action: Key pressed <Key.down>
Screenshot: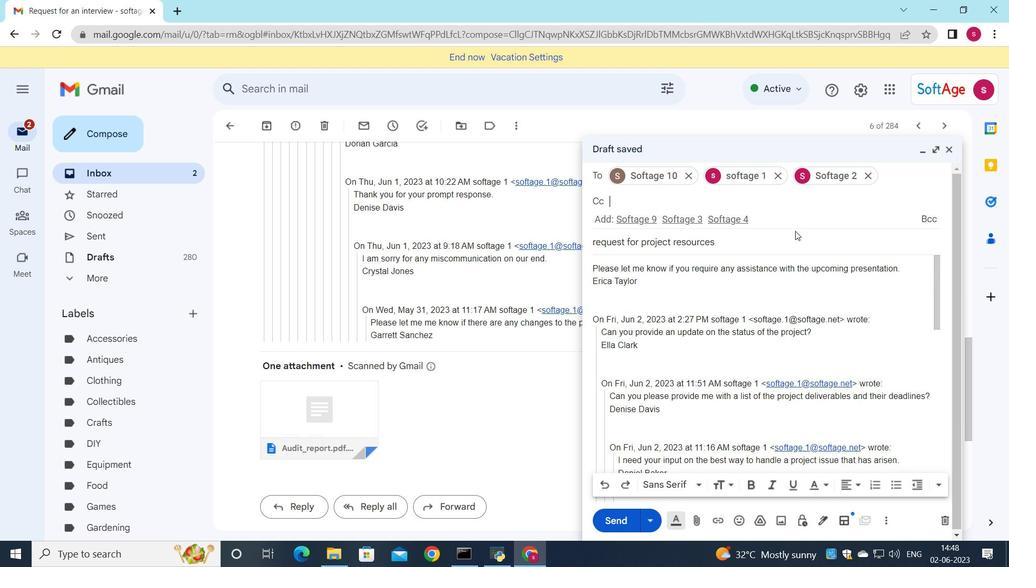 
Action: Mouse moved to (759, 476)
Screenshot: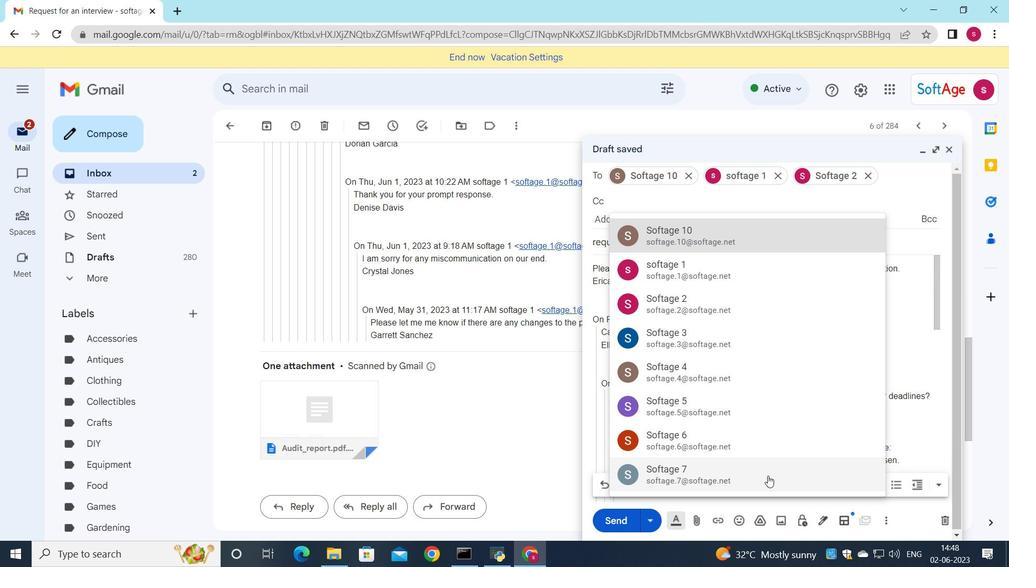 
Action: Mouse pressed left at (759, 476)
Screenshot: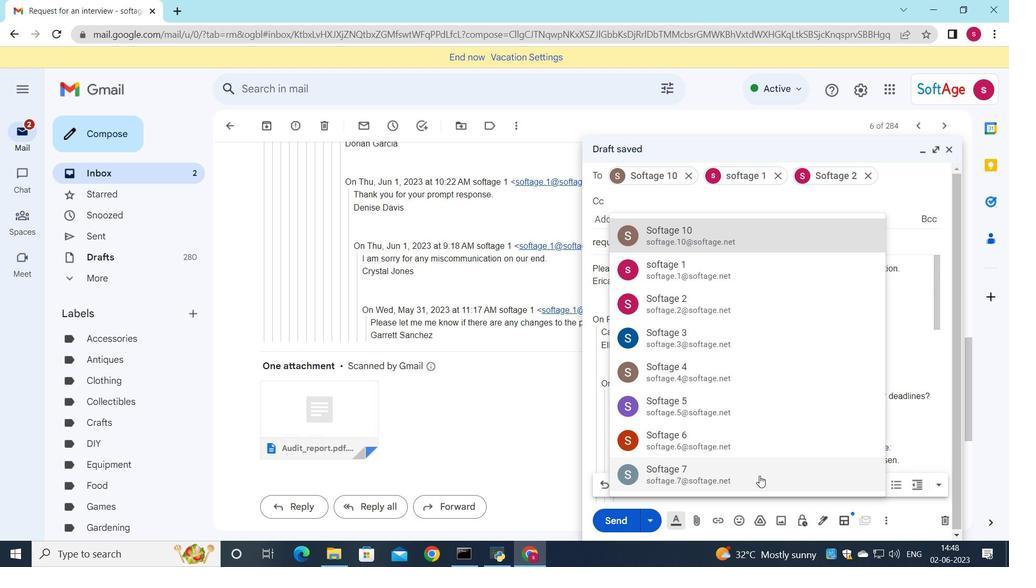 
Action: Mouse moved to (697, 378)
Screenshot: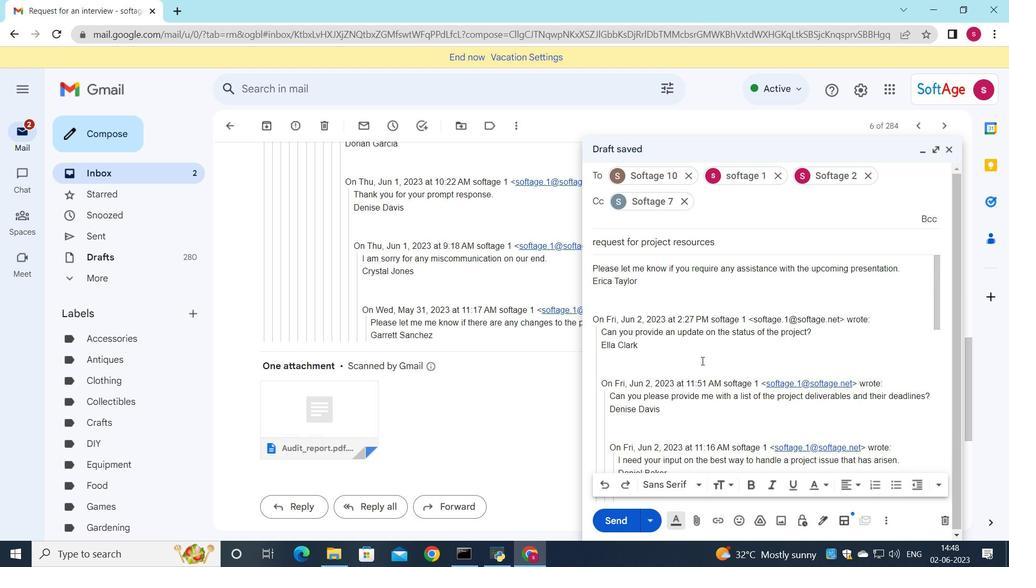 
Action: Mouse scrolled (697, 378) with delta (0, 0)
Screenshot: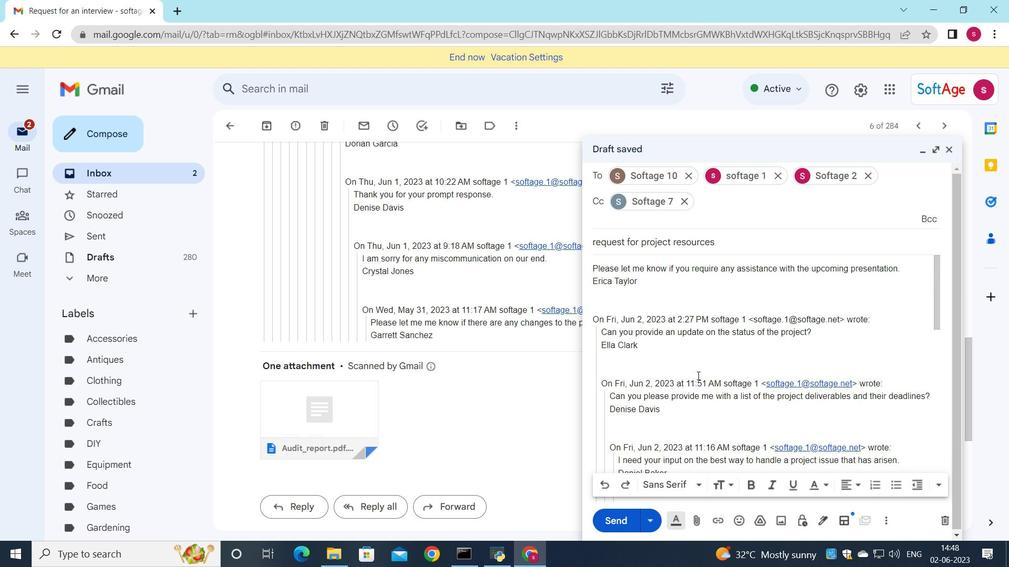 
Action: Mouse moved to (696, 379)
Screenshot: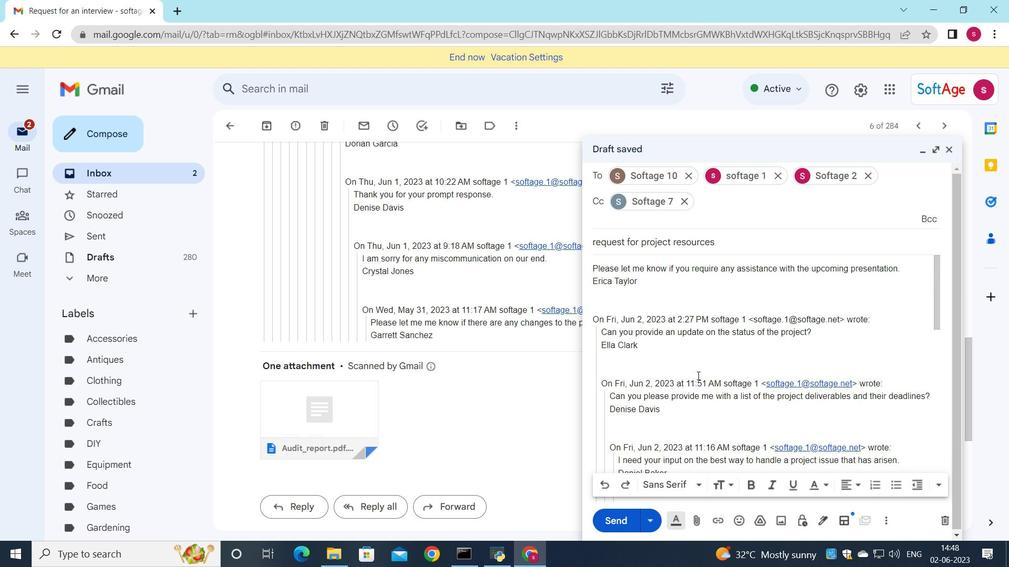 
Action: Mouse scrolled (696, 378) with delta (0, 0)
Screenshot: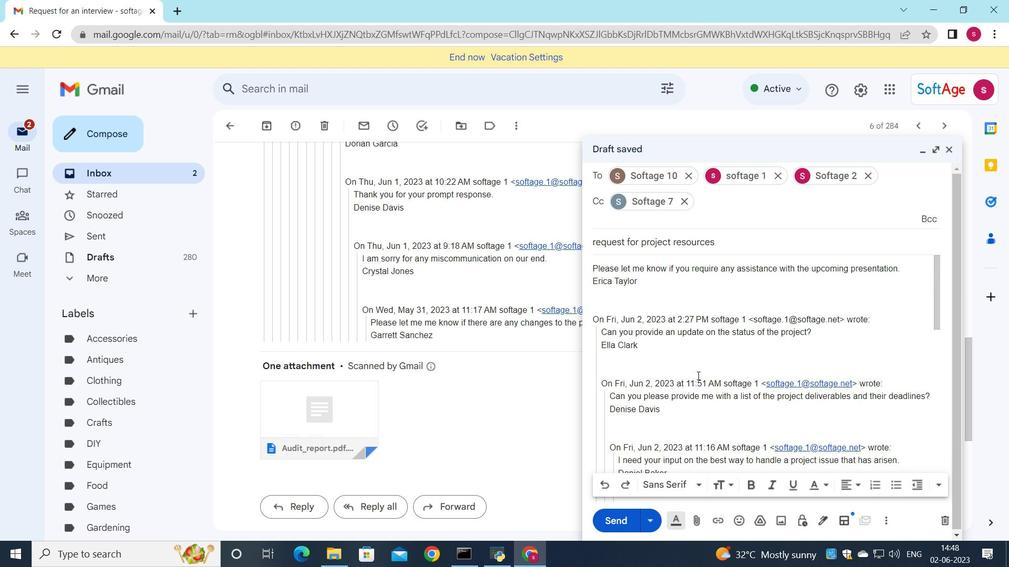 
Action: Mouse scrolled (696, 378) with delta (0, 0)
Screenshot: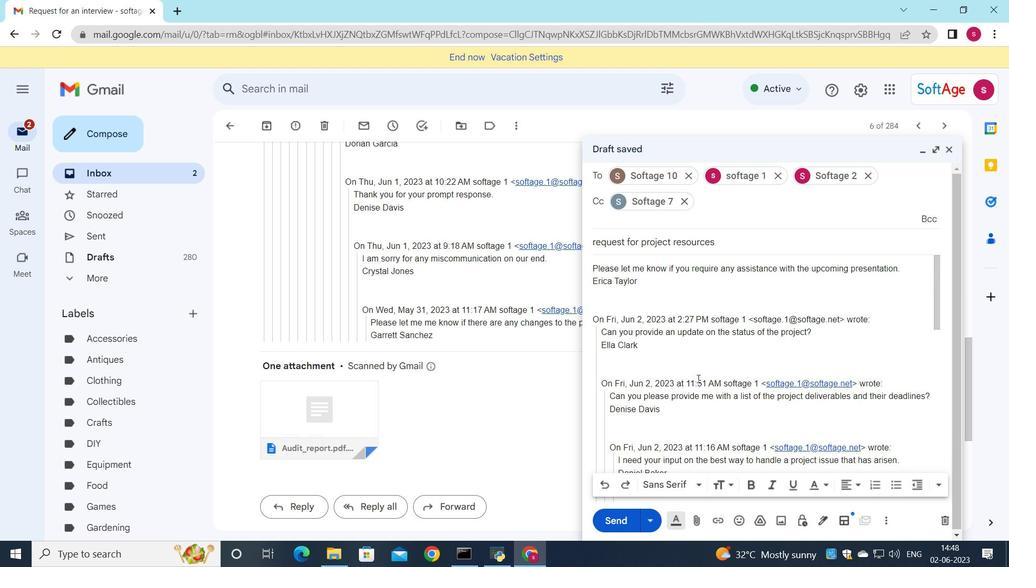 
Action: Mouse moved to (696, 526)
Screenshot: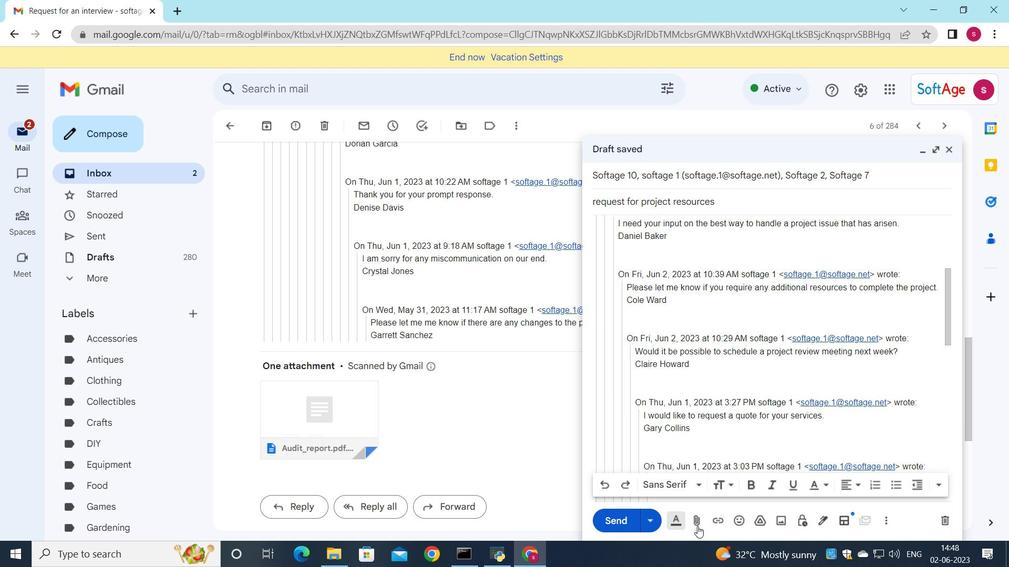 
Action: Mouse pressed left at (696, 526)
Screenshot: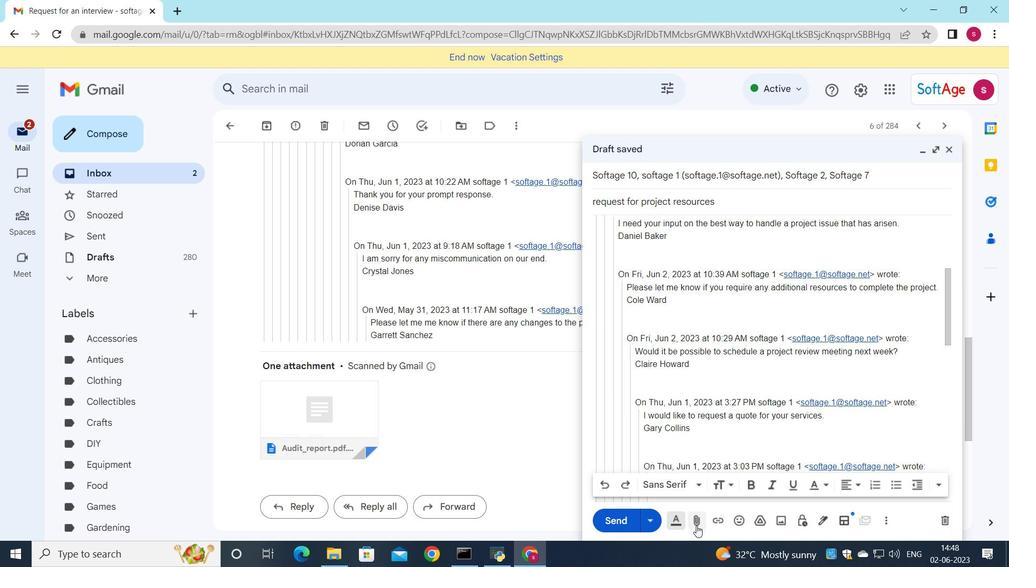 
Action: Mouse moved to (213, 99)
Screenshot: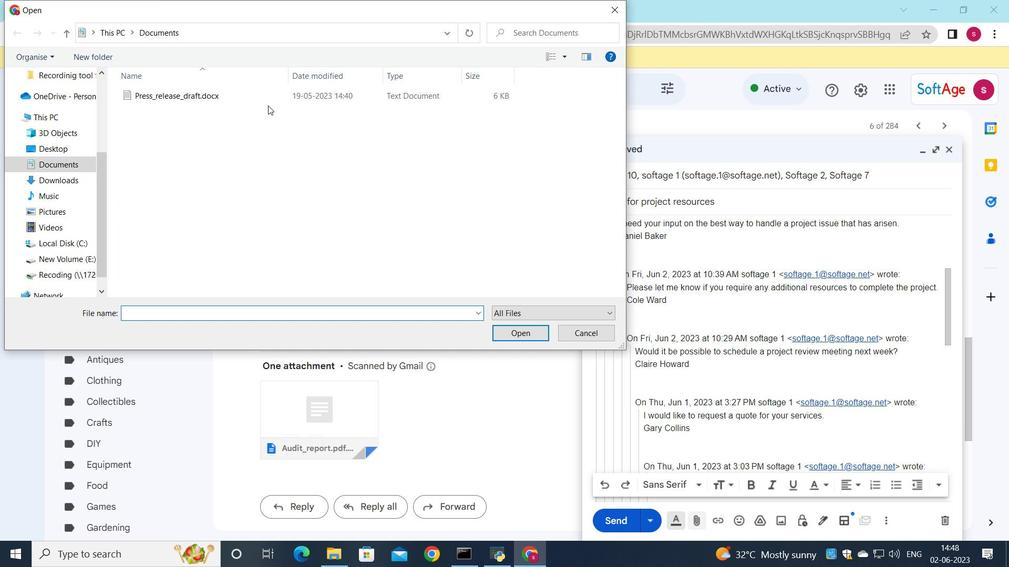 
Action: Mouse pressed left at (213, 99)
Screenshot: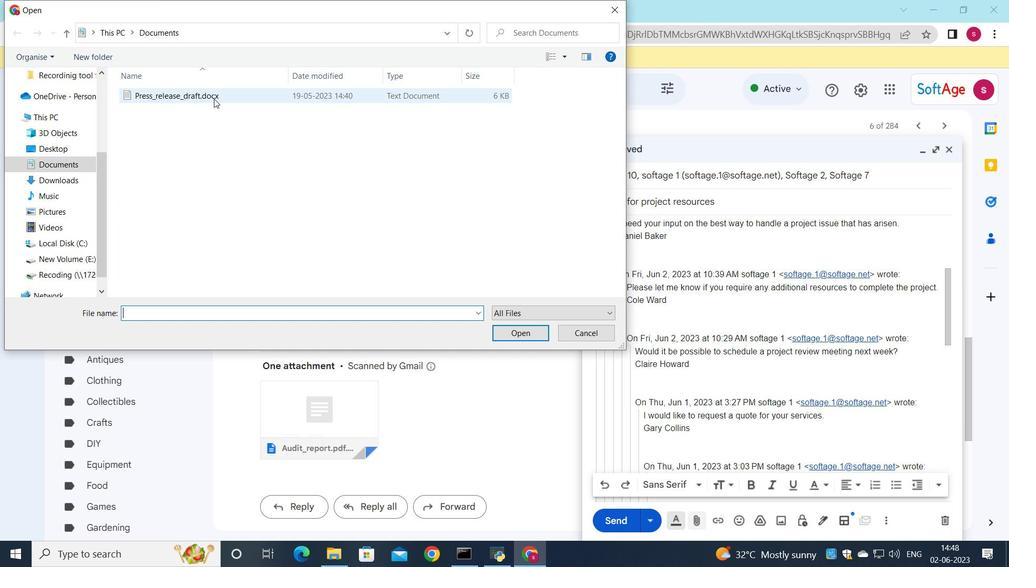 
Action: Mouse moved to (236, 100)
Screenshot: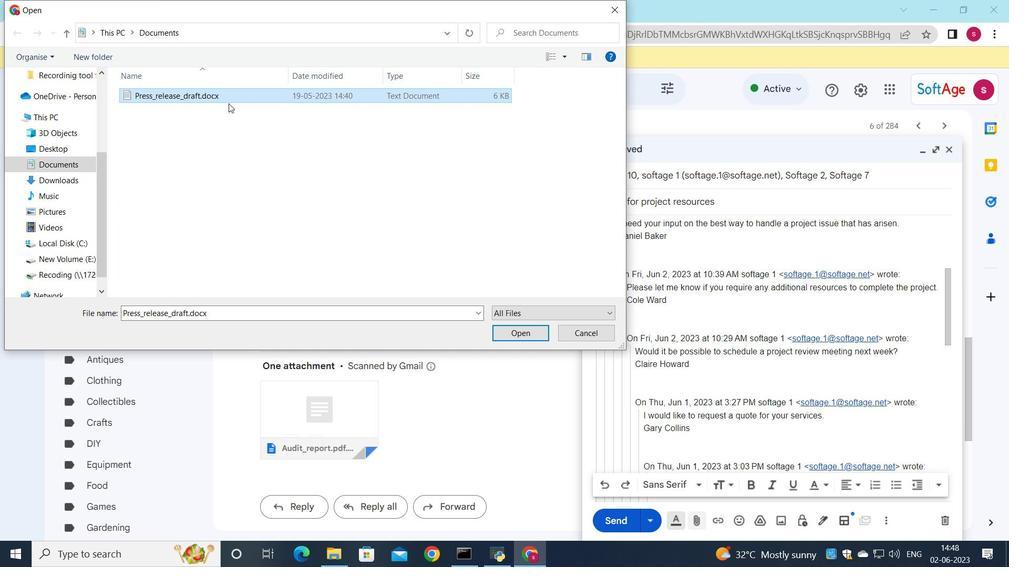 
Action: Mouse pressed left at (236, 100)
Screenshot: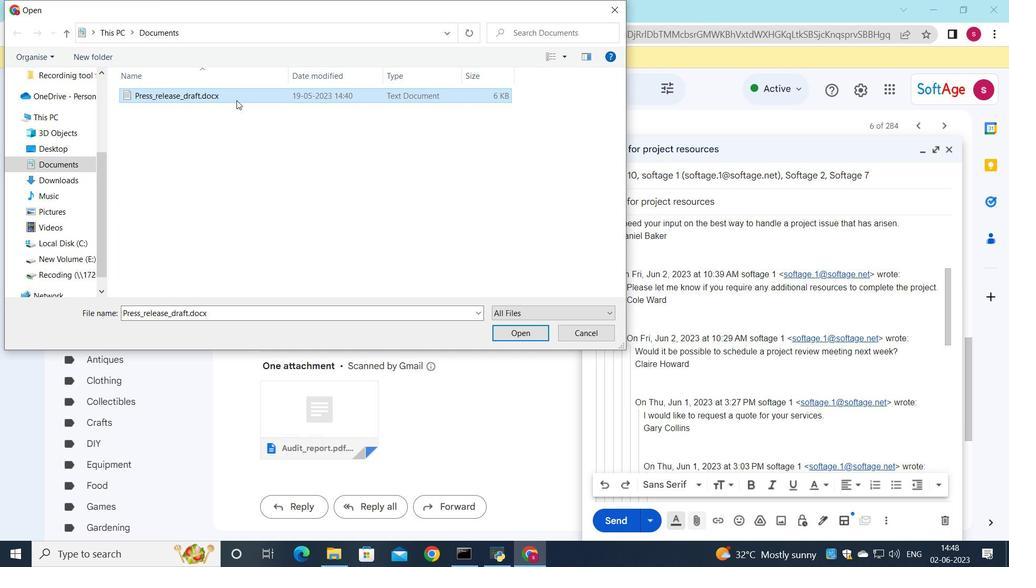 
Action: Mouse moved to (429, 175)
Screenshot: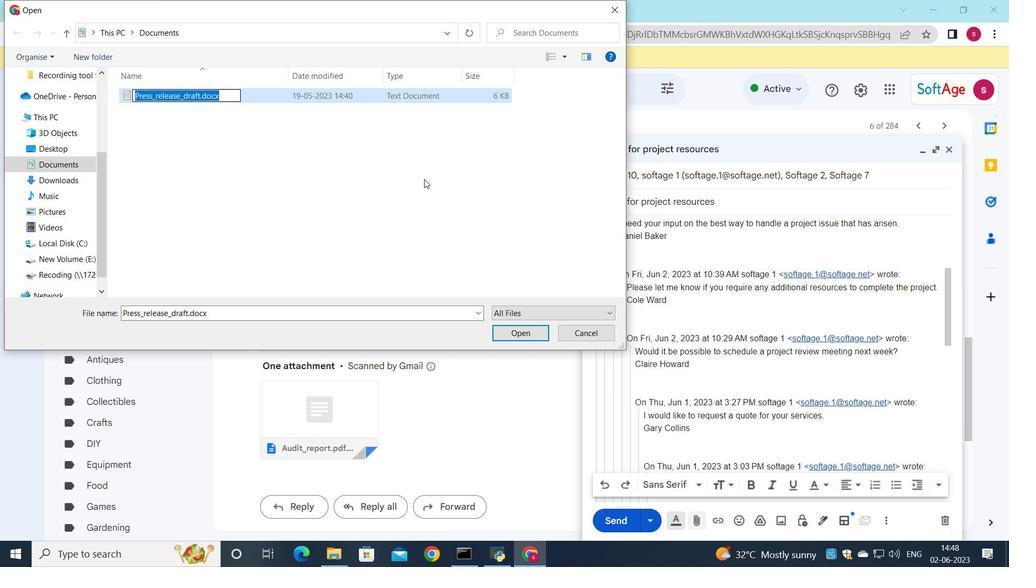 
Action: Key pressed <Key.shift>Buisness<Key.shift>_model<Key.shift>_canvas.pdf
Screenshot: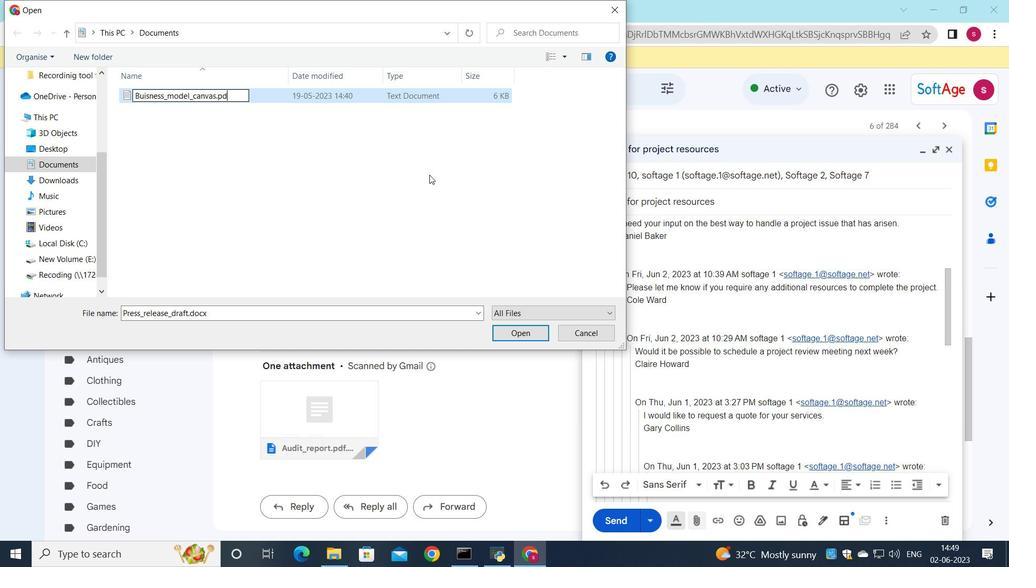 
Action: Mouse moved to (342, 97)
Screenshot: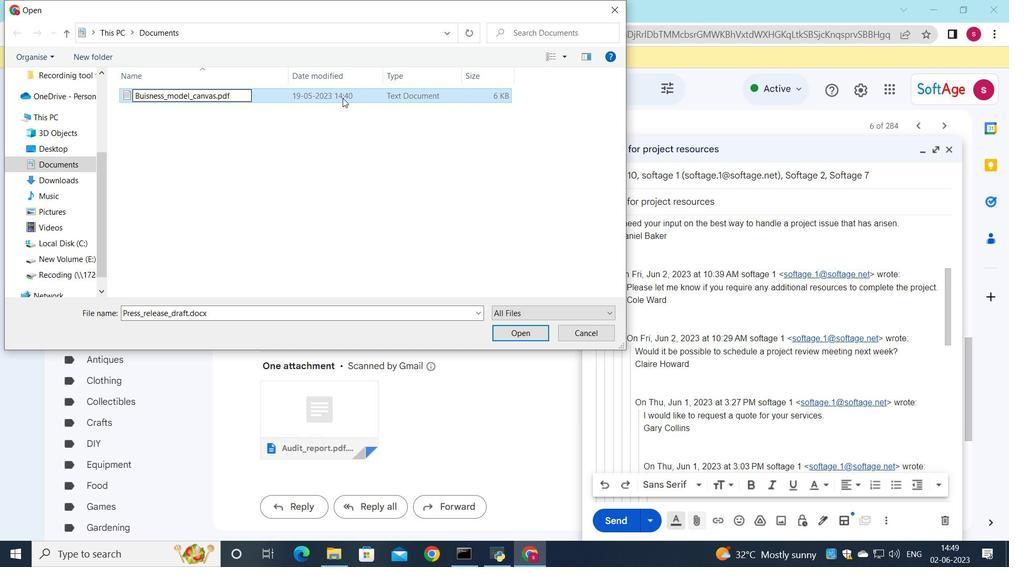 
Action: Mouse pressed left at (342, 97)
Screenshot: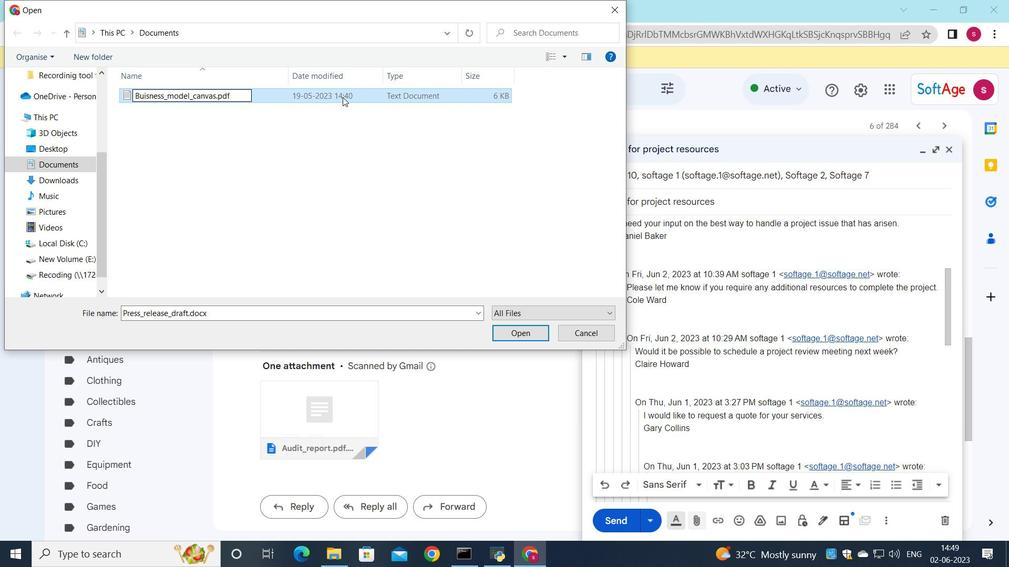 
Action: Mouse moved to (516, 337)
Screenshot: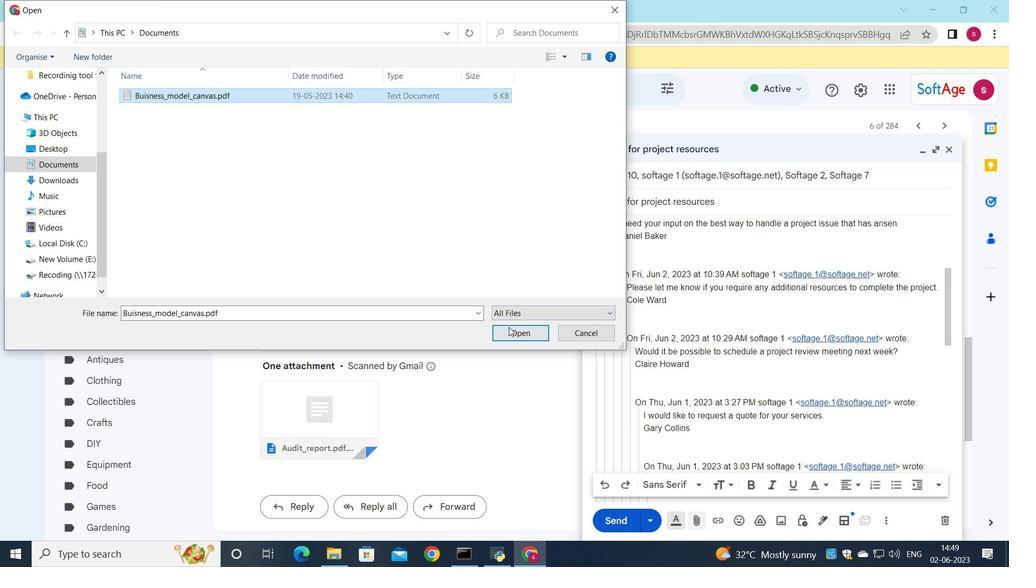
Action: Mouse pressed left at (516, 337)
Screenshot: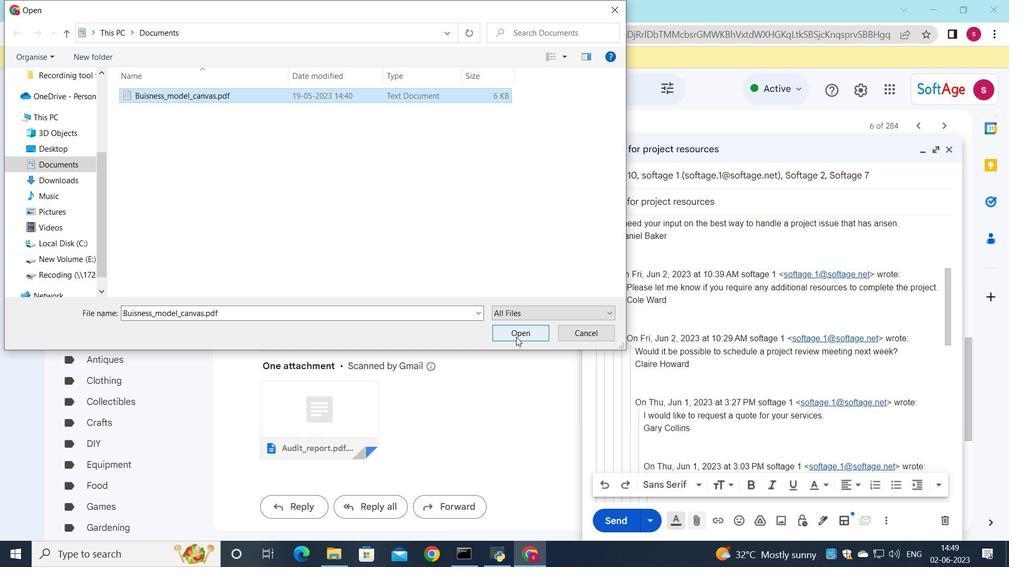 
Action: Mouse moved to (617, 527)
Screenshot: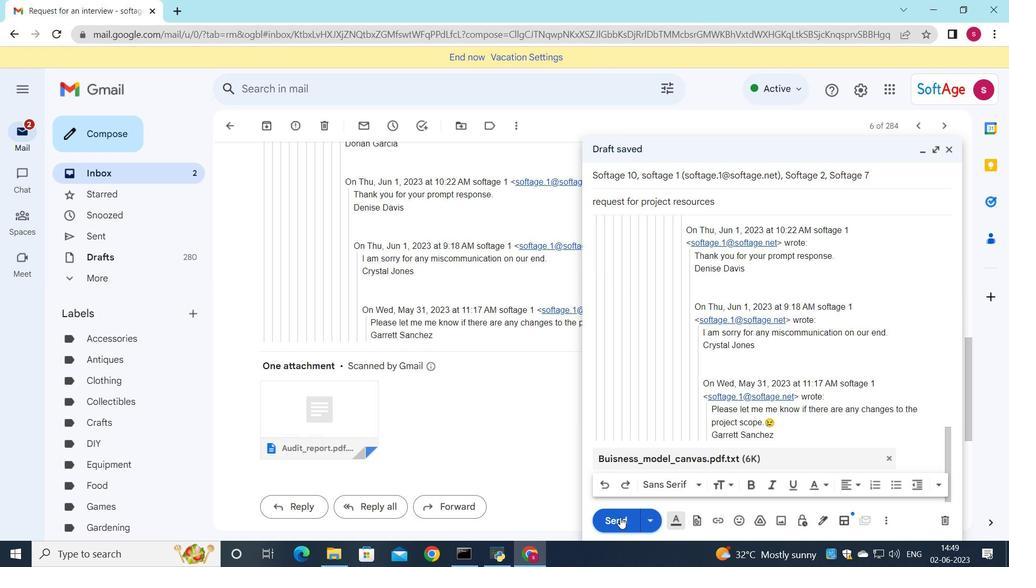 
Action: Mouse pressed left at (617, 527)
Screenshot: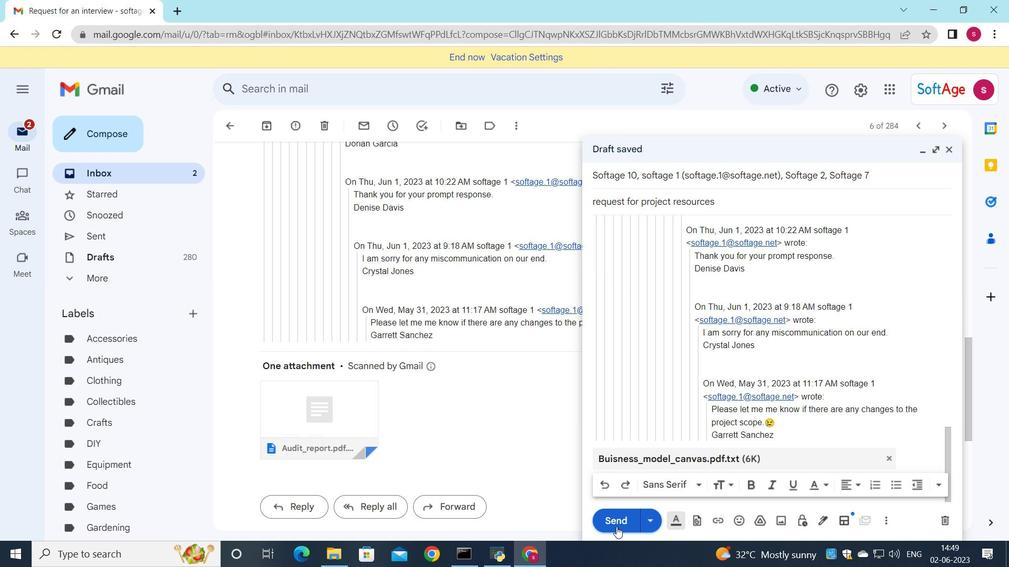 
Action: Mouse moved to (155, 174)
Screenshot: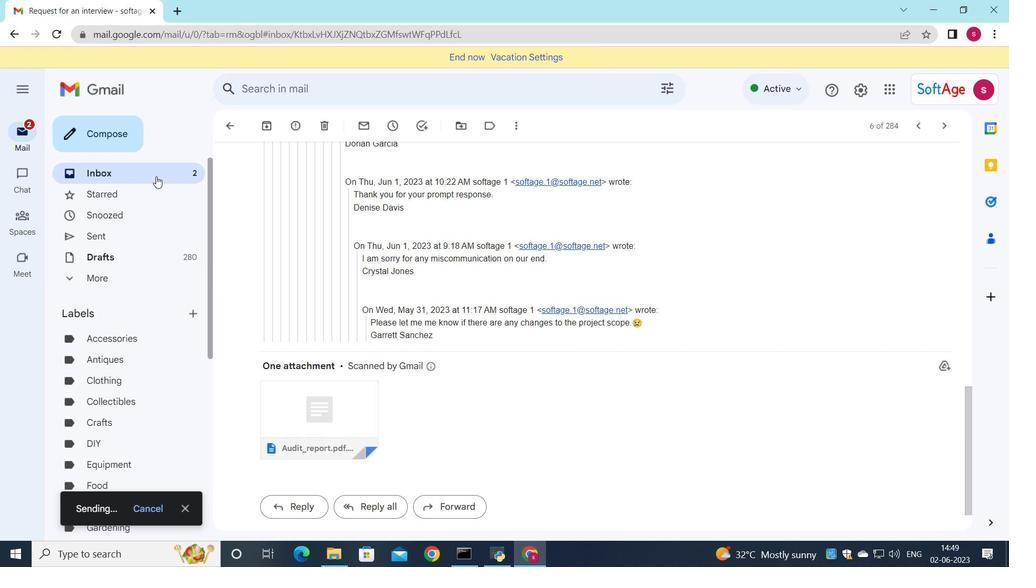
Action: Mouse pressed left at (155, 174)
Screenshot: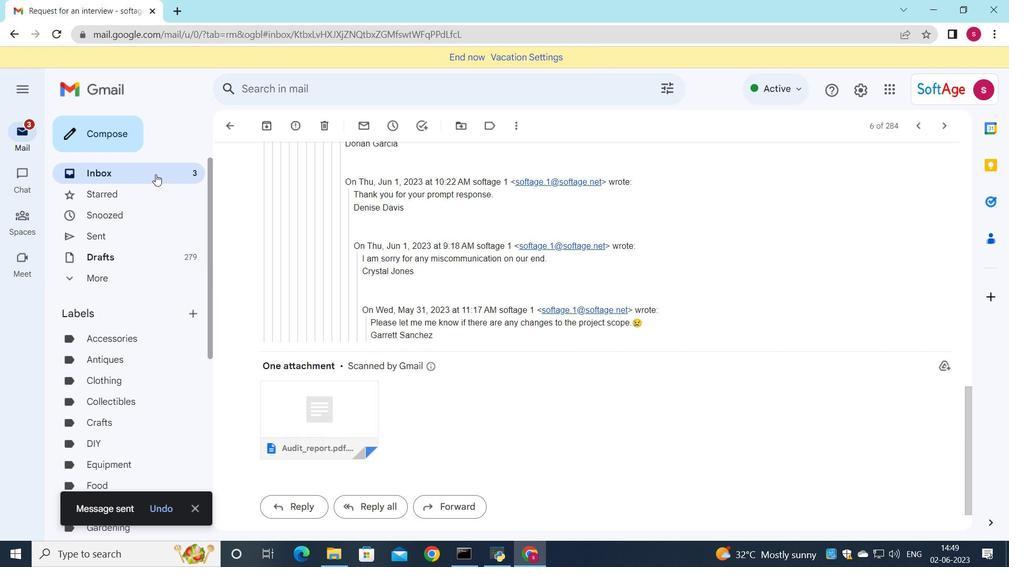 
Action: Mouse moved to (373, 157)
Screenshot: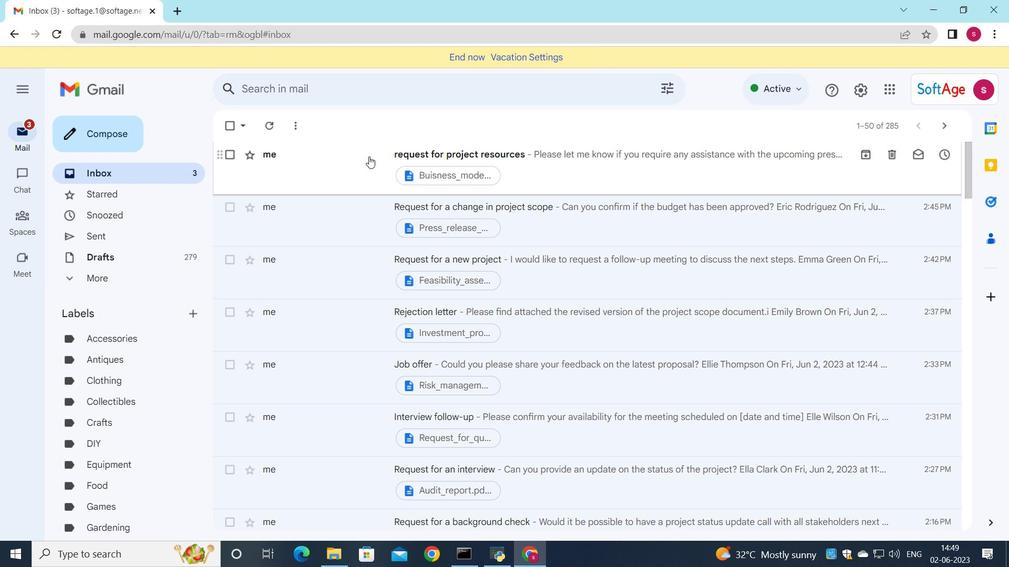 
Action: Mouse pressed left at (373, 157)
Screenshot: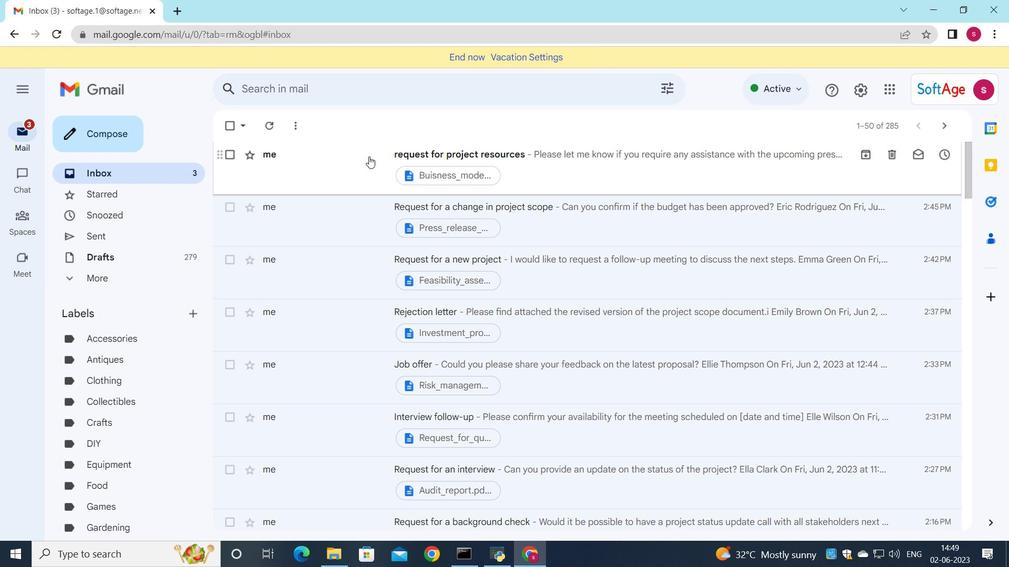 
Action: Mouse moved to (716, 240)
Screenshot: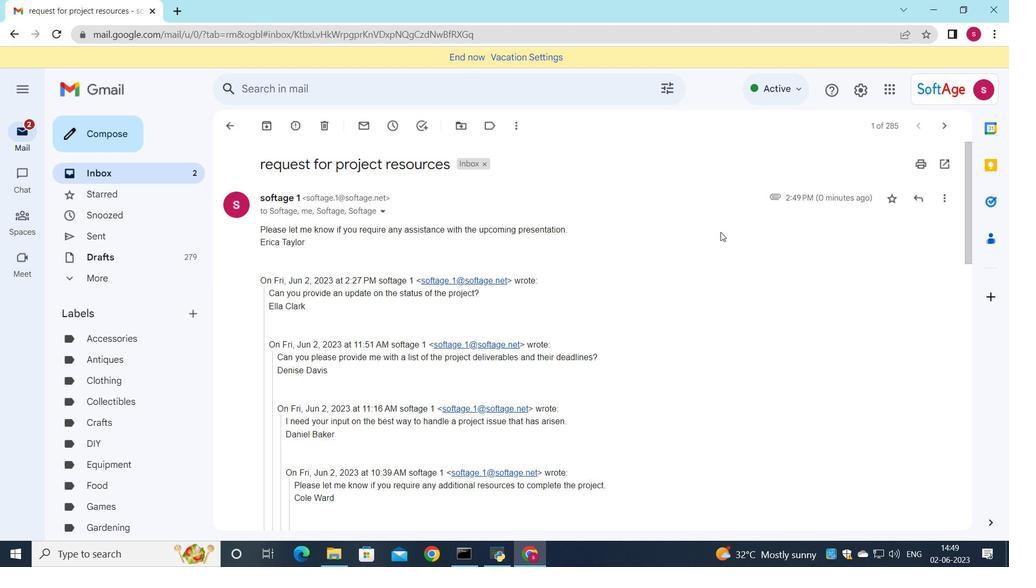
